 Task: Find connections with filter location Guapimirim with filter topic #Genderwith filter profile language English with filter current company 3Pillar Global with filter school Muzaffarpur Institute of Technology with filter industry Wood Product Manufacturing with filter service category Trade Shows with filter keywords title Credit Authorizer
Action: Mouse moved to (589, 104)
Screenshot: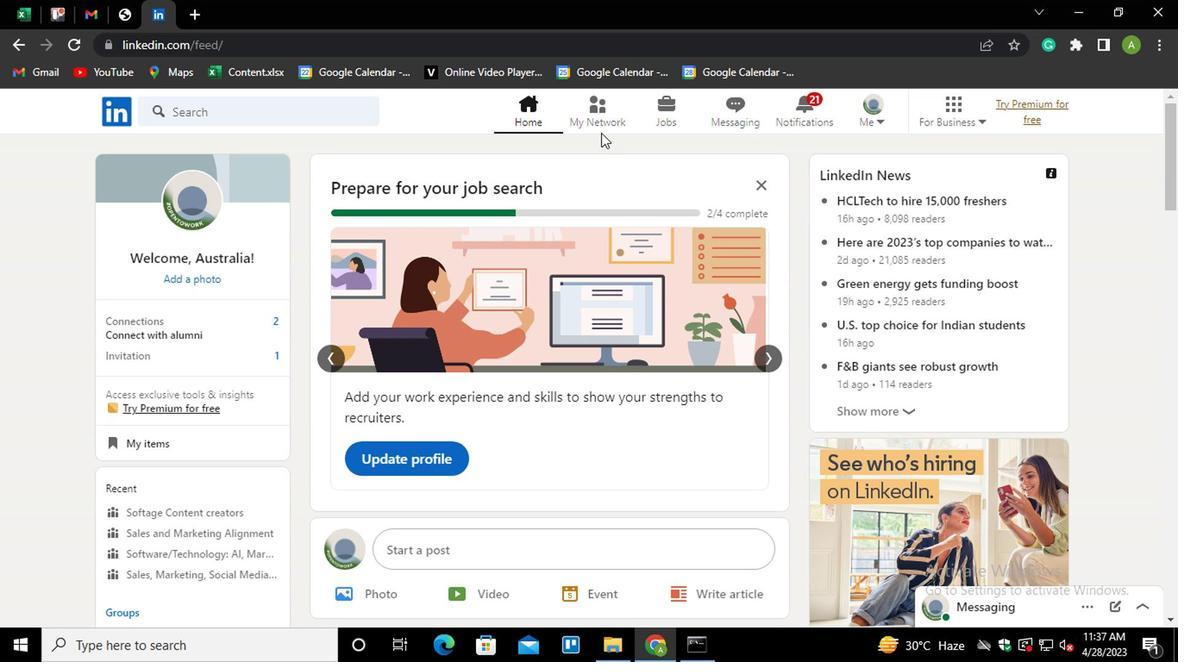 
Action: Mouse pressed left at (589, 104)
Screenshot: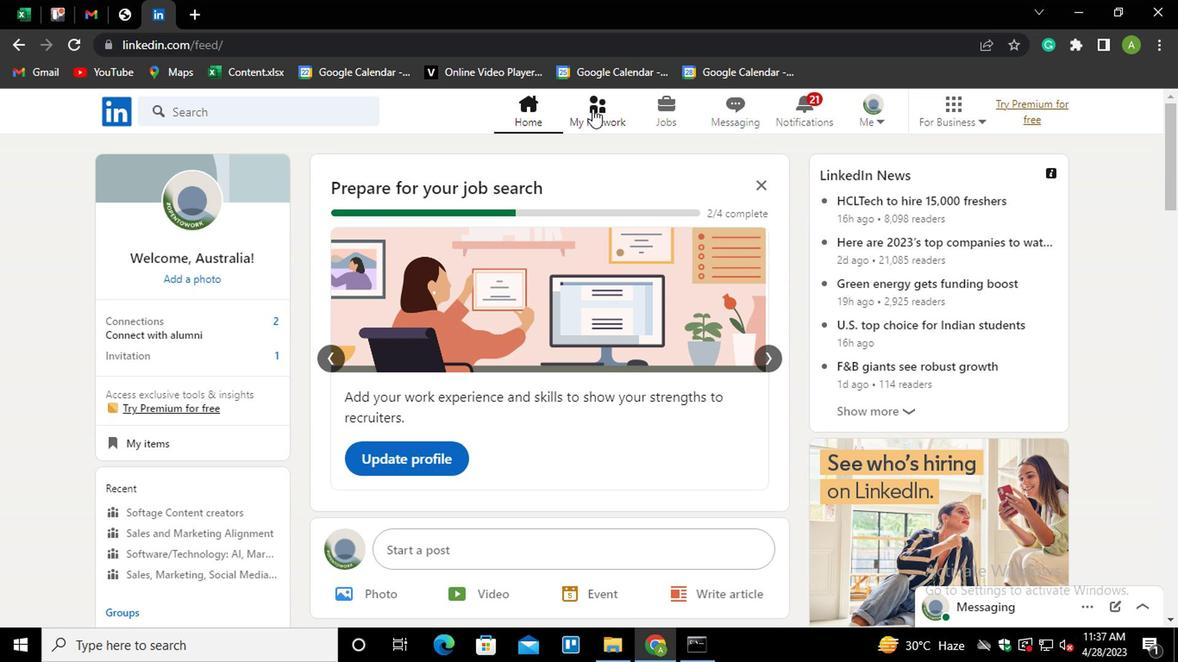 
Action: Mouse moved to (172, 207)
Screenshot: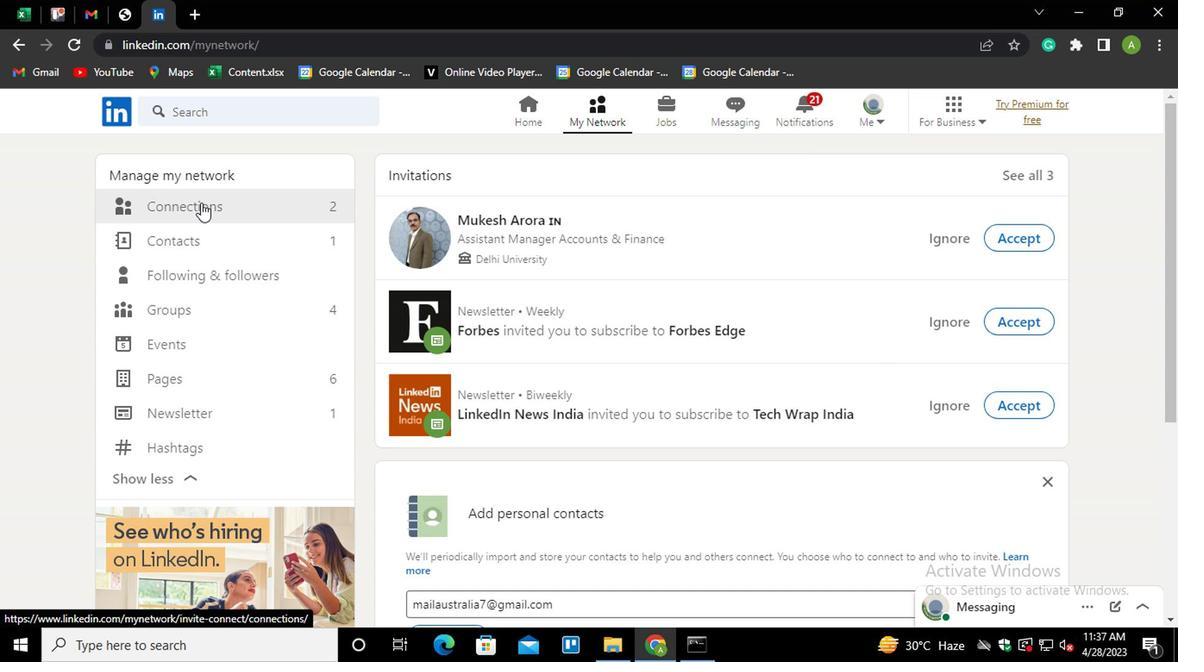
Action: Mouse pressed left at (172, 207)
Screenshot: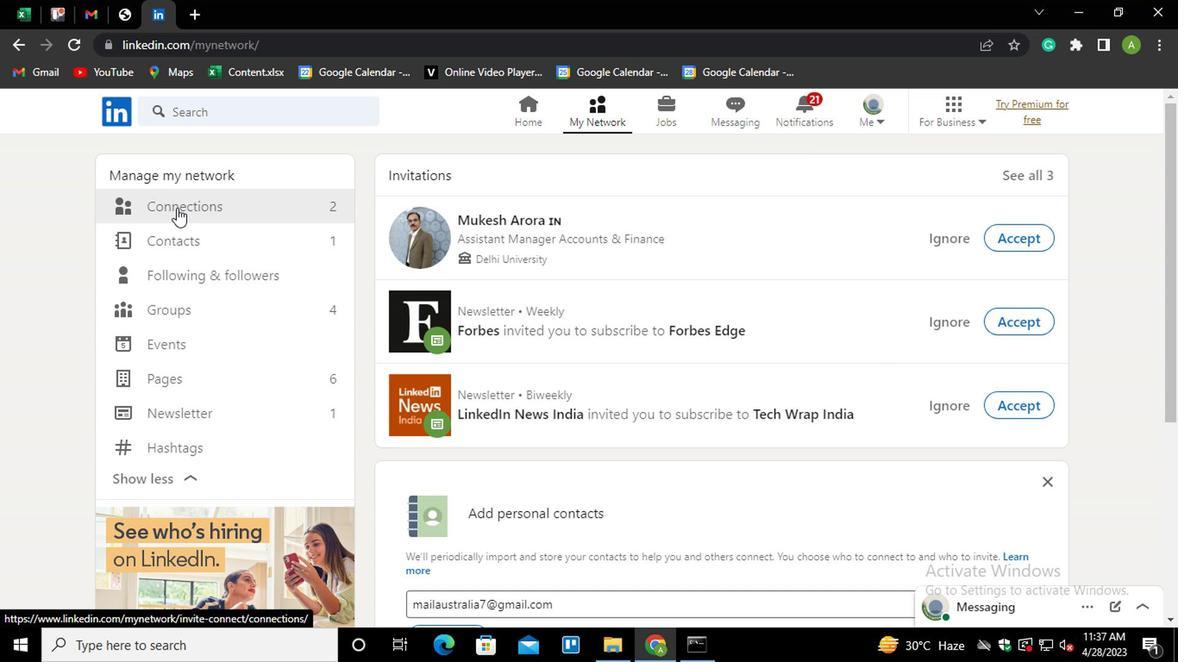 
Action: Mouse moved to (722, 204)
Screenshot: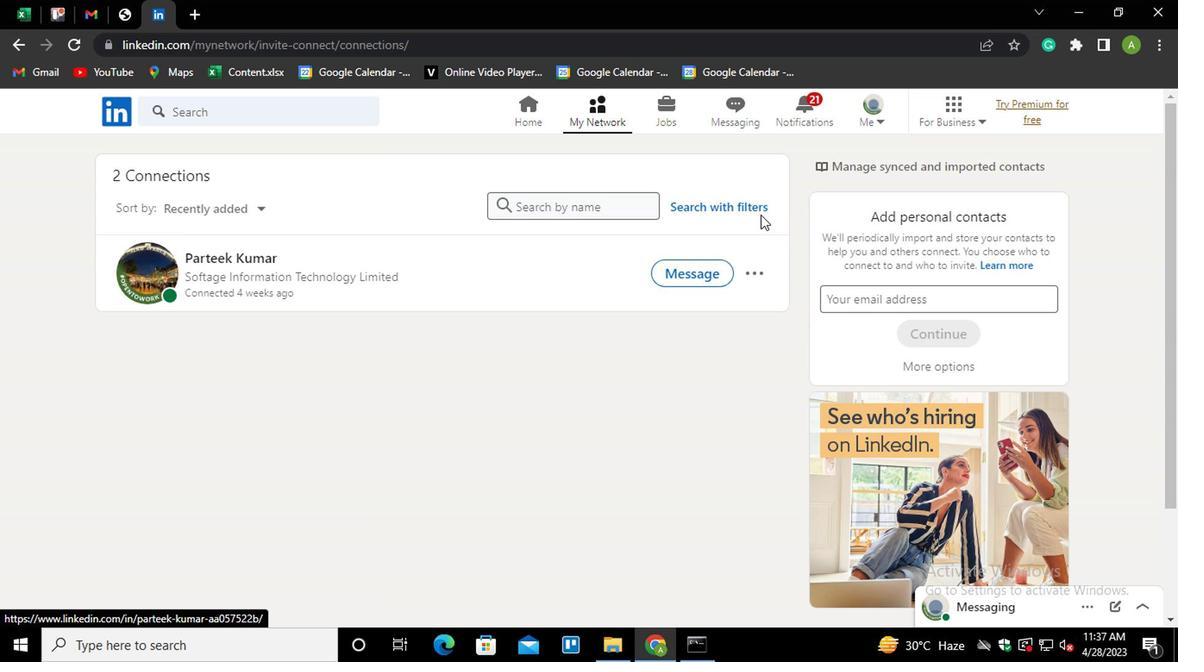 
Action: Mouse pressed left at (722, 204)
Screenshot: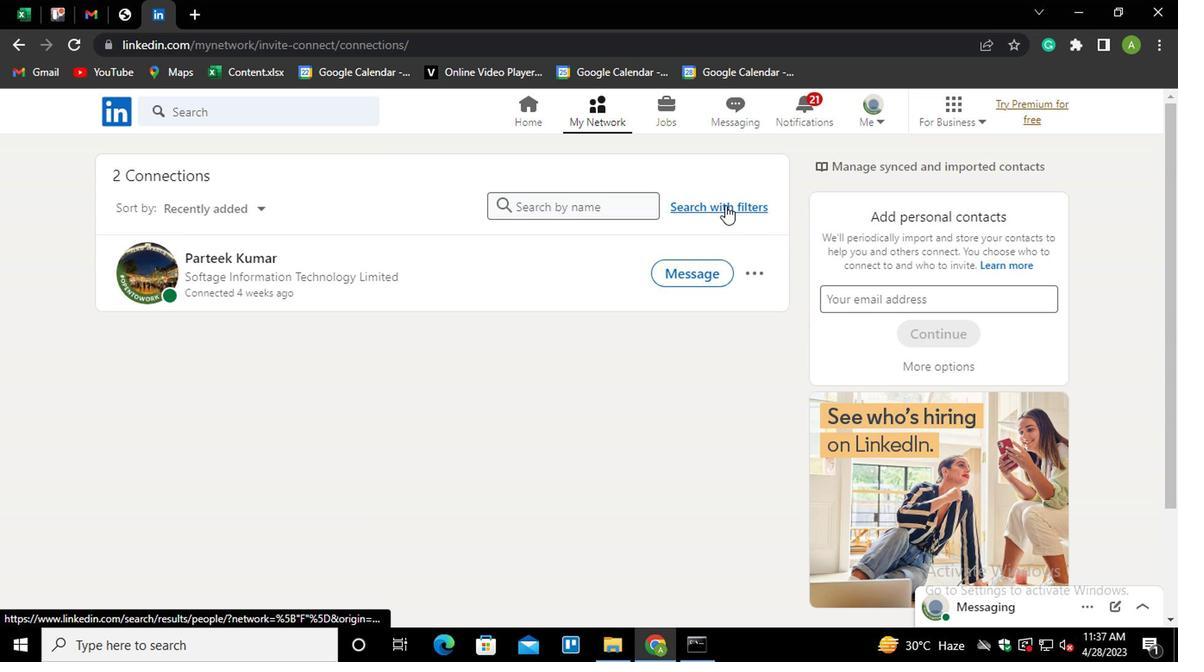 
Action: Mouse moved to (636, 157)
Screenshot: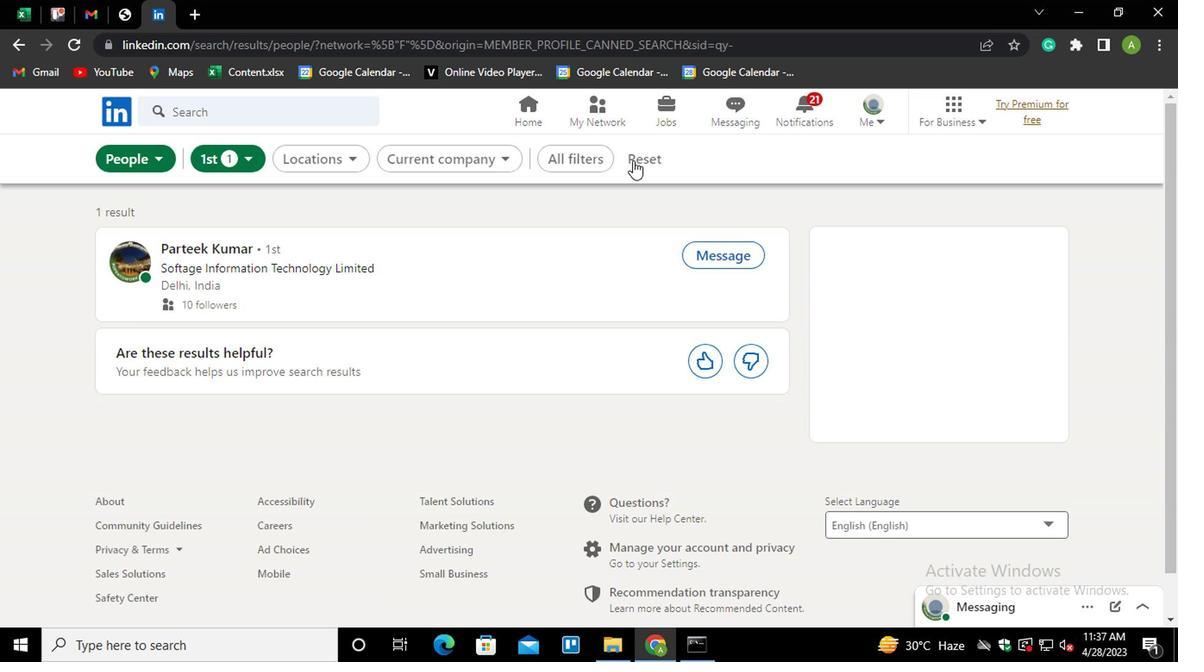 
Action: Mouse pressed left at (636, 157)
Screenshot: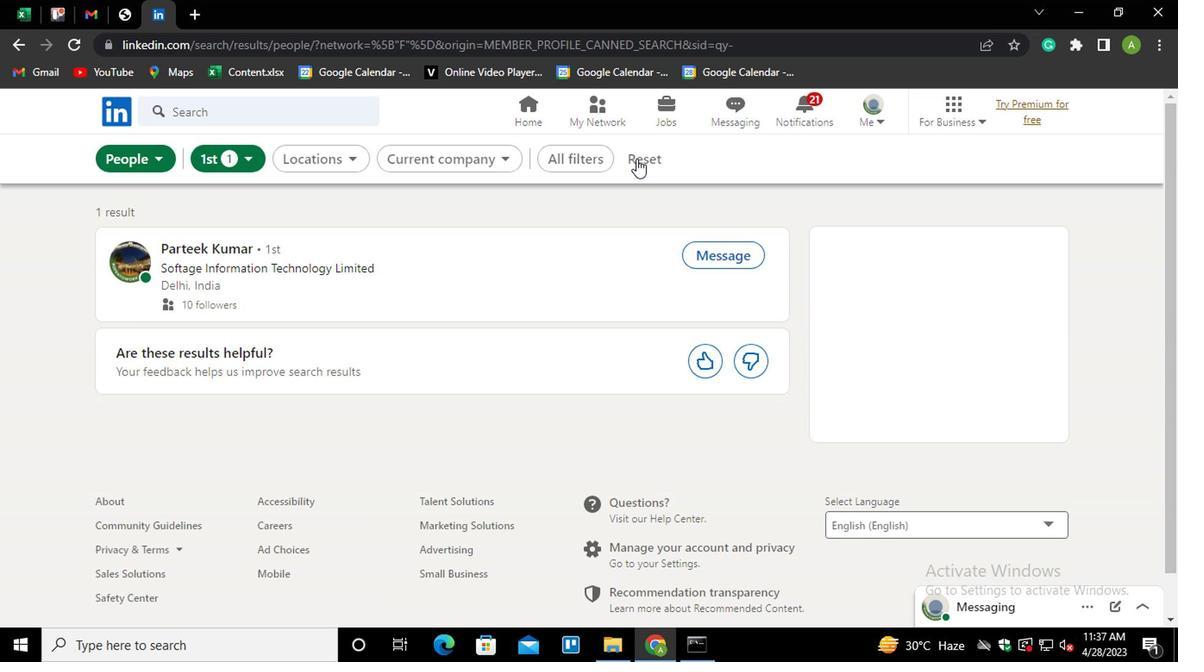 
Action: Mouse moved to (603, 153)
Screenshot: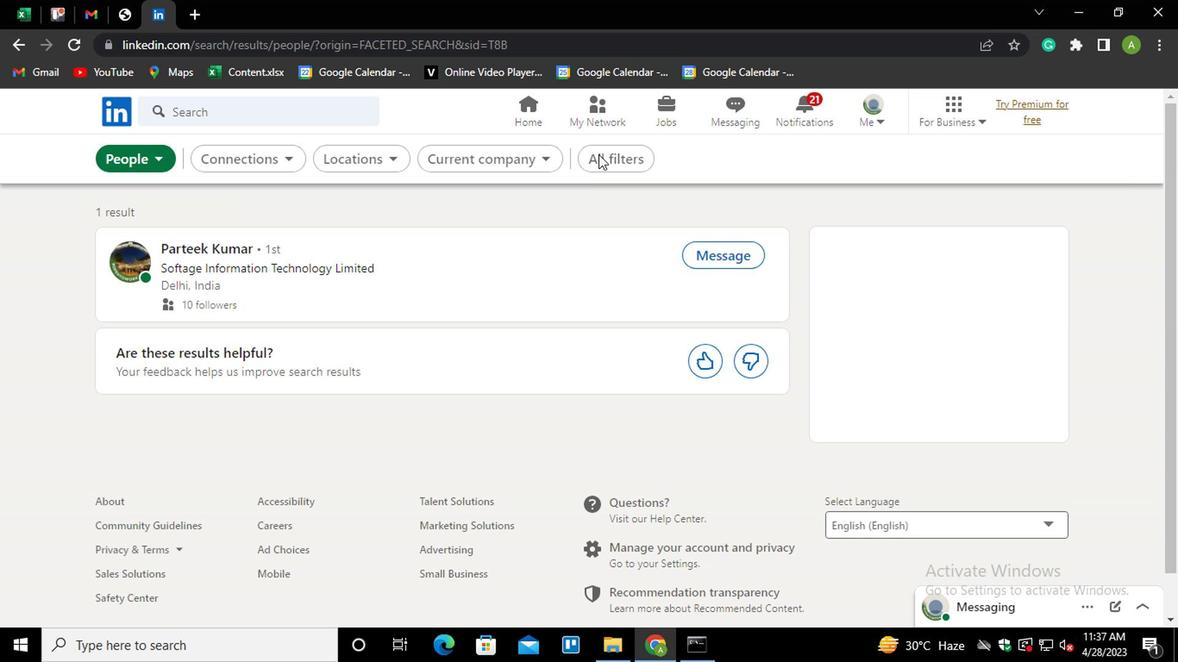 
Action: Mouse pressed left at (603, 153)
Screenshot: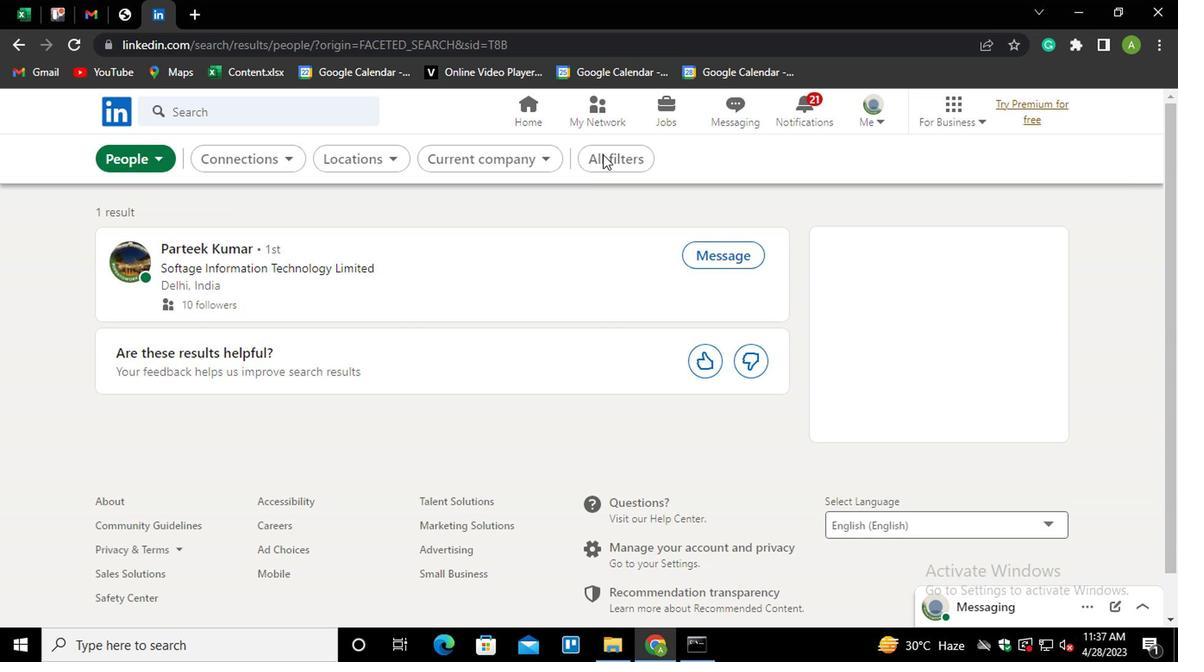 
Action: Mouse moved to (836, 385)
Screenshot: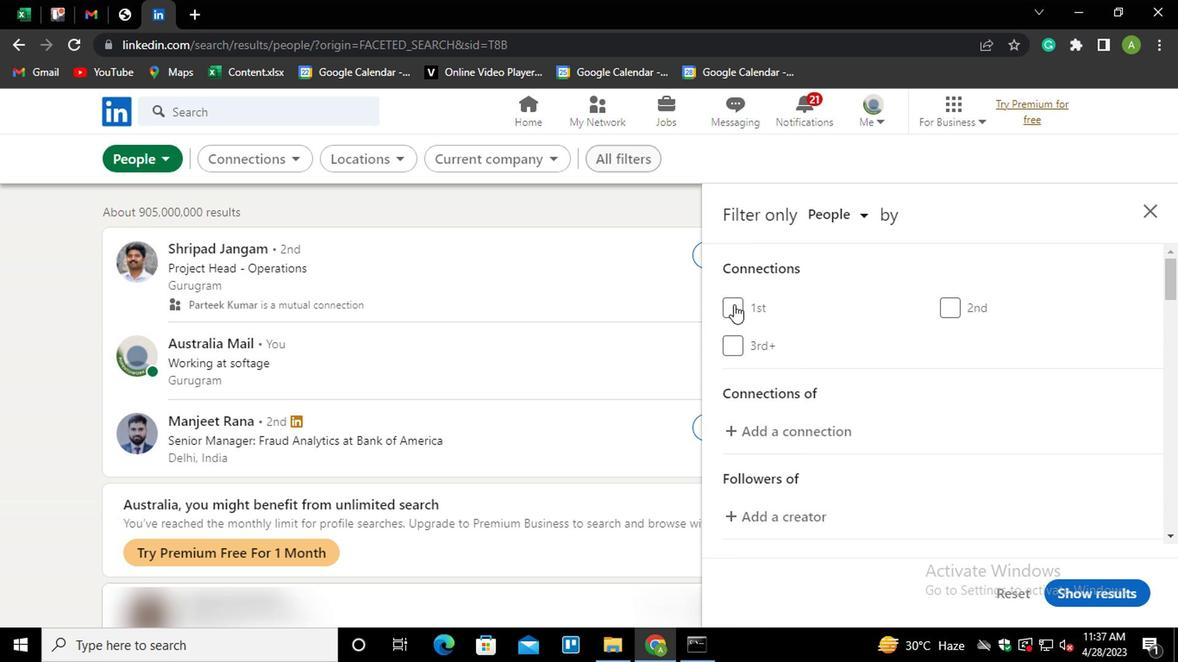 
Action: Mouse scrolled (836, 384) with delta (0, -1)
Screenshot: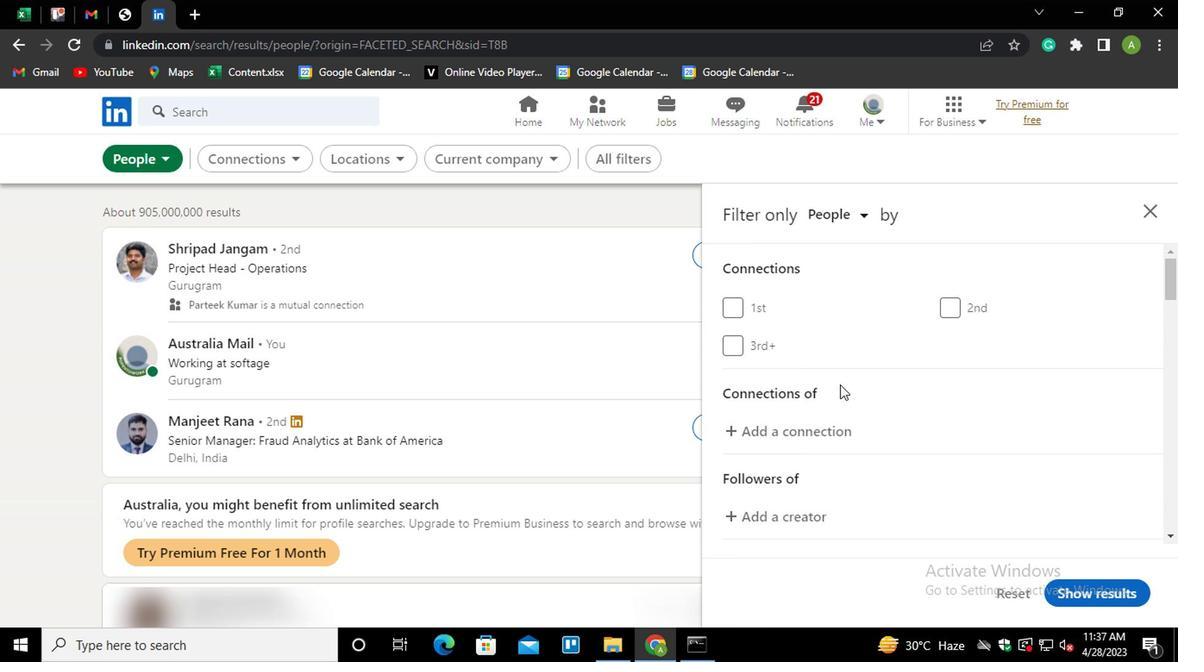 
Action: Mouse scrolled (836, 384) with delta (0, -1)
Screenshot: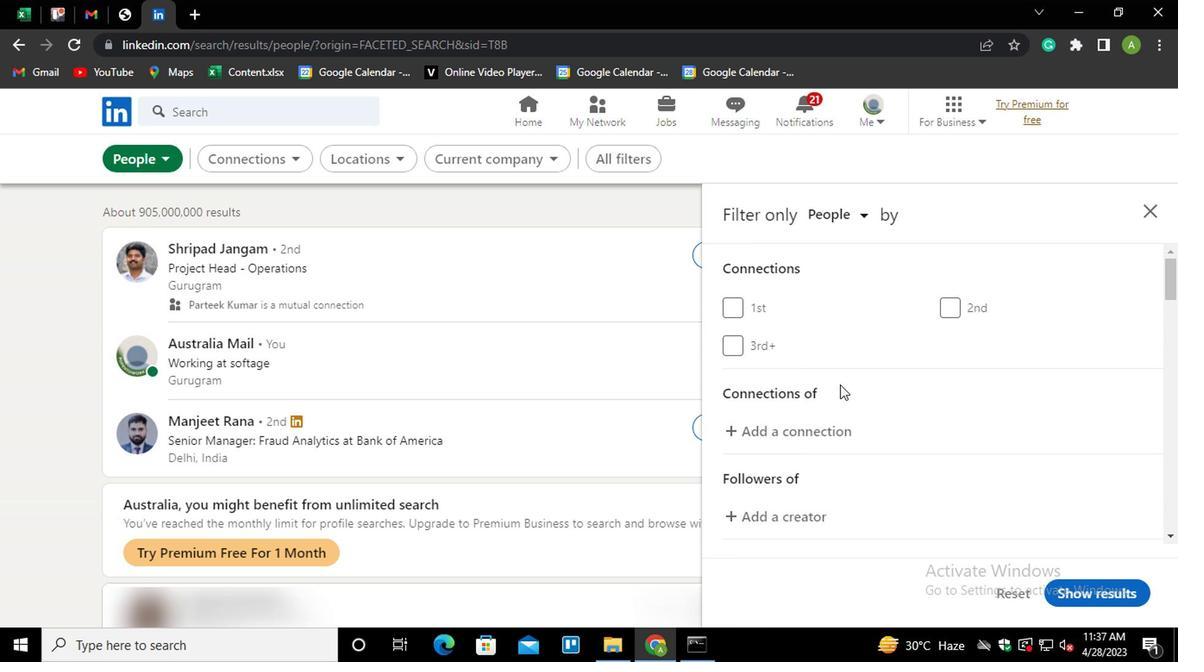 
Action: Mouse moved to (838, 385)
Screenshot: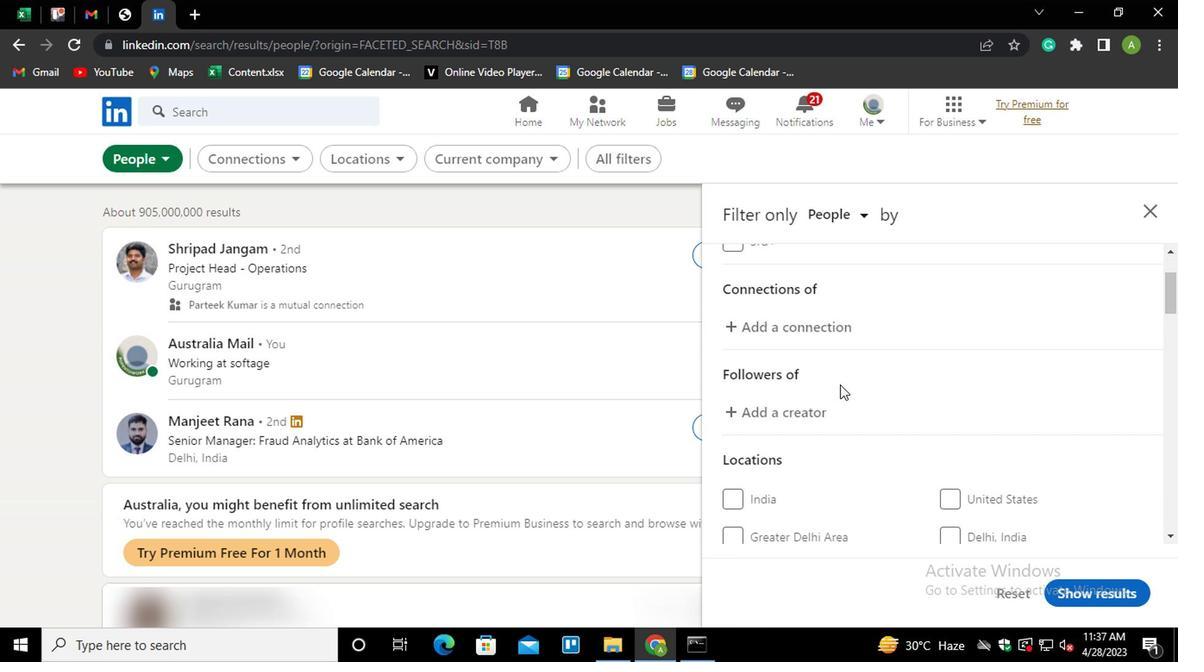 
Action: Mouse scrolled (838, 385) with delta (0, 0)
Screenshot: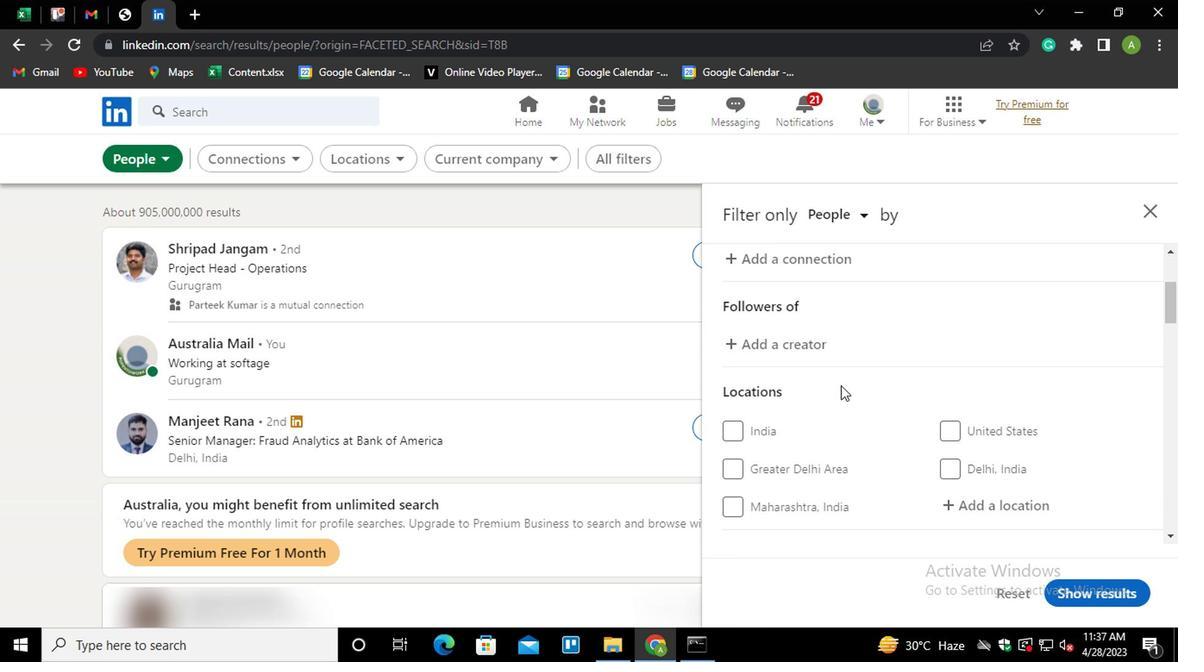 
Action: Mouse moved to (963, 414)
Screenshot: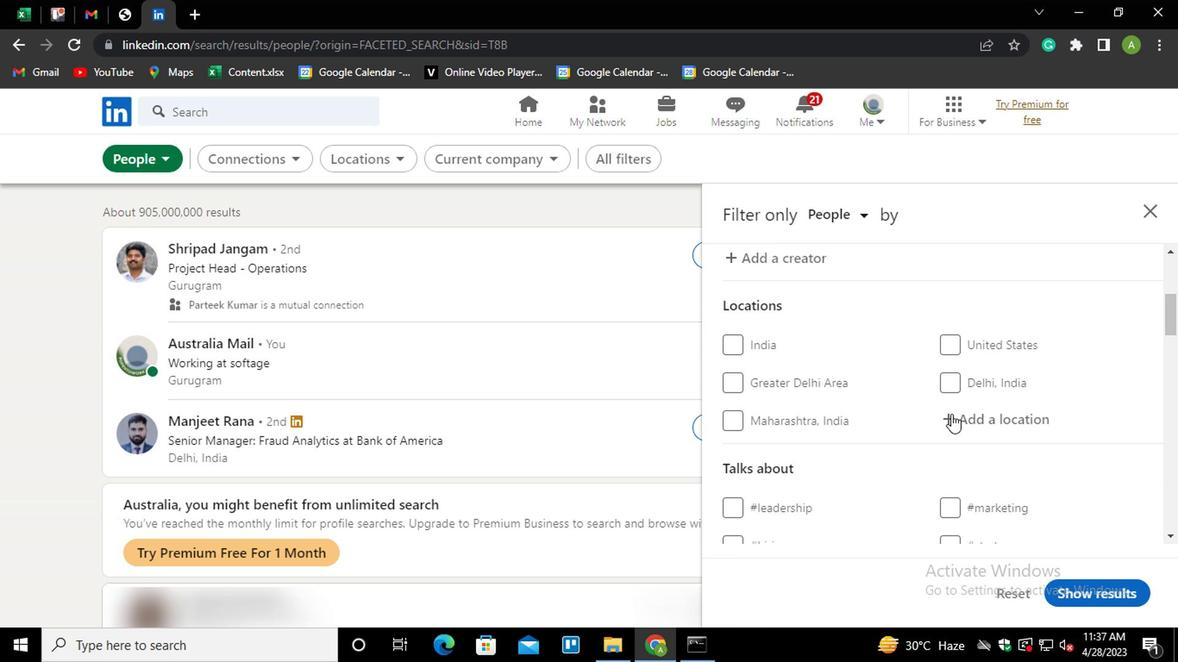 
Action: Mouse pressed left at (963, 414)
Screenshot: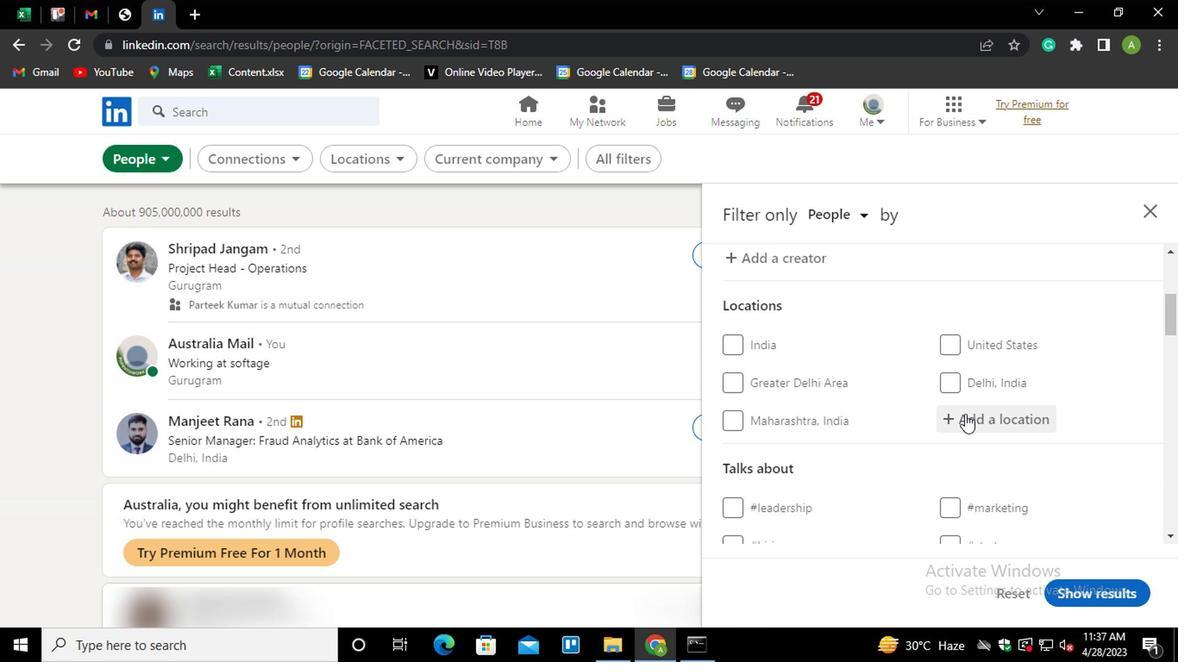 
Action: Mouse moved to (971, 421)
Screenshot: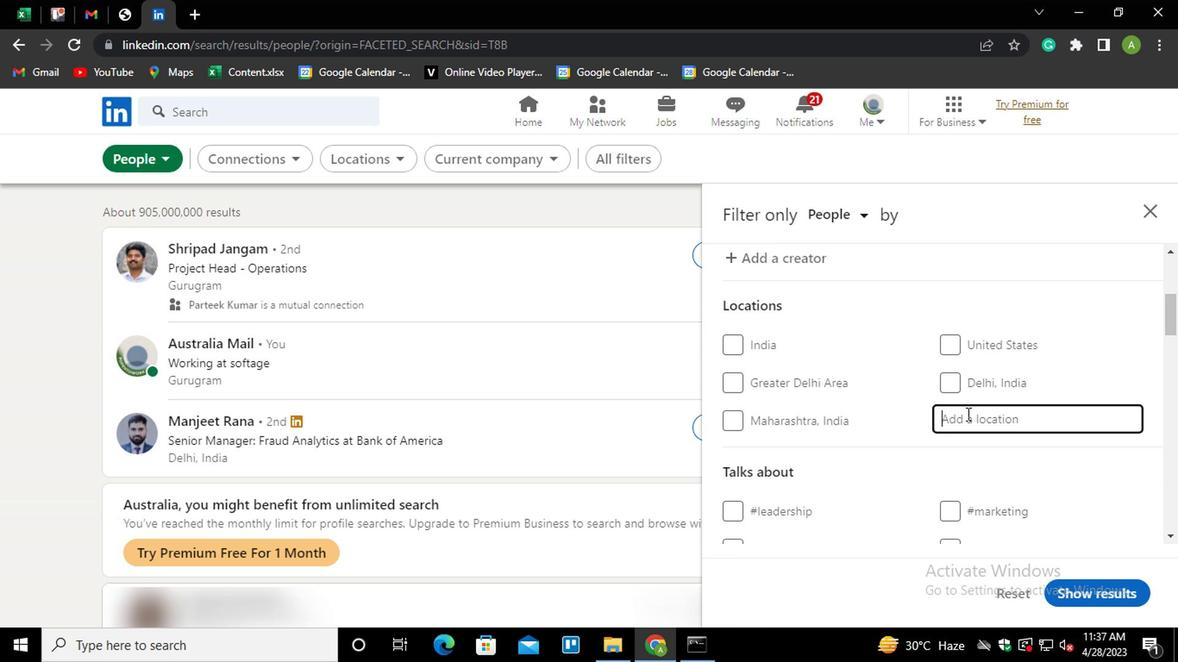 
Action: Mouse pressed left at (971, 421)
Screenshot: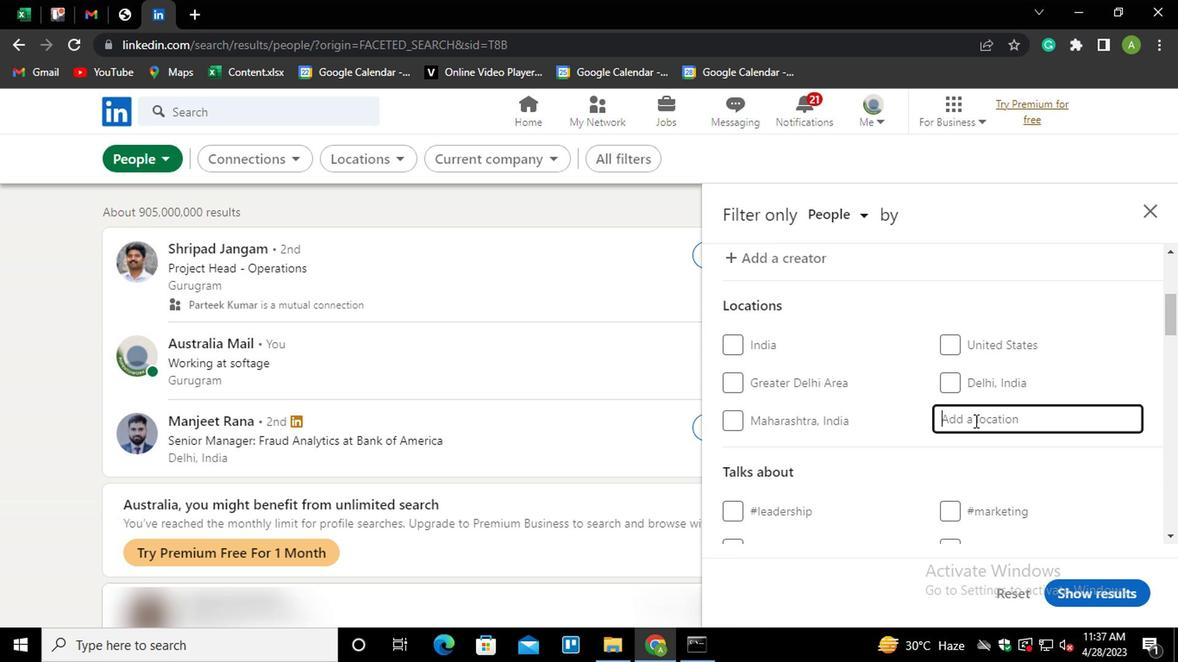 
Action: Mouse moved to (971, 422)
Screenshot: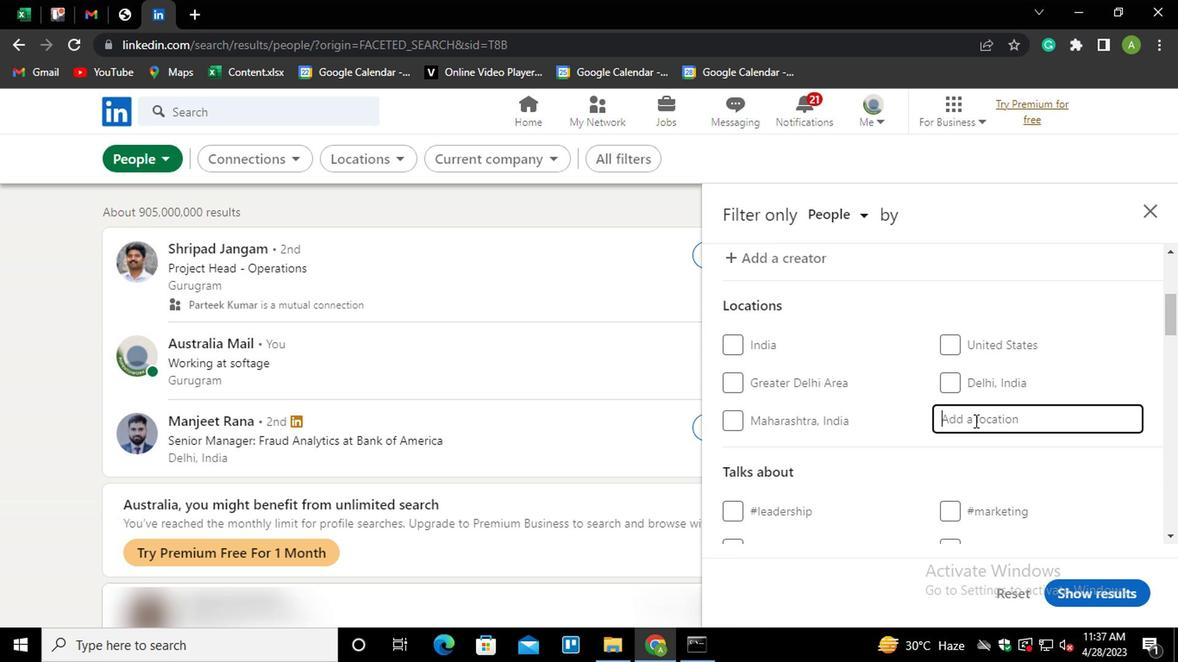 
Action: Key pressed <Key.shift>GUAPIMIRIM<Key.down><Key.enter>
Screenshot: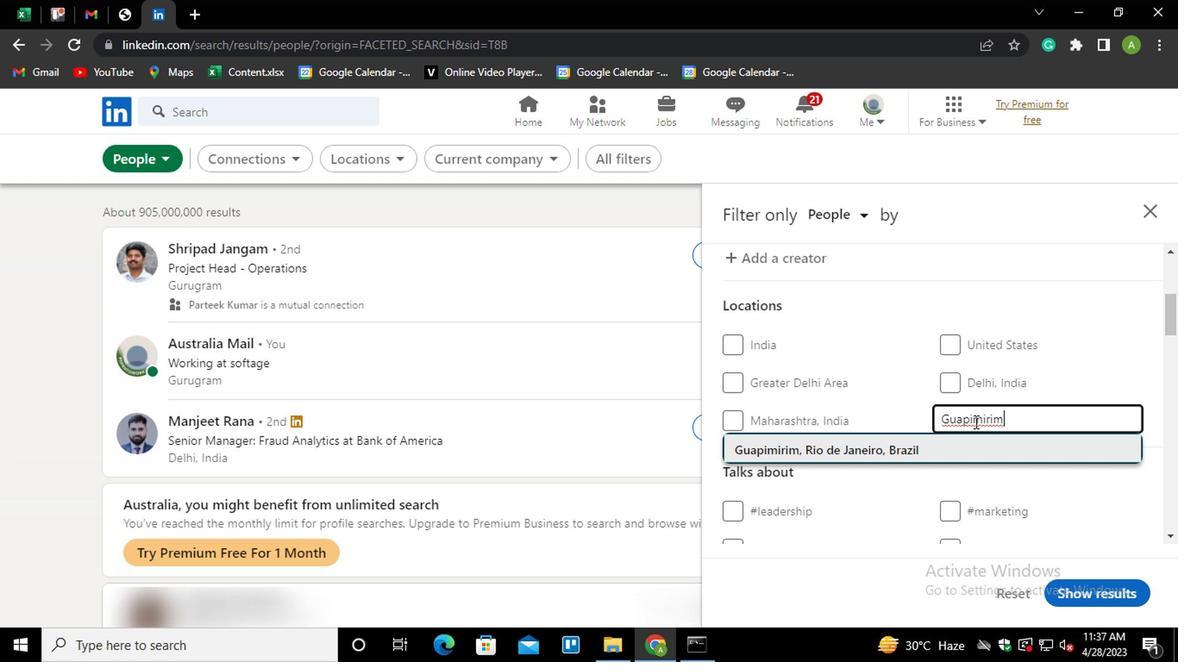 
Action: Mouse scrolled (971, 421) with delta (0, 0)
Screenshot: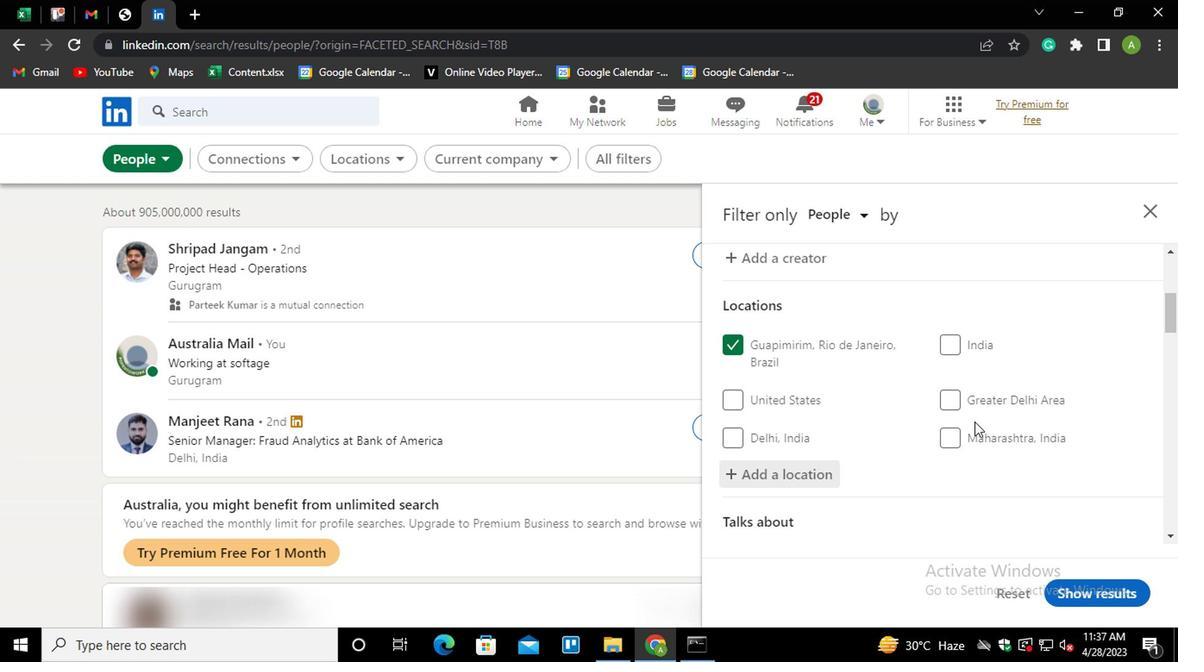 
Action: Mouse scrolled (971, 421) with delta (0, 0)
Screenshot: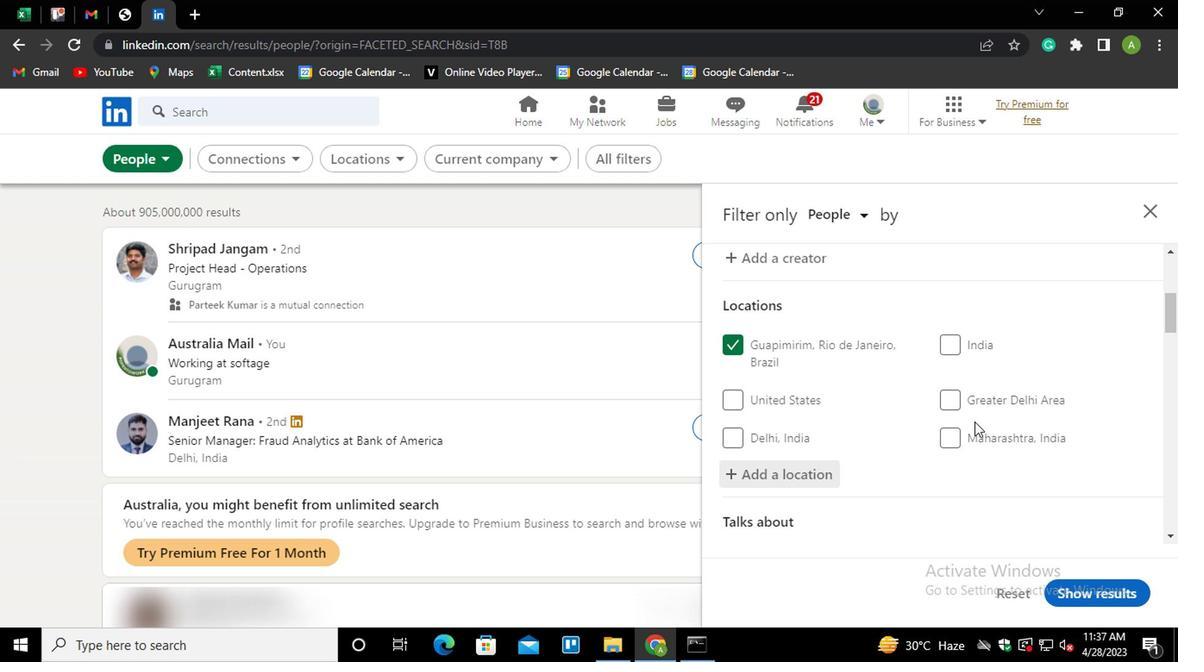 
Action: Mouse scrolled (971, 421) with delta (0, 0)
Screenshot: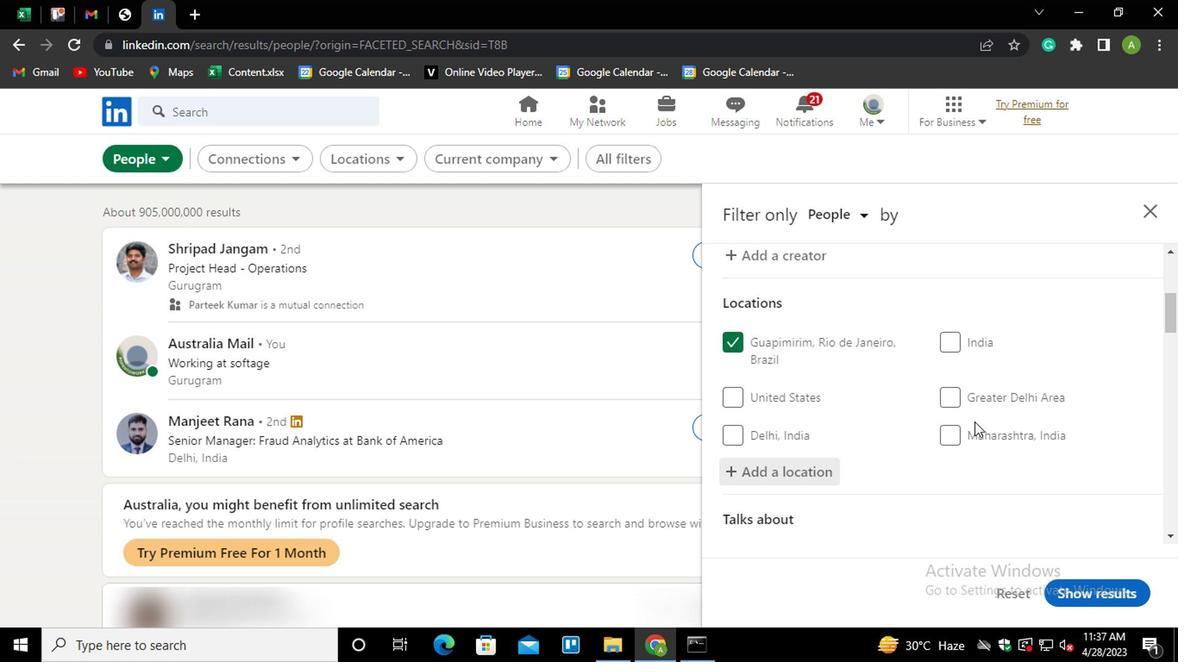 
Action: Mouse moved to (973, 383)
Screenshot: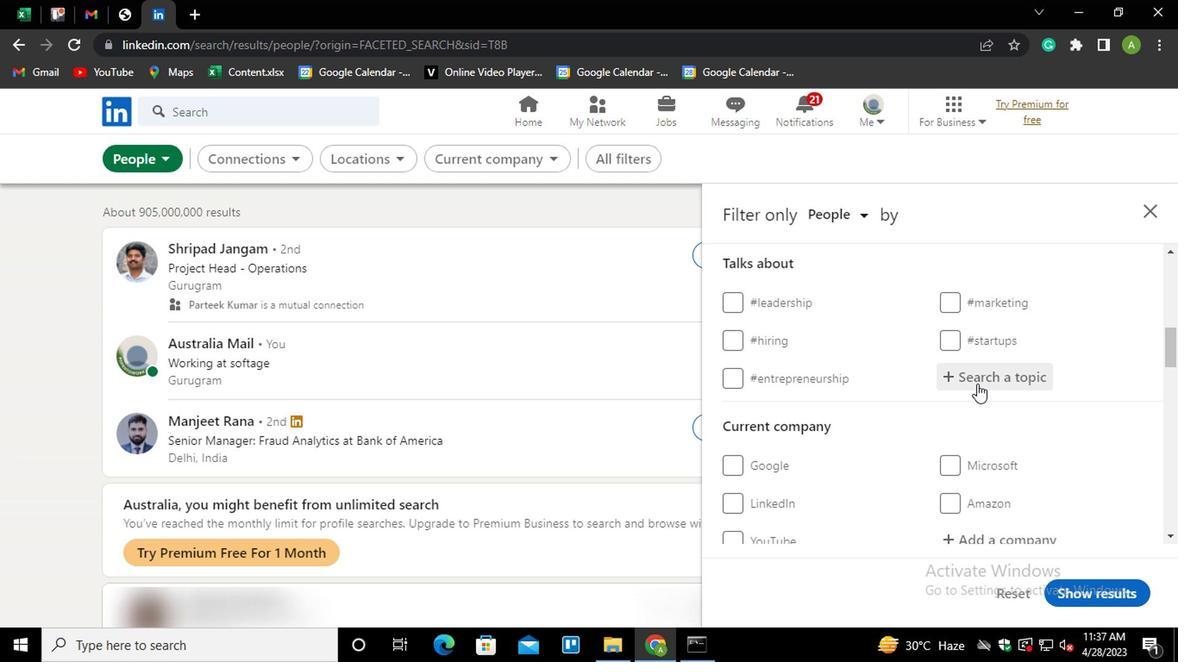 
Action: Mouse pressed left at (973, 383)
Screenshot: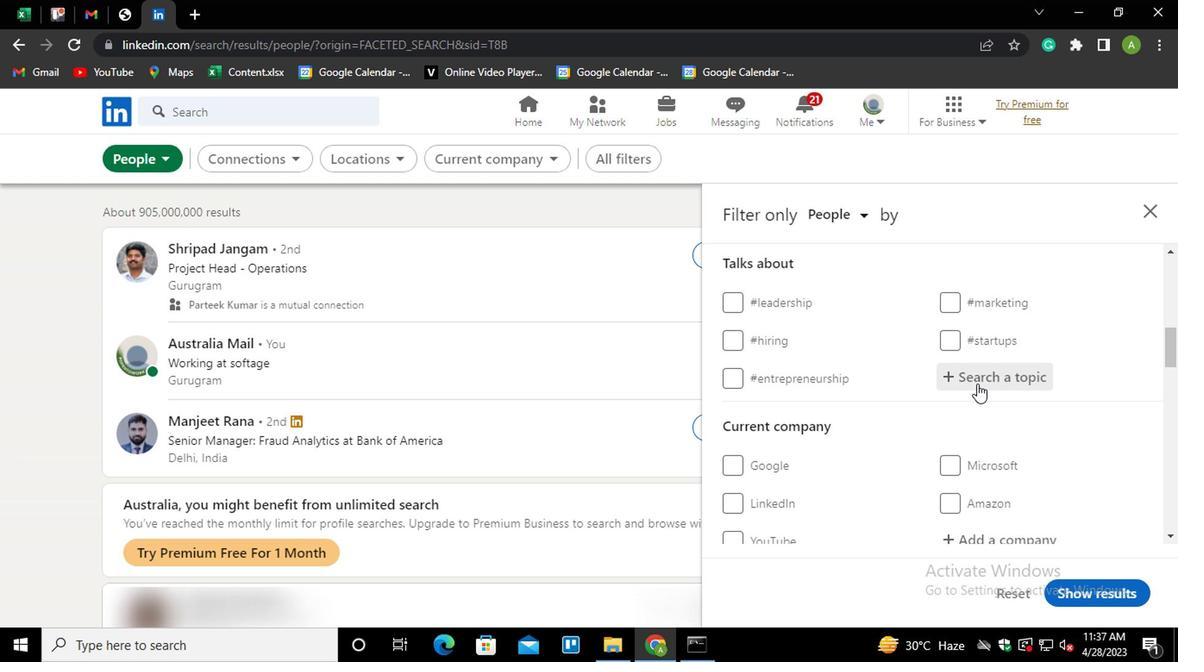 
Action: Key pressed GENDER<Key.down><Key.enter>
Screenshot: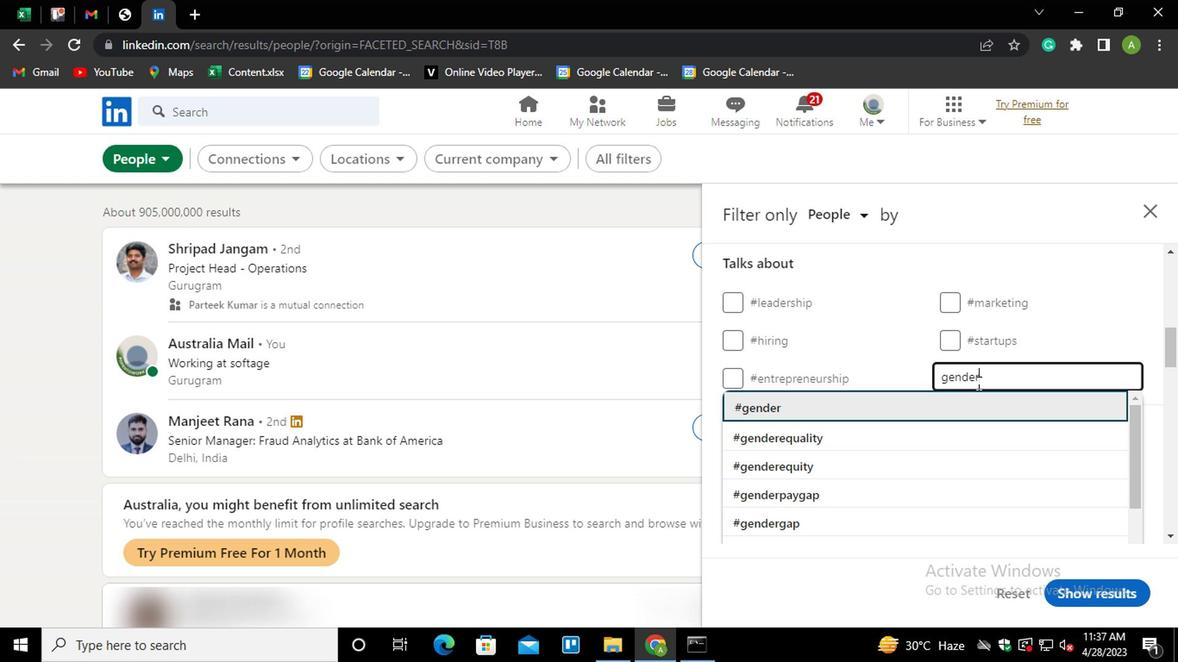 
Action: Mouse scrolled (973, 382) with delta (0, -1)
Screenshot: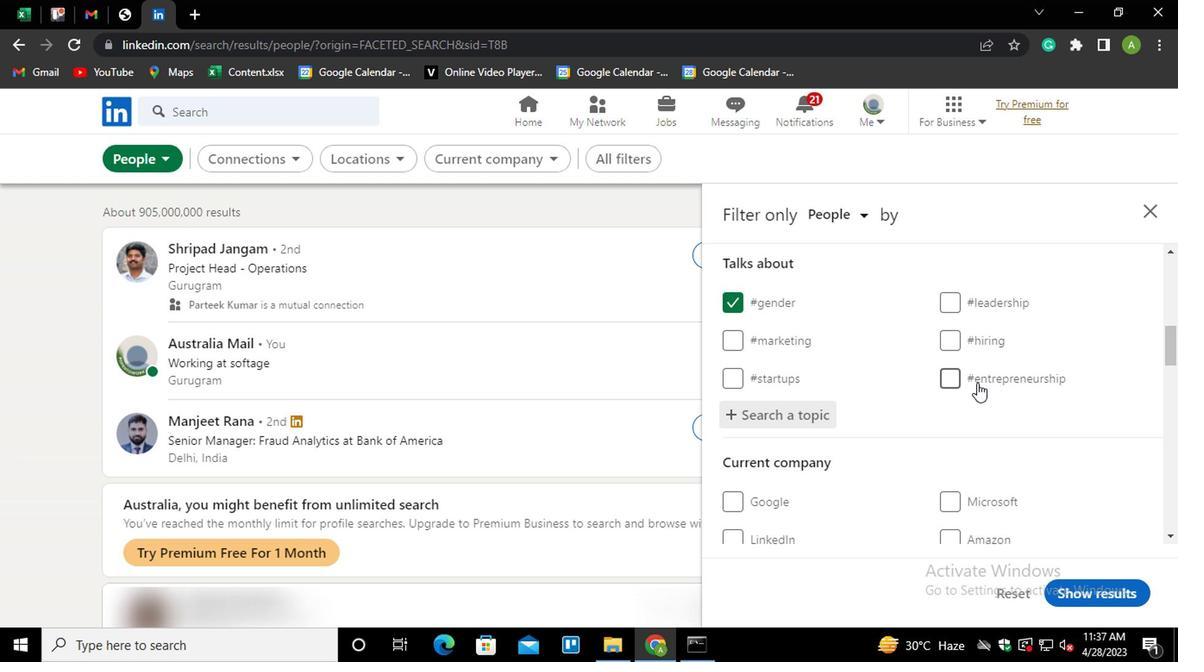 
Action: Mouse scrolled (973, 382) with delta (0, -1)
Screenshot: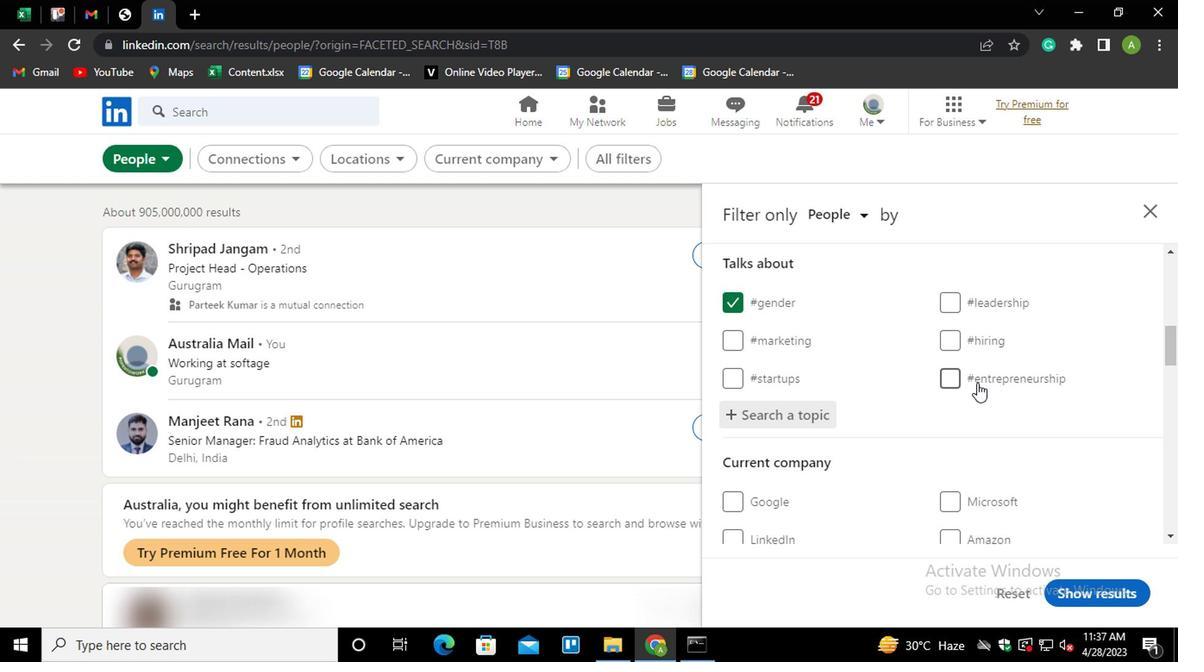 
Action: Mouse scrolled (973, 382) with delta (0, -1)
Screenshot: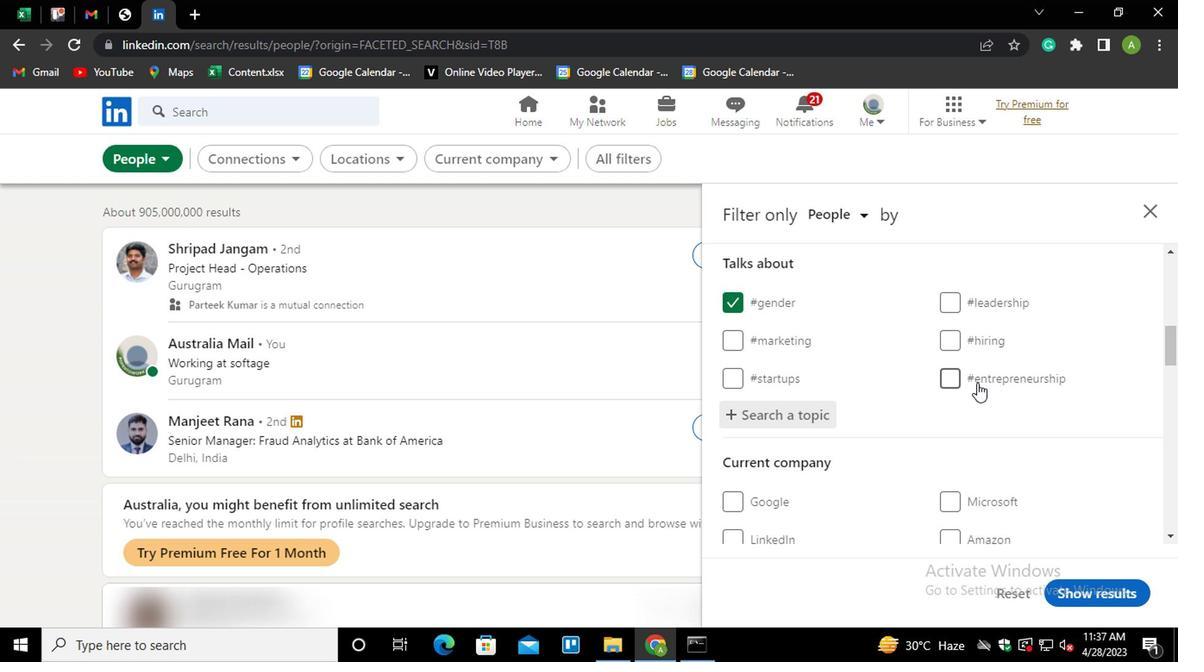 
Action: Mouse scrolled (973, 382) with delta (0, -1)
Screenshot: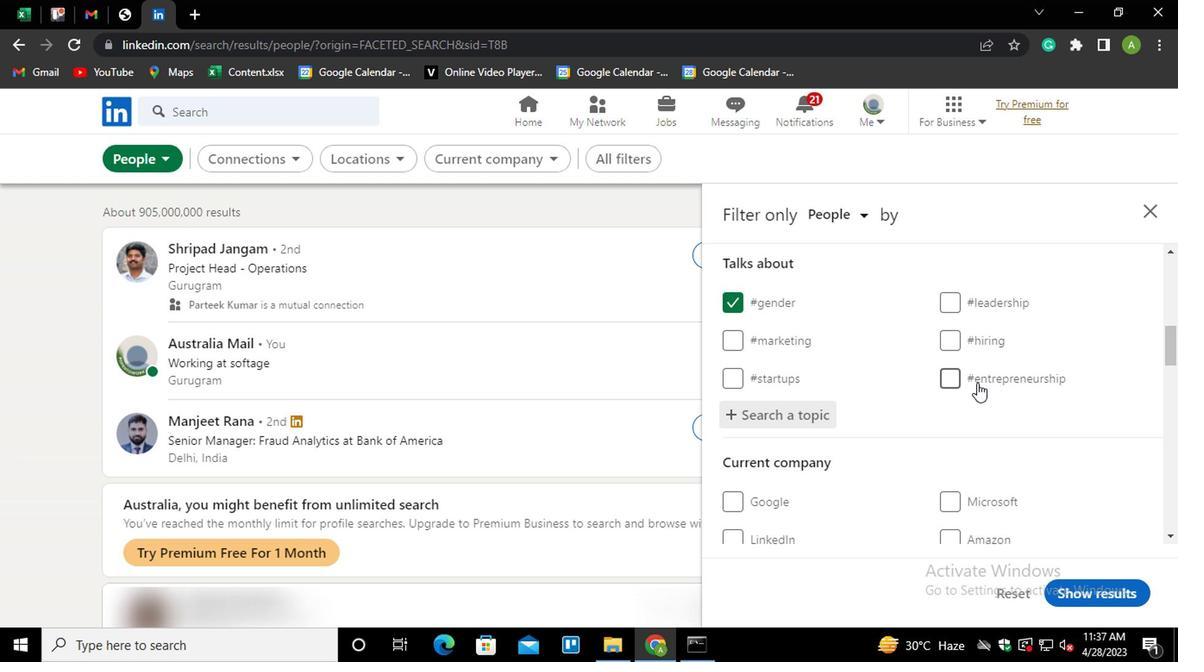 
Action: Mouse scrolled (973, 382) with delta (0, -1)
Screenshot: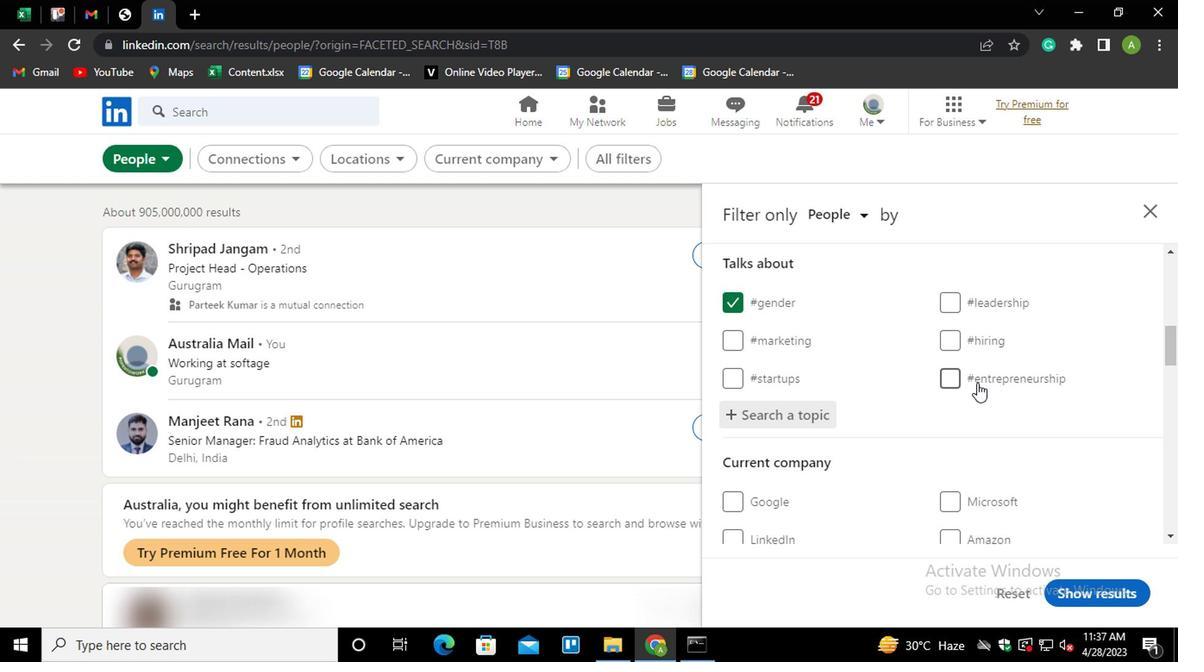
Action: Mouse scrolled (973, 382) with delta (0, -1)
Screenshot: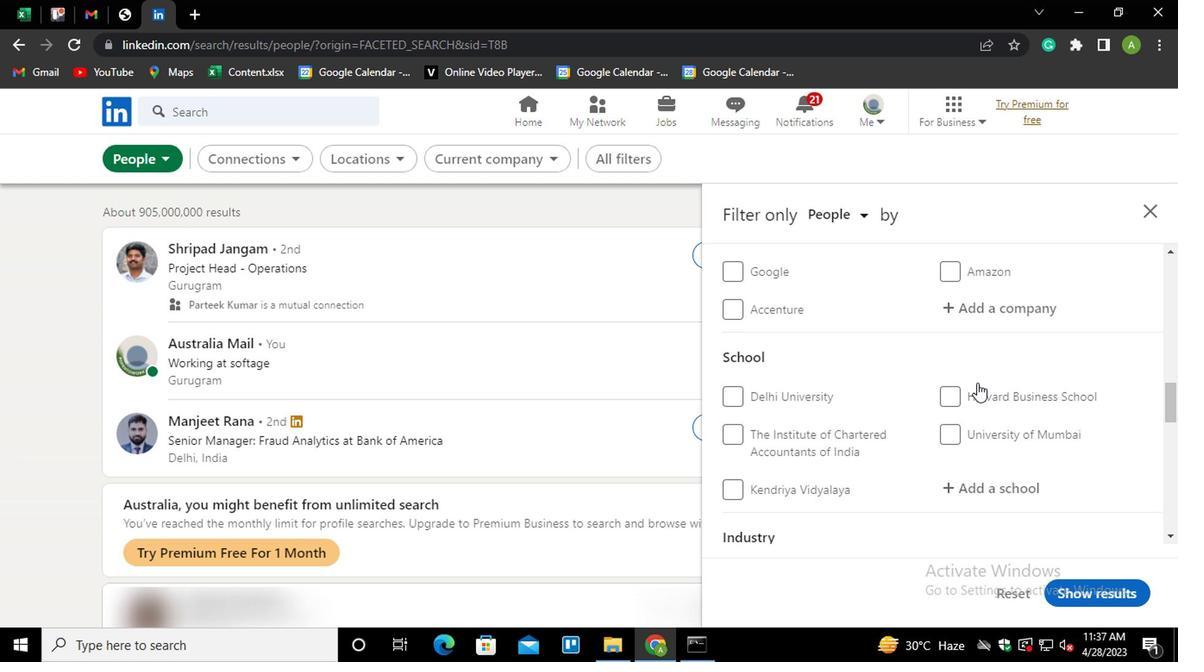 
Action: Mouse scrolled (973, 382) with delta (0, -1)
Screenshot: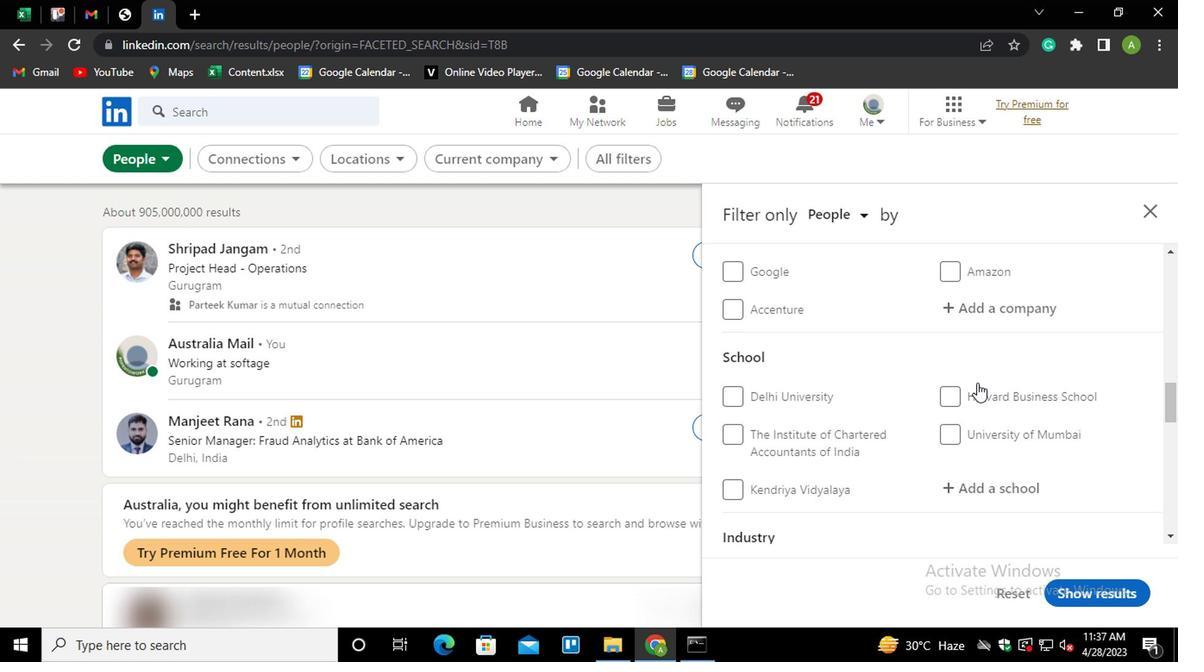 
Action: Mouse scrolled (973, 382) with delta (0, -1)
Screenshot: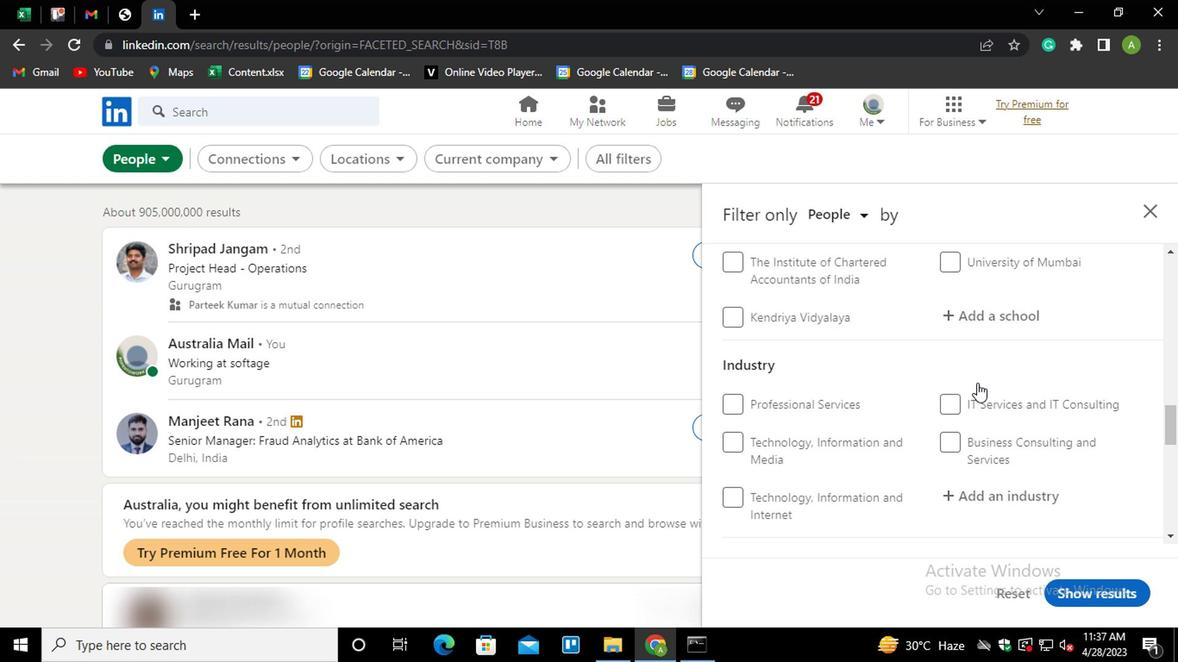 
Action: Mouse scrolled (973, 382) with delta (0, -1)
Screenshot: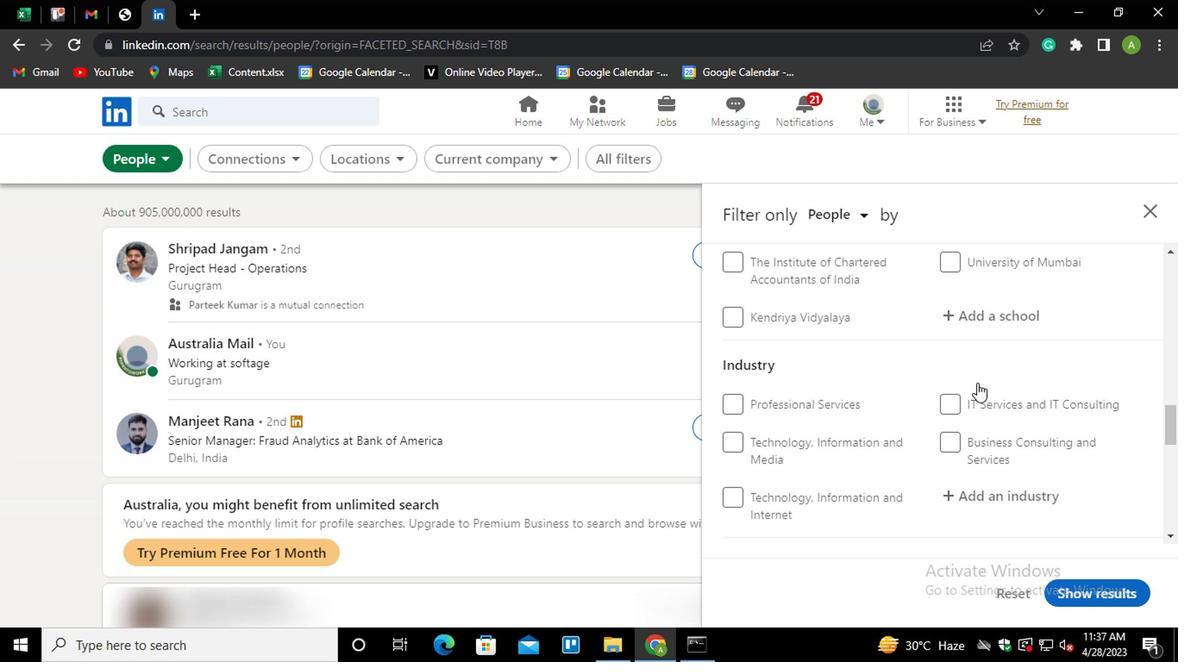 
Action: Mouse moved to (972, 384)
Screenshot: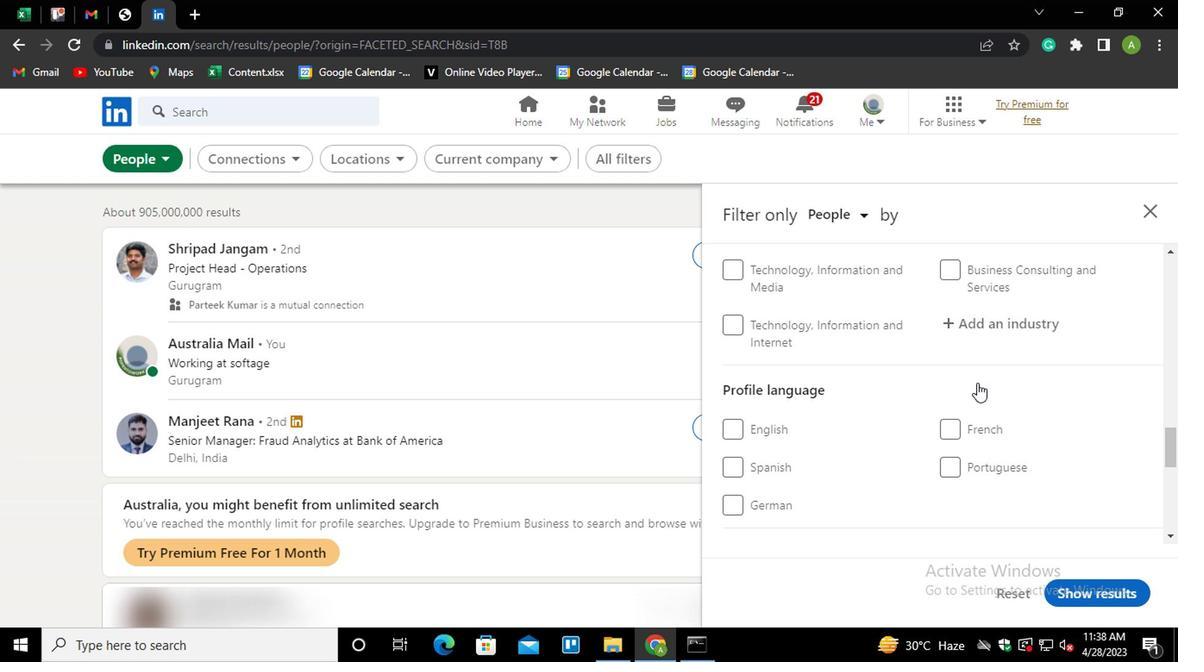 
Action: Mouse scrolled (972, 383) with delta (0, 0)
Screenshot: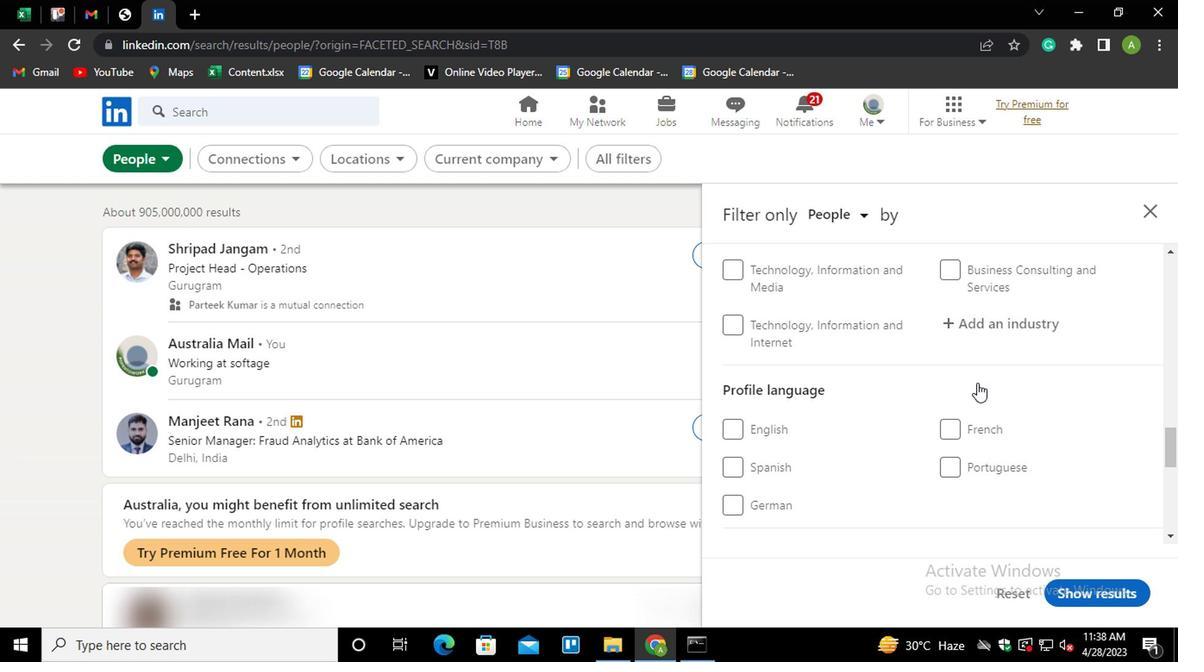 
Action: Mouse moved to (762, 345)
Screenshot: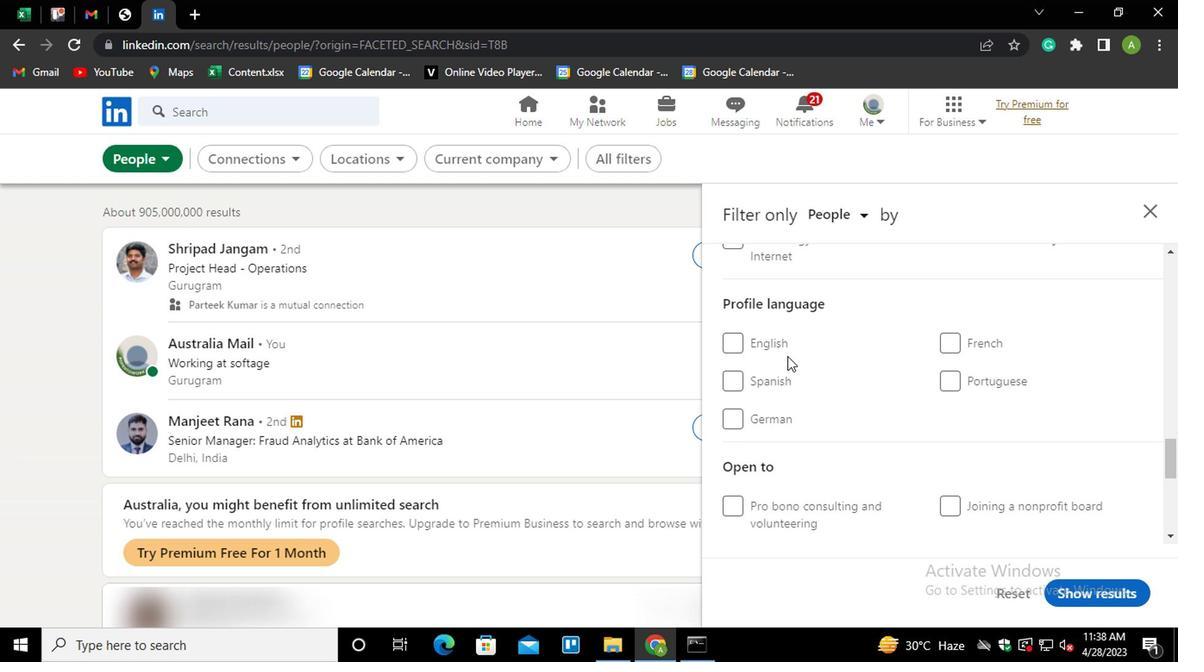 
Action: Mouse pressed left at (762, 345)
Screenshot: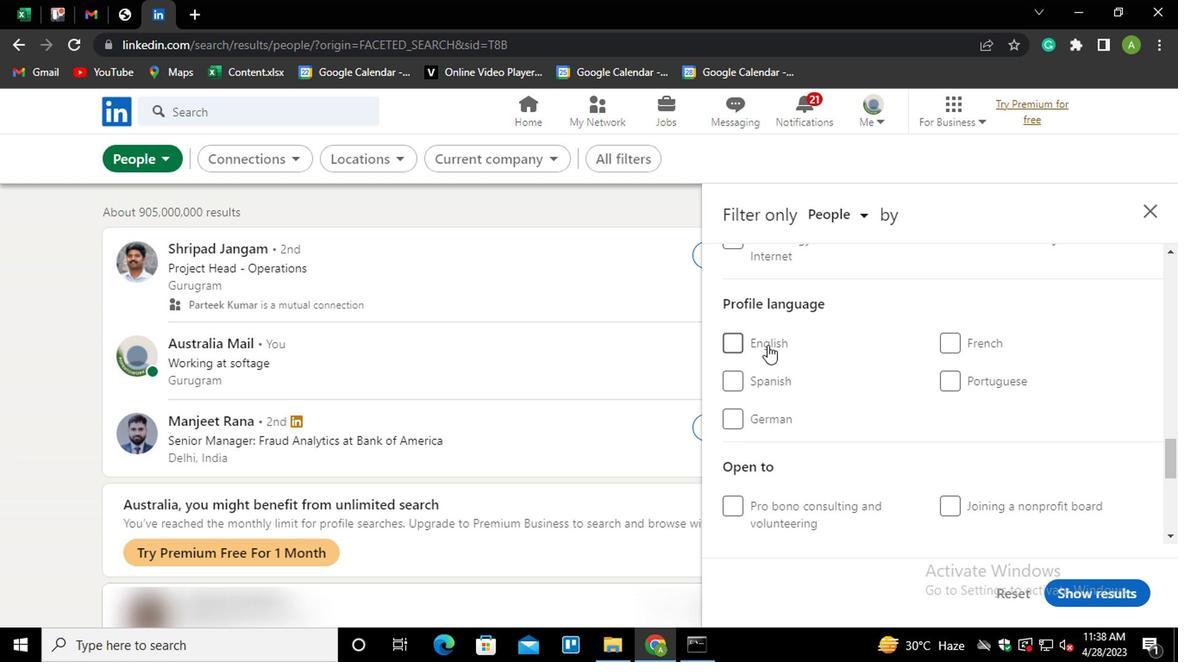 
Action: Mouse moved to (998, 422)
Screenshot: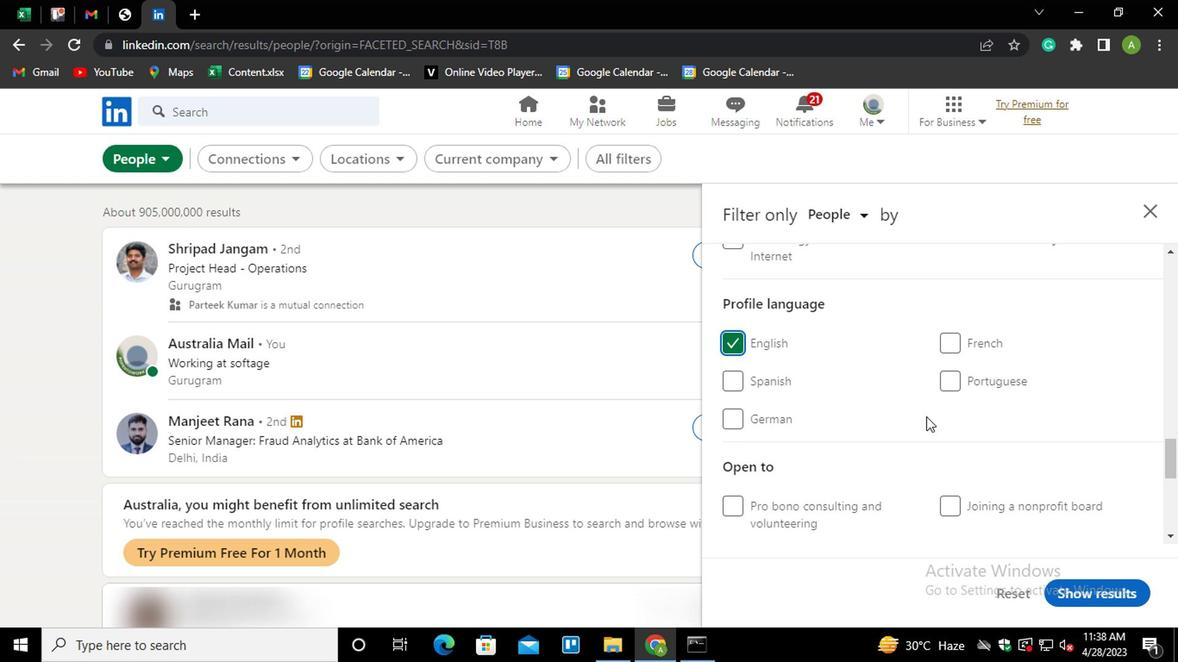 
Action: Mouse scrolled (998, 423) with delta (0, 1)
Screenshot: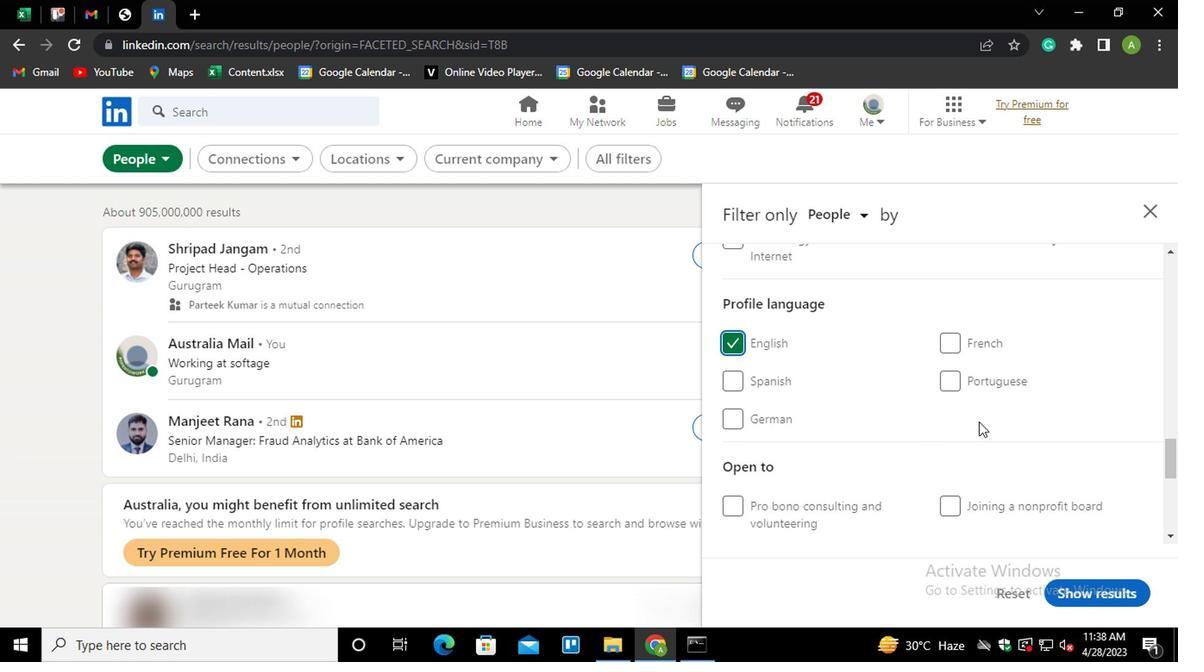 
Action: Mouse scrolled (998, 423) with delta (0, 1)
Screenshot: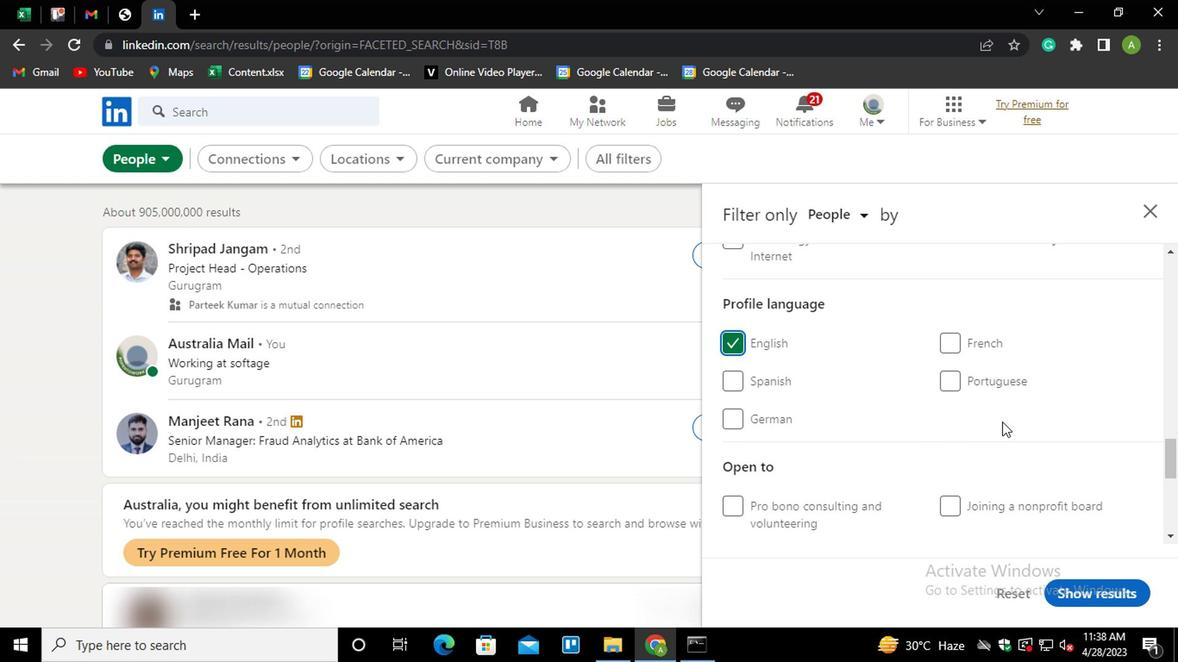 
Action: Mouse scrolled (998, 423) with delta (0, 1)
Screenshot: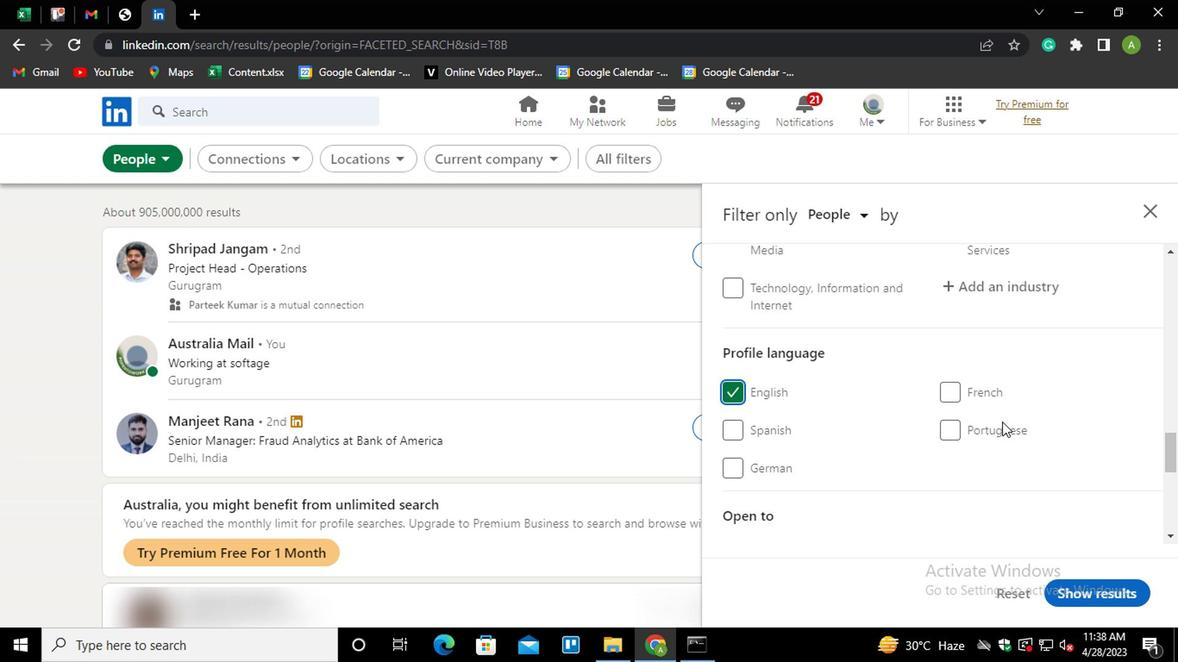 
Action: Mouse scrolled (998, 423) with delta (0, 1)
Screenshot: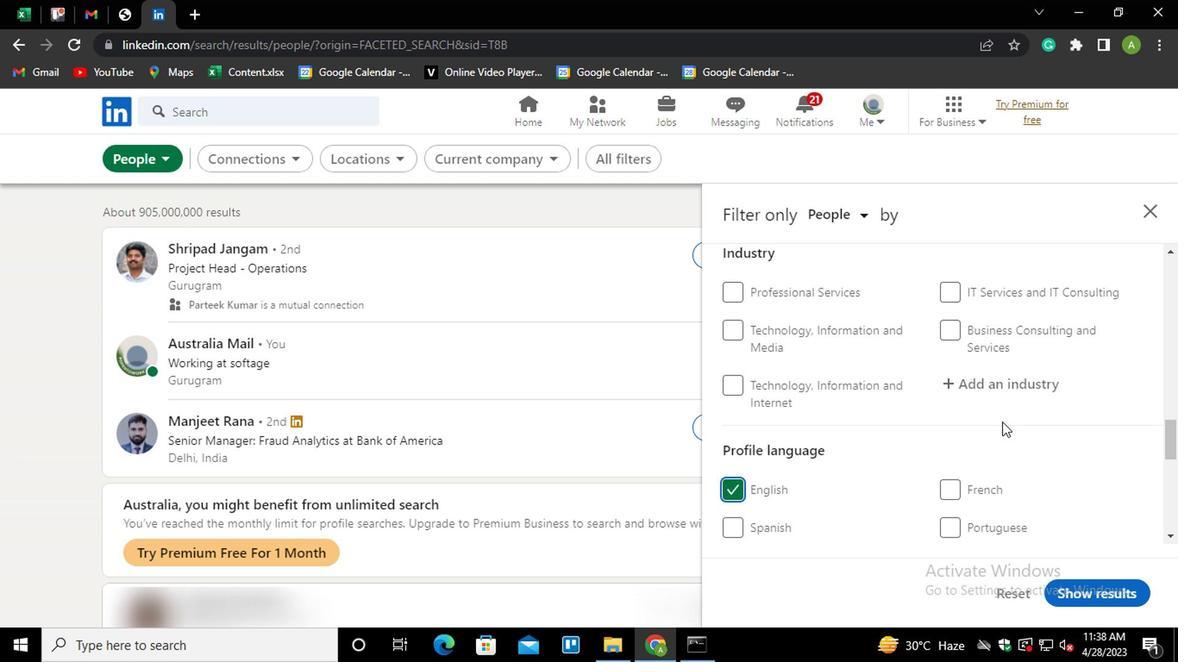 
Action: Mouse scrolled (998, 423) with delta (0, 1)
Screenshot: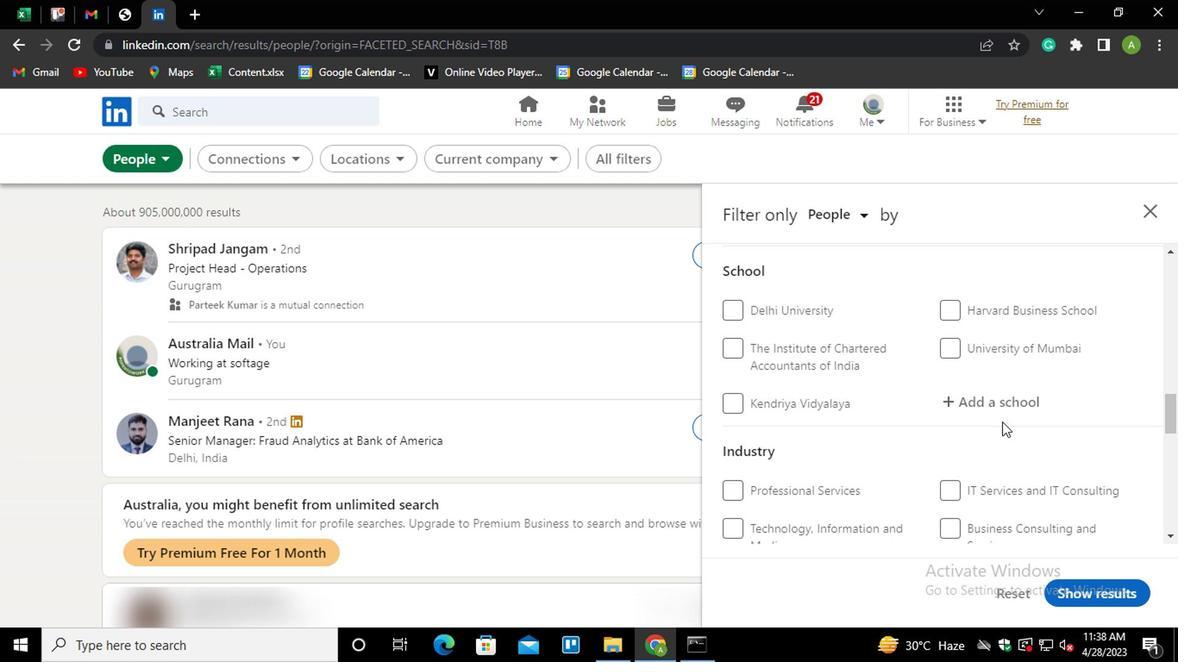 
Action: Mouse scrolled (998, 423) with delta (0, 1)
Screenshot: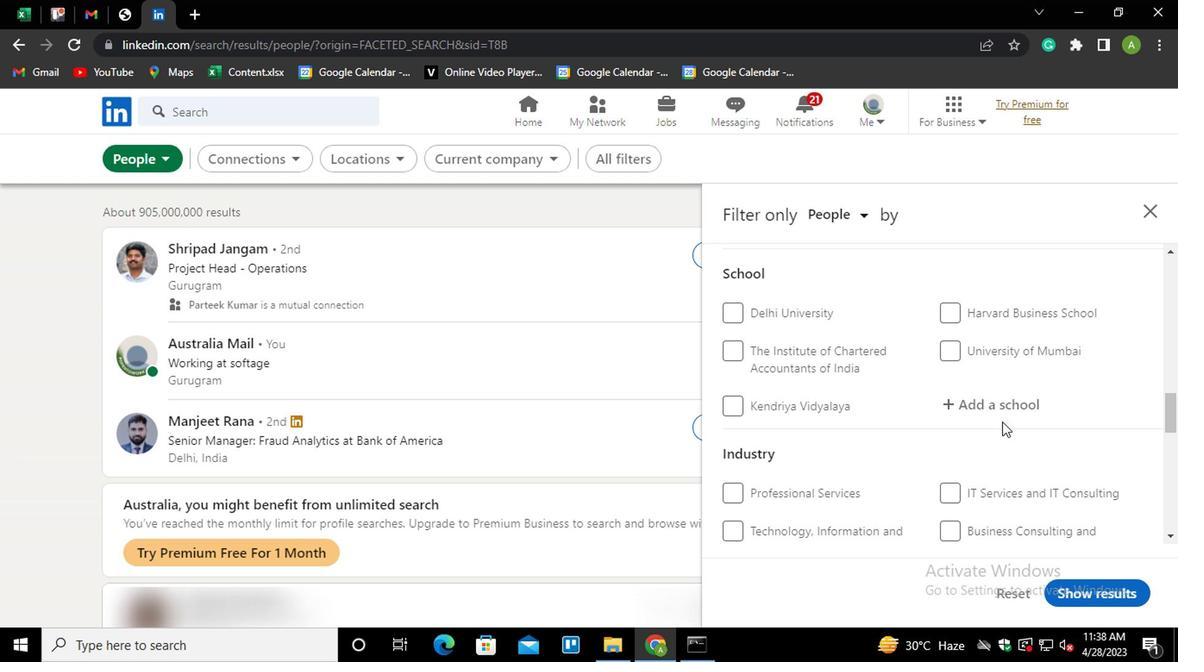
Action: Mouse scrolled (998, 423) with delta (0, 1)
Screenshot: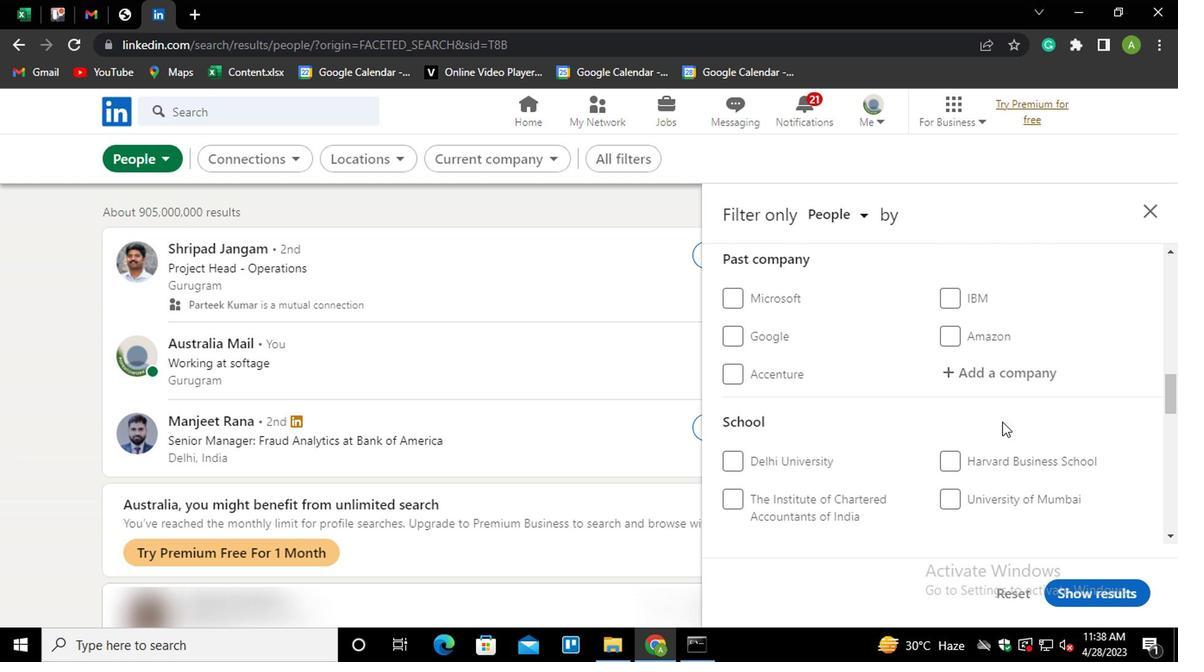 
Action: Mouse scrolled (998, 423) with delta (0, 1)
Screenshot: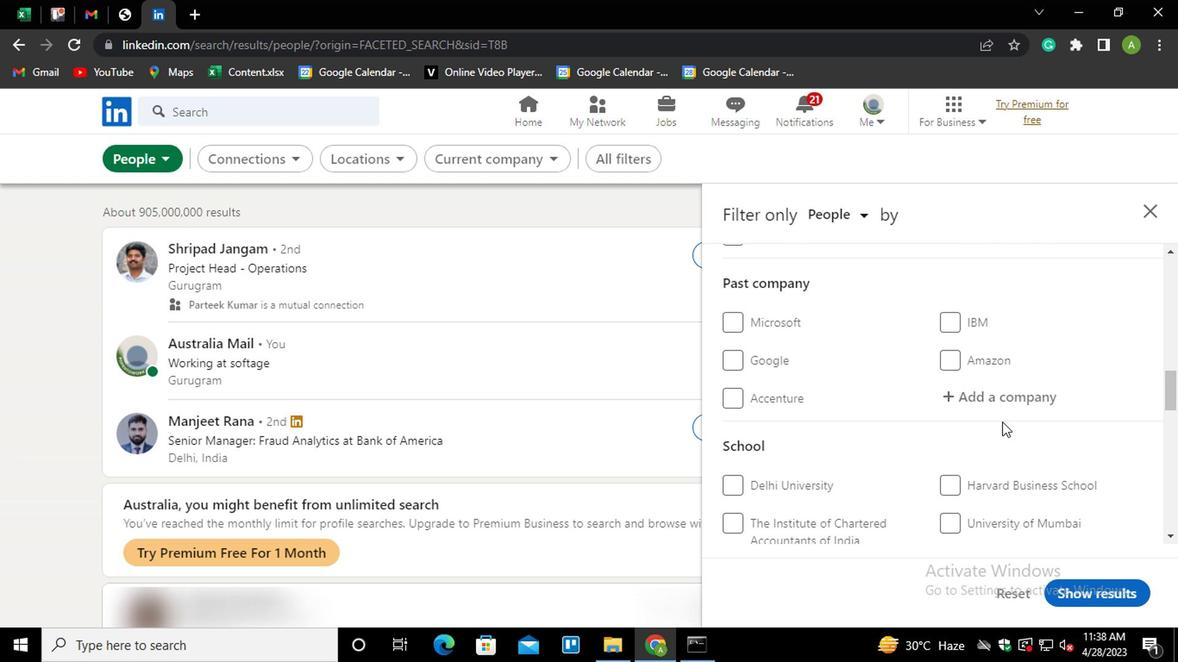 
Action: Mouse moved to (990, 396)
Screenshot: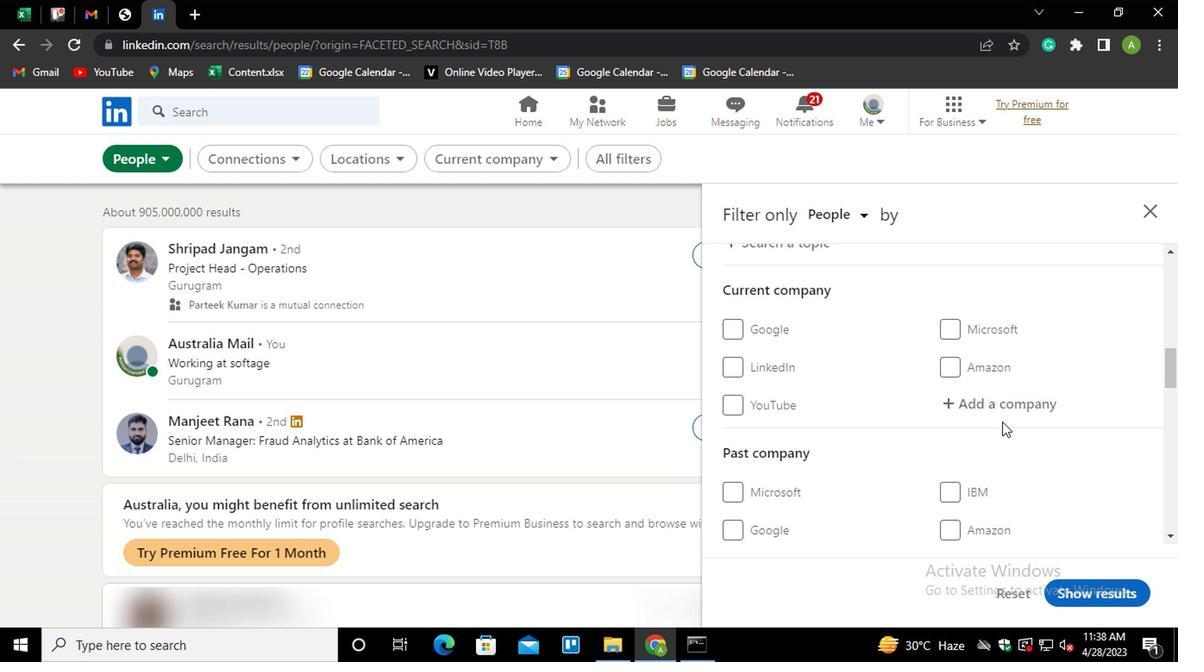 
Action: Mouse pressed left at (990, 396)
Screenshot: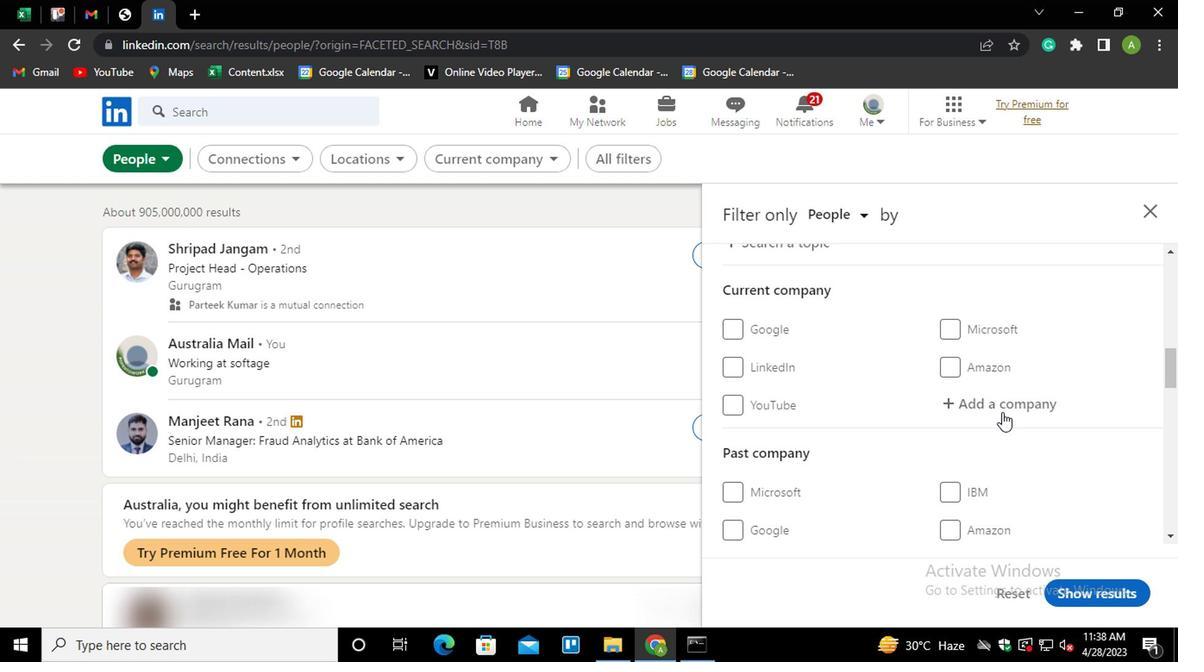 
Action: Mouse moved to (987, 396)
Screenshot: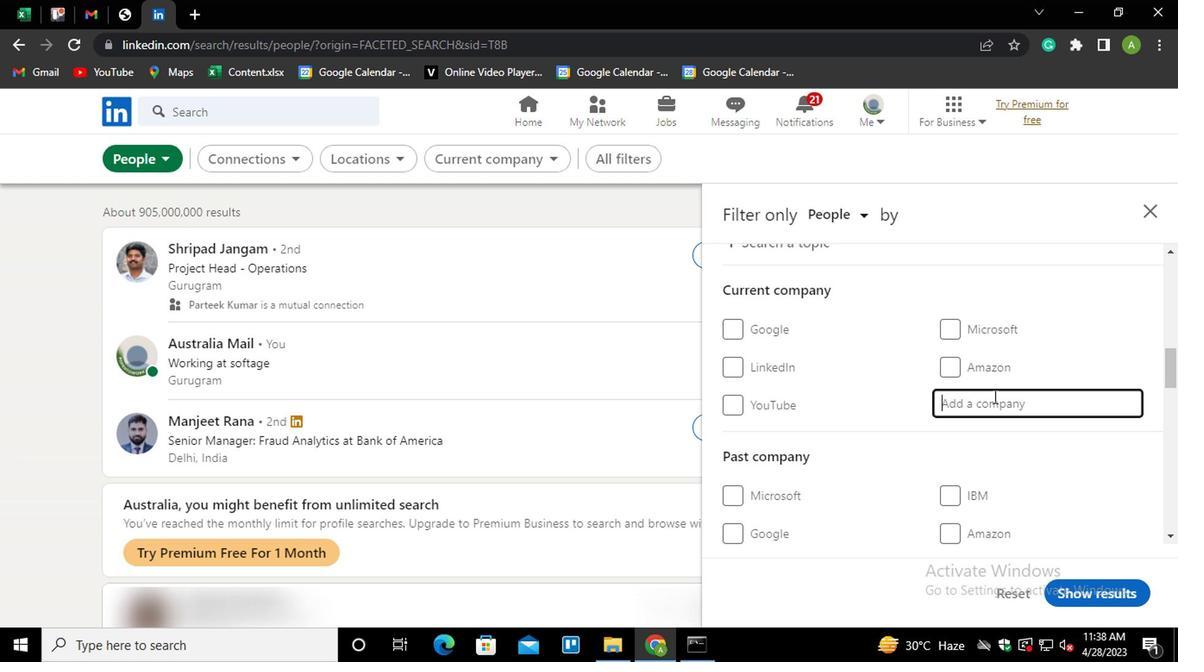 
Action: Key pressed <Key.shift>3PILLAR<Key.down><Key.enter>
Screenshot: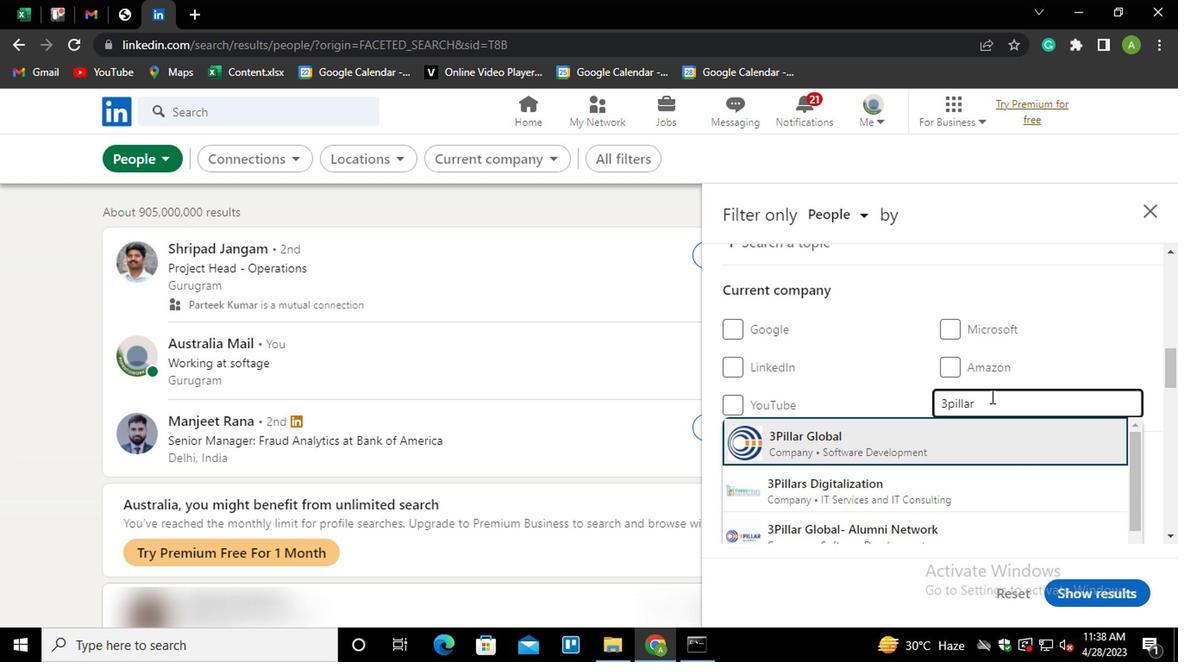
Action: Mouse scrolled (987, 396) with delta (0, 0)
Screenshot: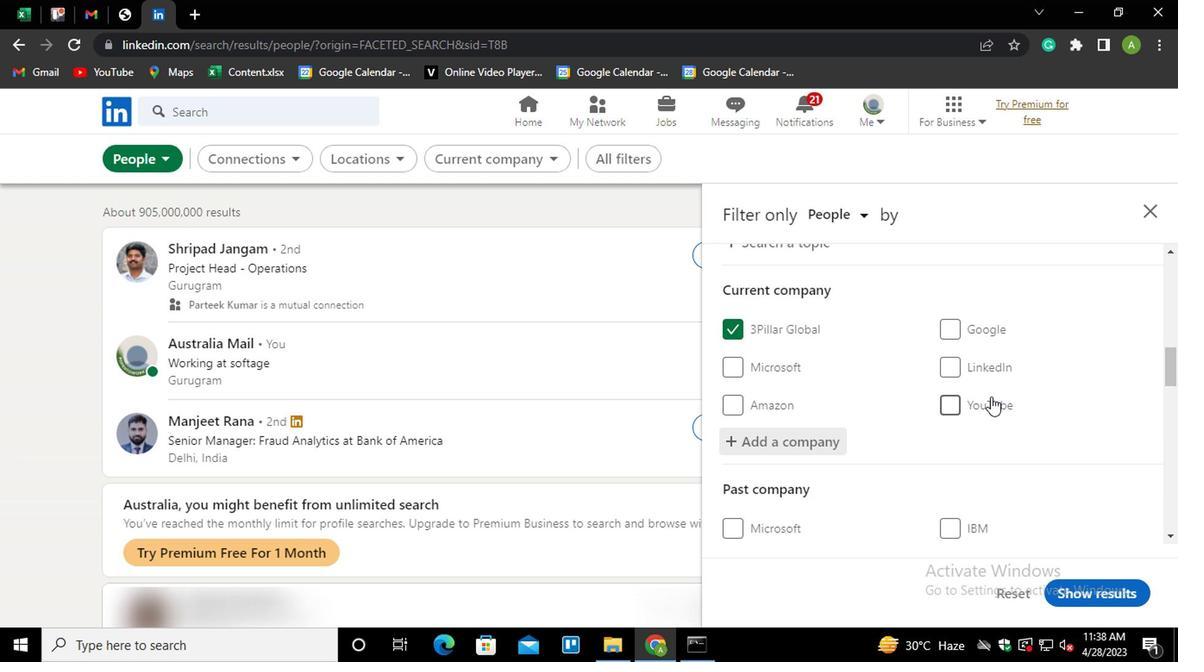 
Action: Mouse scrolled (987, 396) with delta (0, 0)
Screenshot: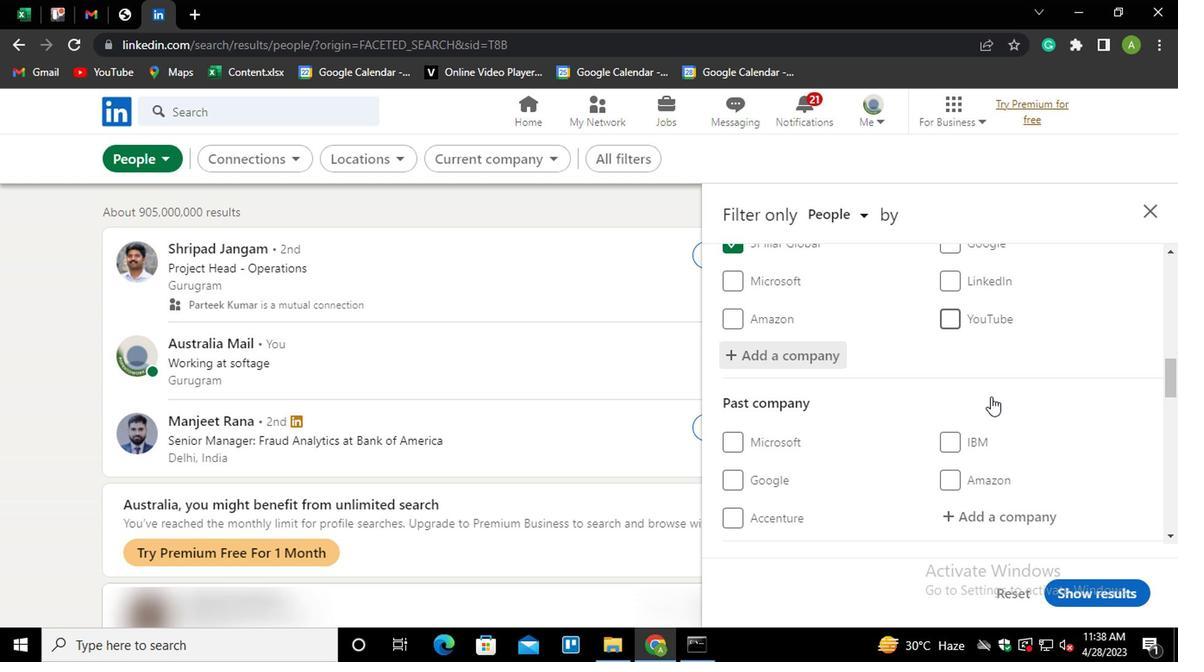
Action: Mouse scrolled (987, 396) with delta (0, 0)
Screenshot: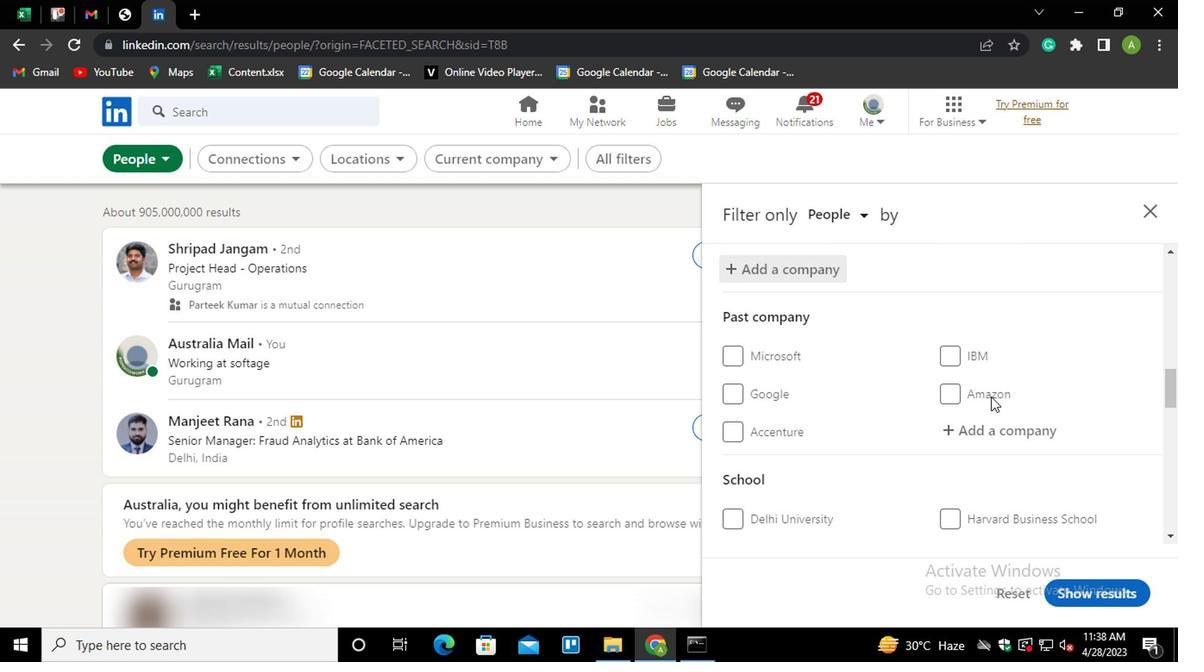 
Action: Mouse scrolled (987, 396) with delta (0, 0)
Screenshot: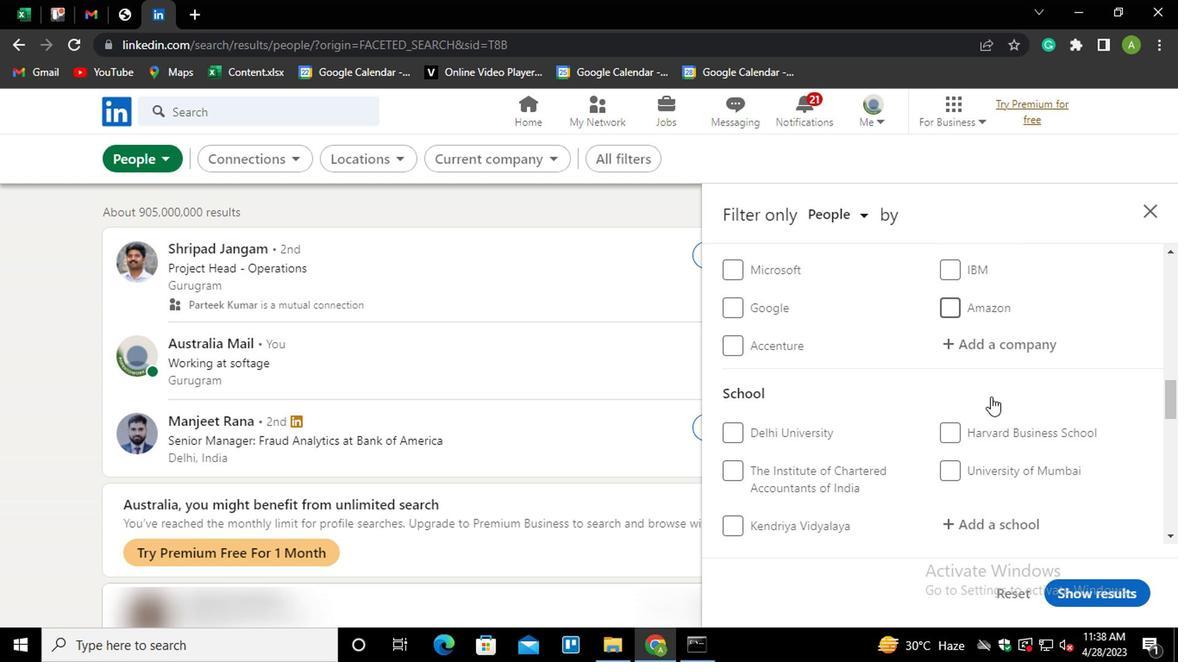 
Action: Mouse scrolled (987, 396) with delta (0, 0)
Screenshot: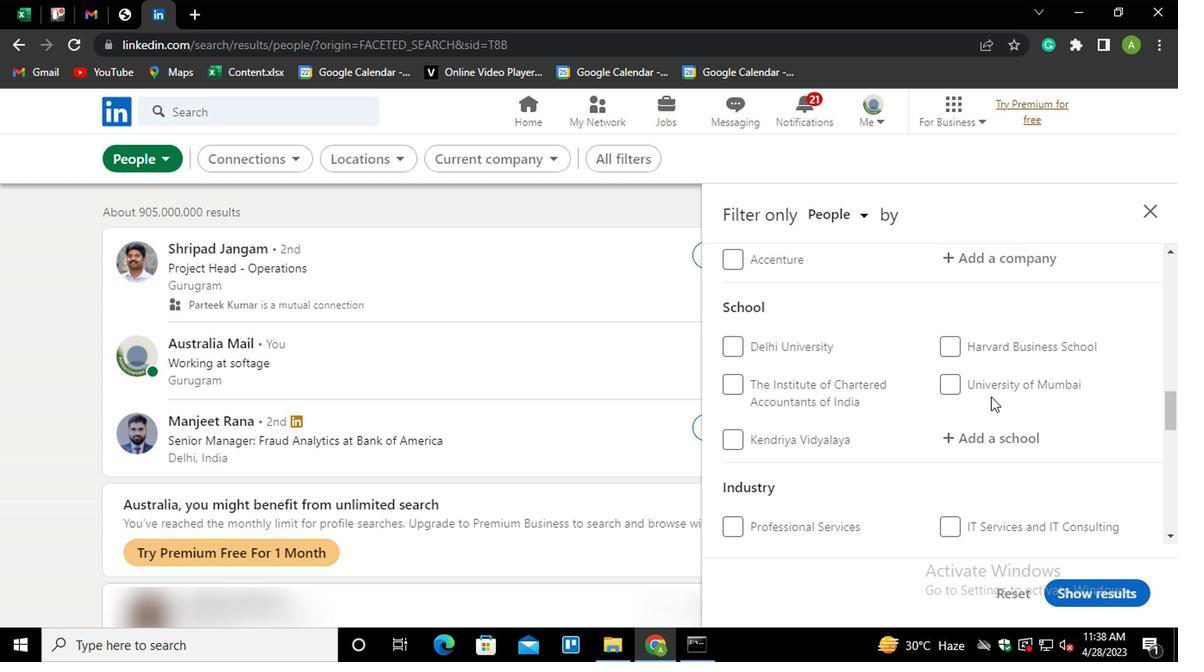 
Action: Mouse moved to (977, 362)
Screenshot: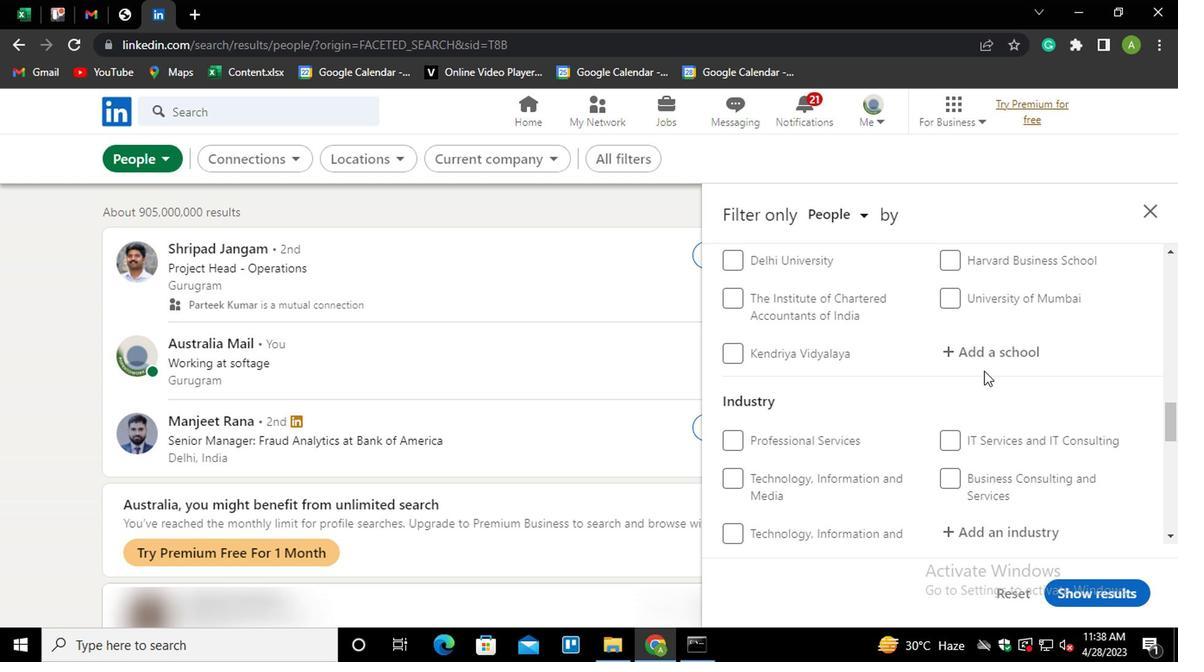 
Action: Mouse pressed left at (977, 362)
Screenshot: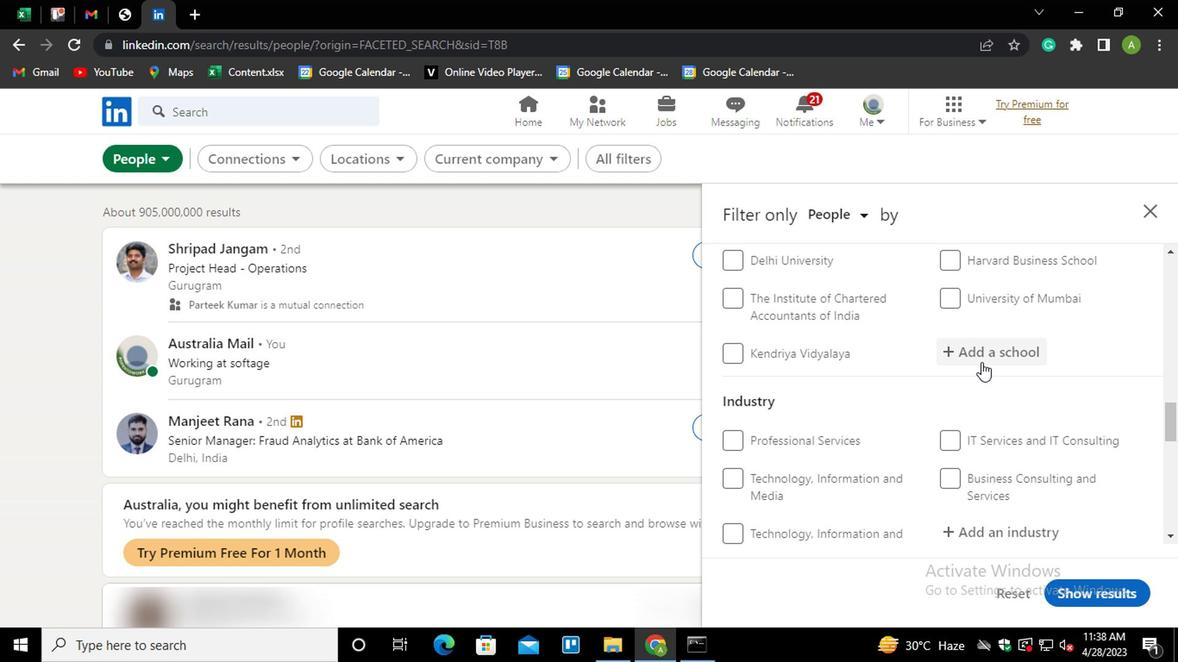 
Action: Key pressed <Key.shift>MUZZARFUR<Key.left><Key.left><Key.left>\<Key.backspace><Key.backspace><Key.right><Key.right><Key.right><Key.backspace><Key.backspace>FARPUR<Key.shift_r><Key.home><Key.shift>MUZA<Key.down><Key.enter>
Screenshot: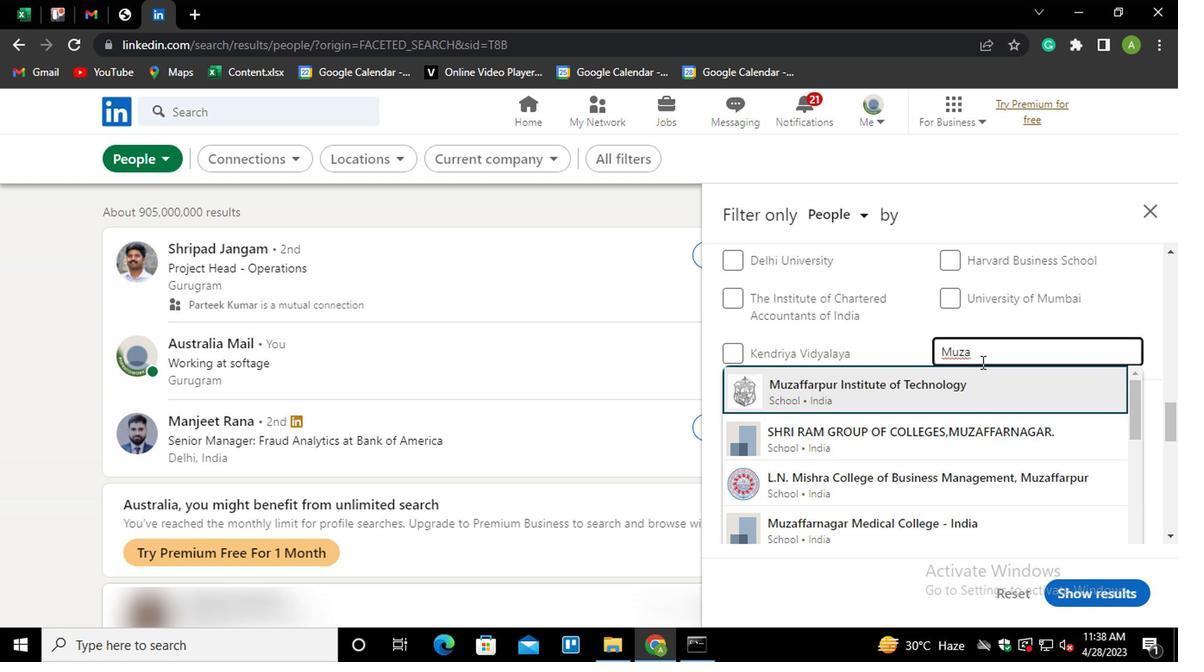 
Action: Mouse scrolled (977, 361) with delta (0, 0)
Screenshot: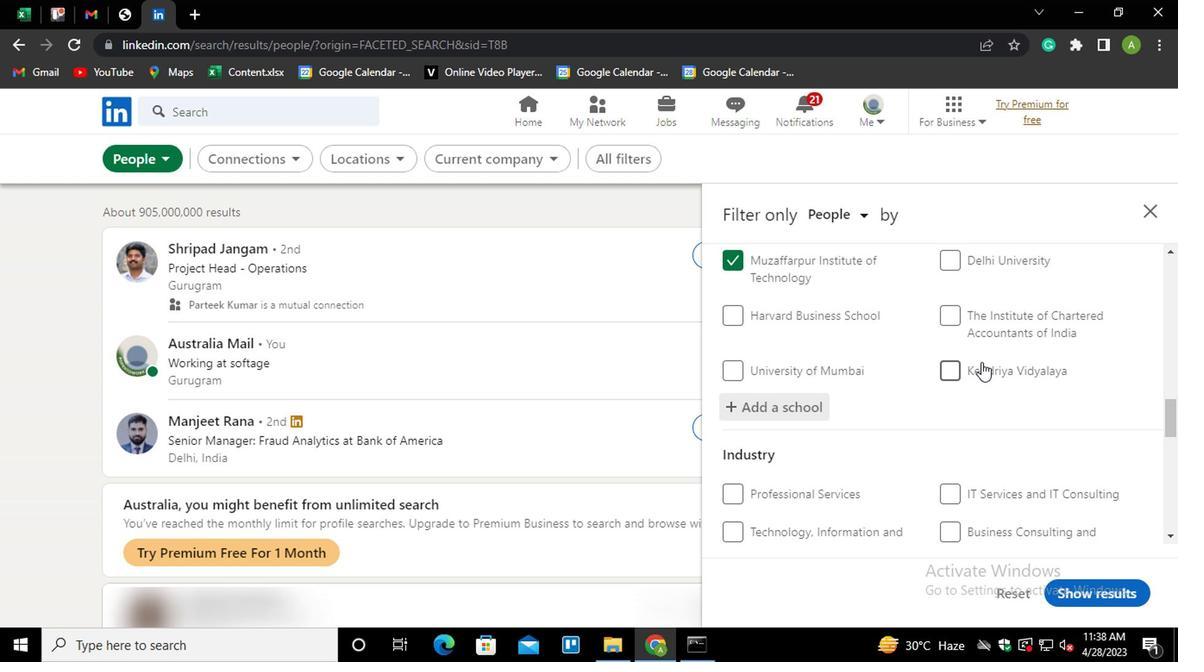 
Action: Mouse scrolled (977, 361) with delta (0, 0)
Screenshot: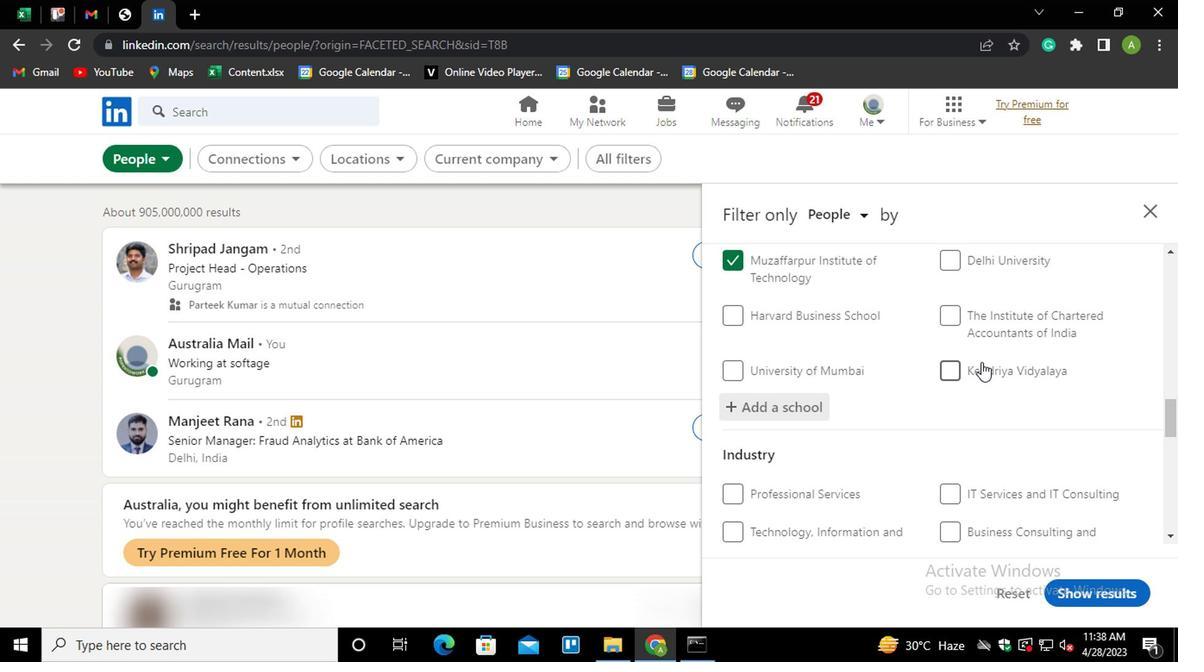 
Action: Mouse scrolled (977, 361) with delta (0, 0)
Screenshot: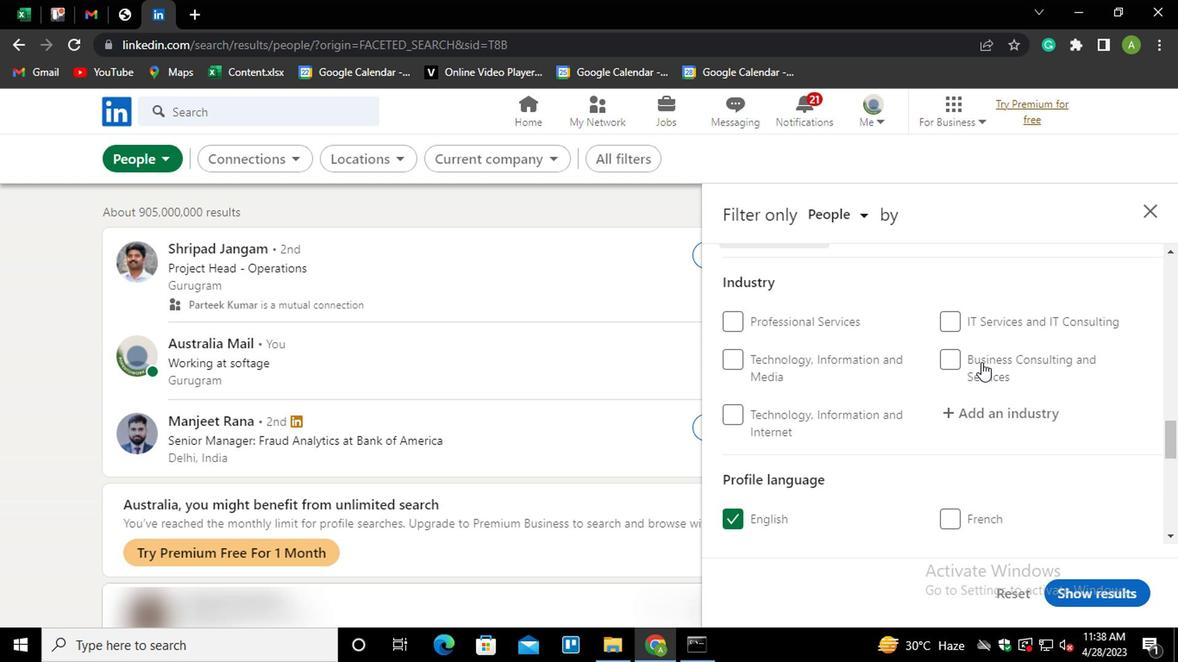 
Action: Mouse moved to (974, 330)
Screenshot: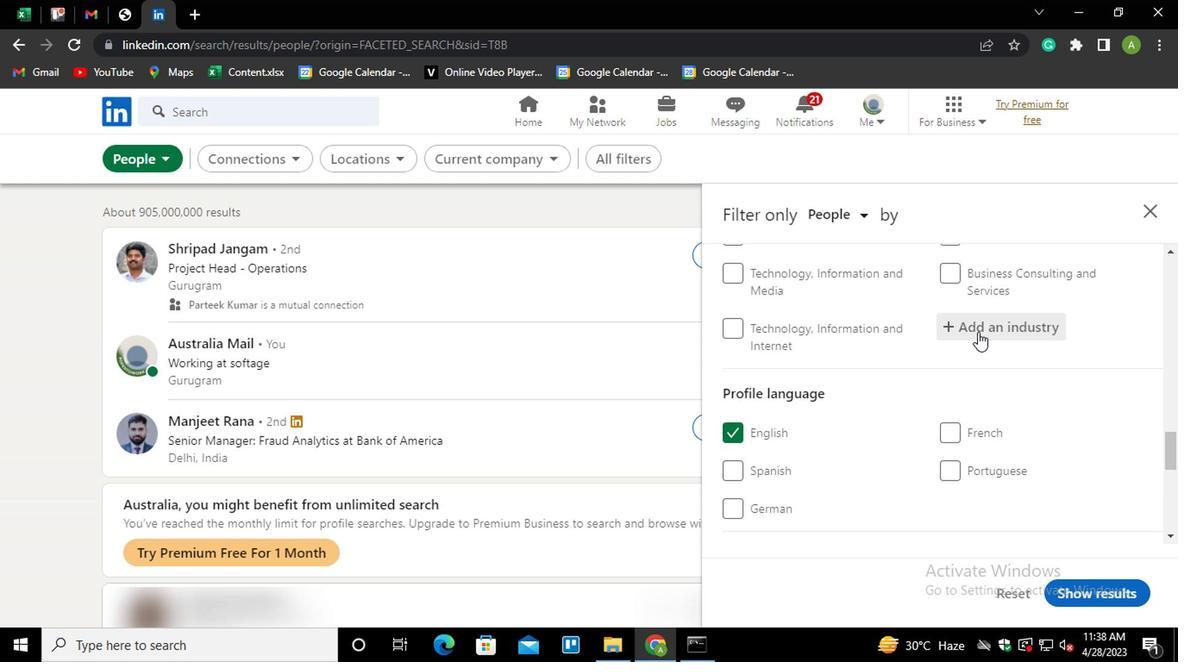 
Action: Mouse pressed left at (974, 330)
Screenshot: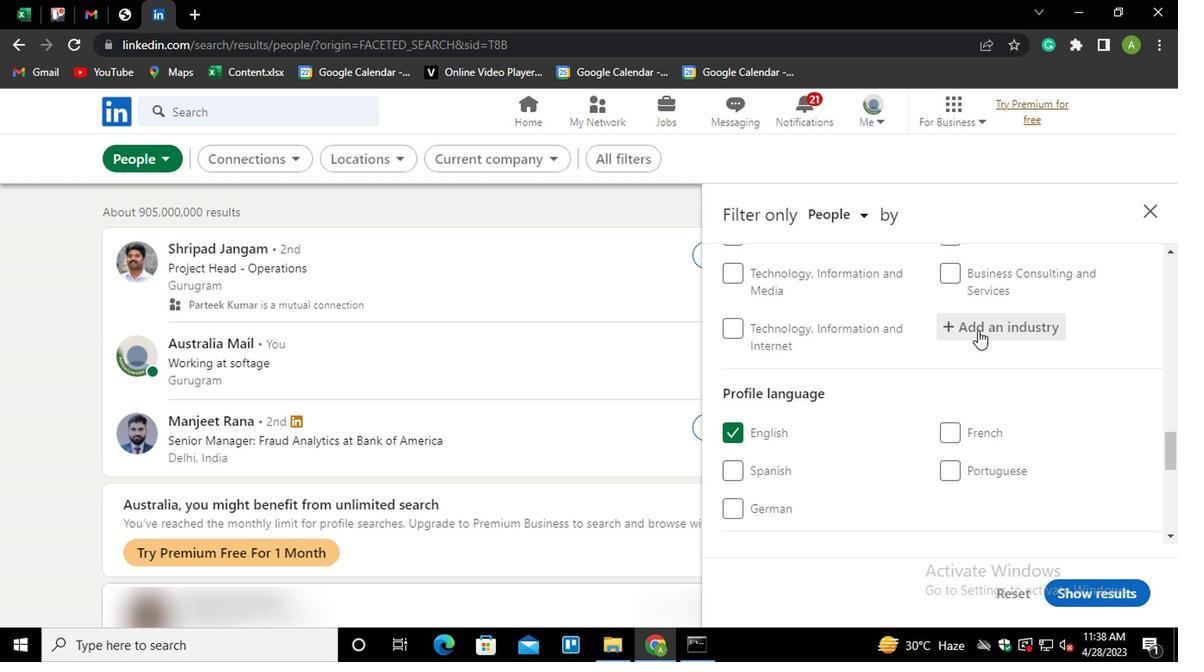
Action: Key pressed E<Key.backspace>ZZZZZ<Key.backspace><Key.backspace><Key.backspace><Key.backspace><Key.backspace><Key.backspace><Key.shift>WOOD<Key.down><Key.enter>
Screenshot: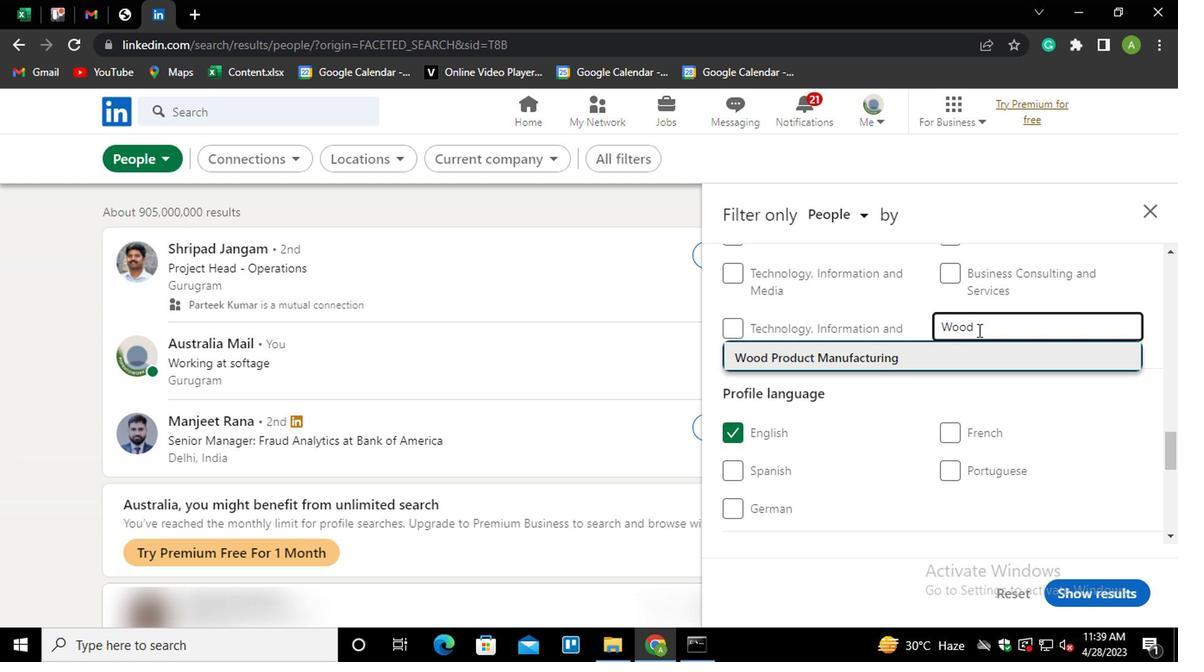 
Action: Mouse scrolled (974, 329) with delta (0, -1)
Screenshot: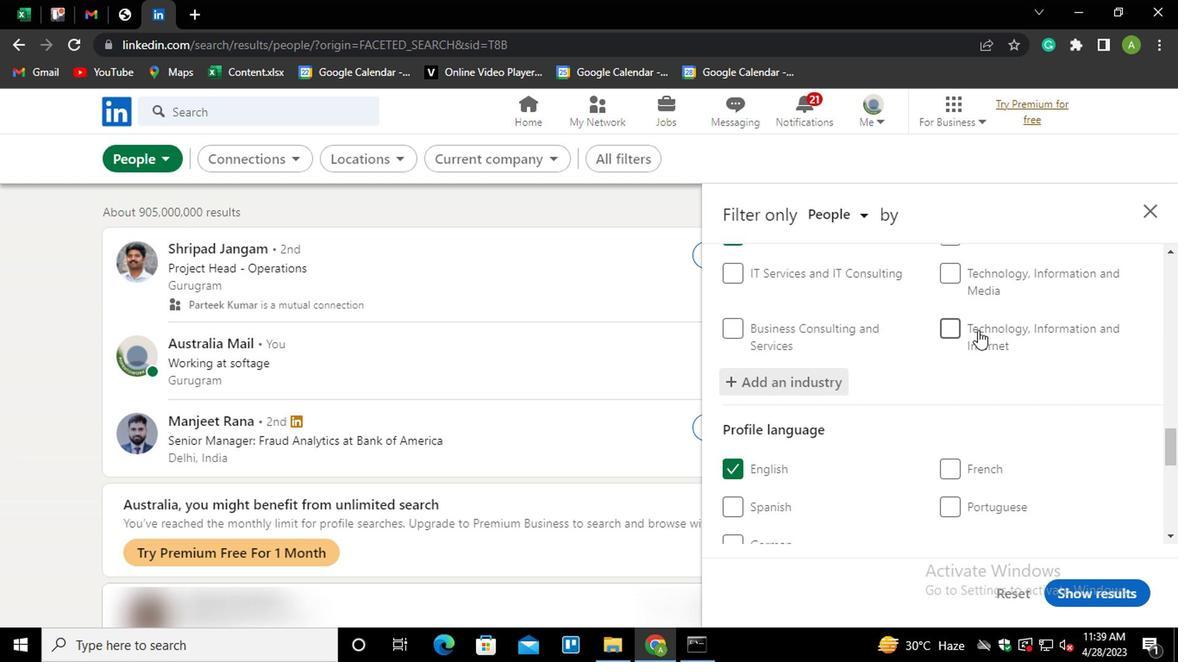 
Action: Mouse scrolled (974, 329) with delta (0, -1)
Screenshot: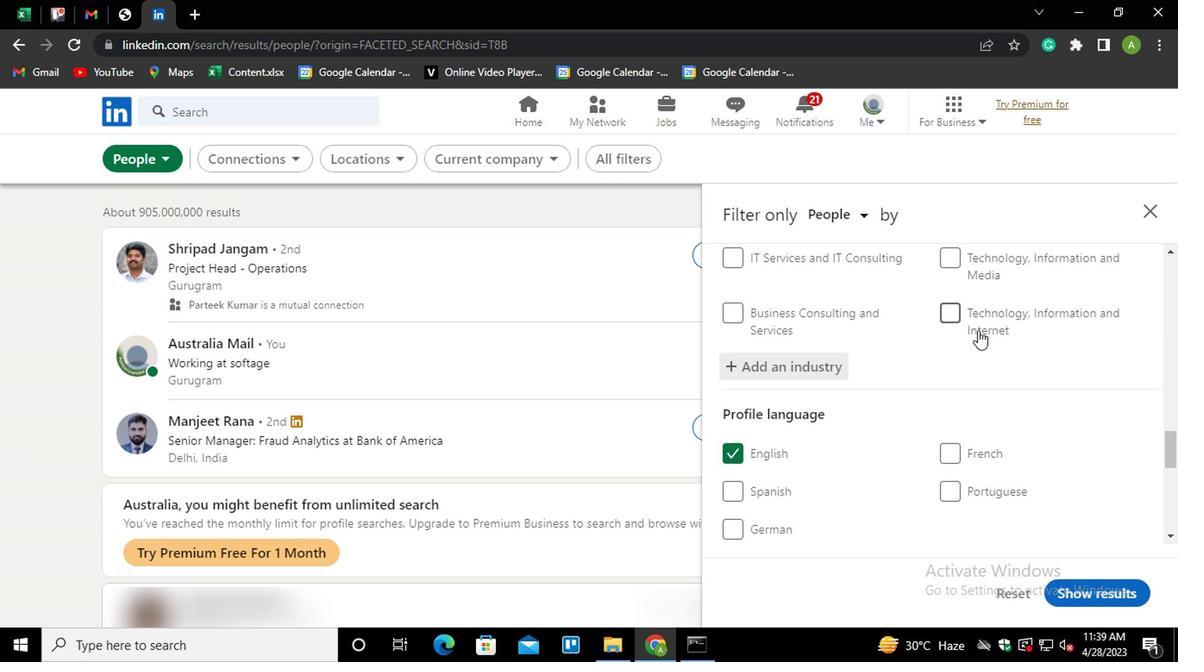 
Action: Mouse scrolled (974, 329) with delta (0, -1)
Screenshot: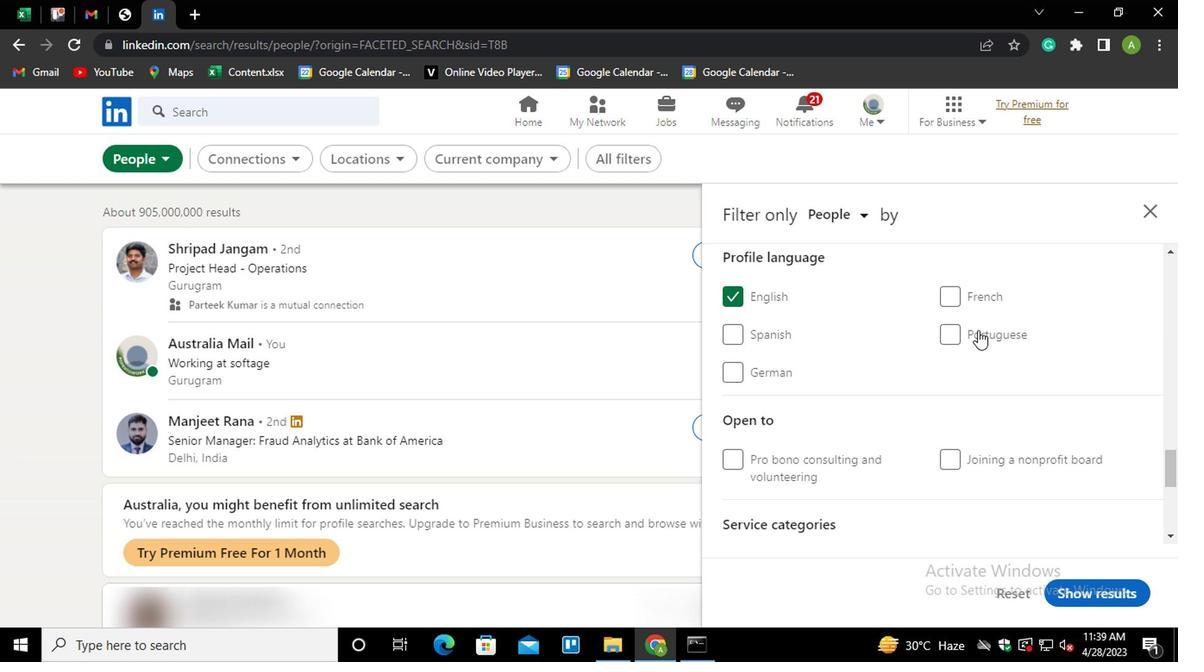 
Action: Mouse scrolled (974, 329) with delta (0, -1)
Screenshot: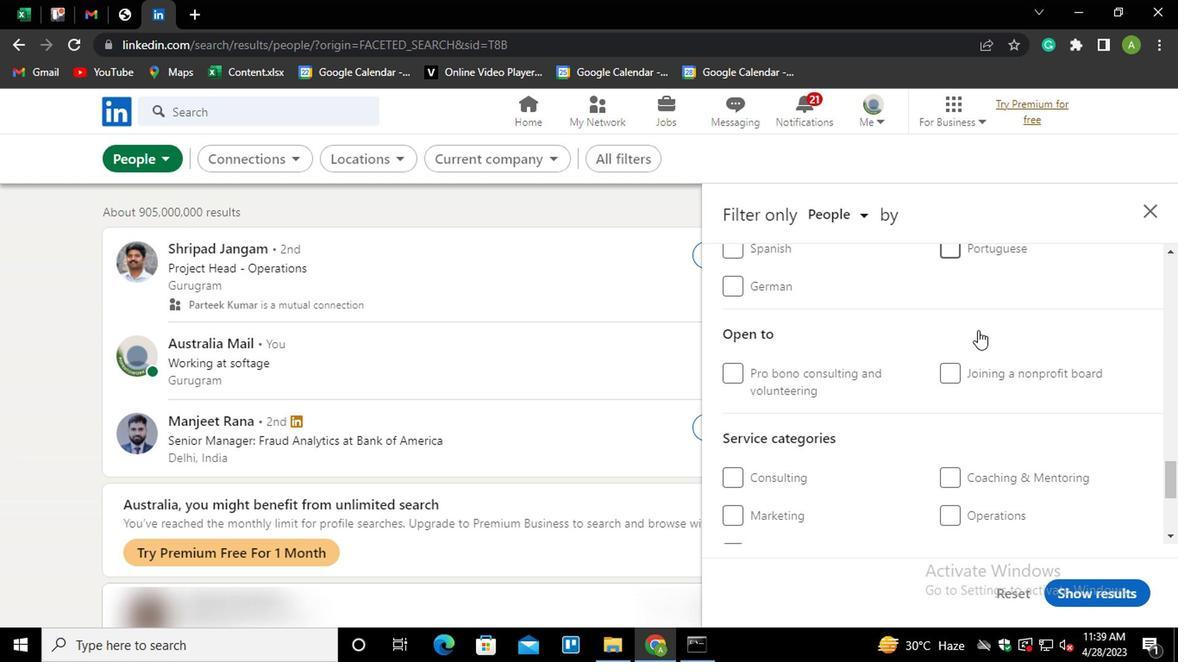 
Action: Mouse moved to (964, 473)
Screenshot: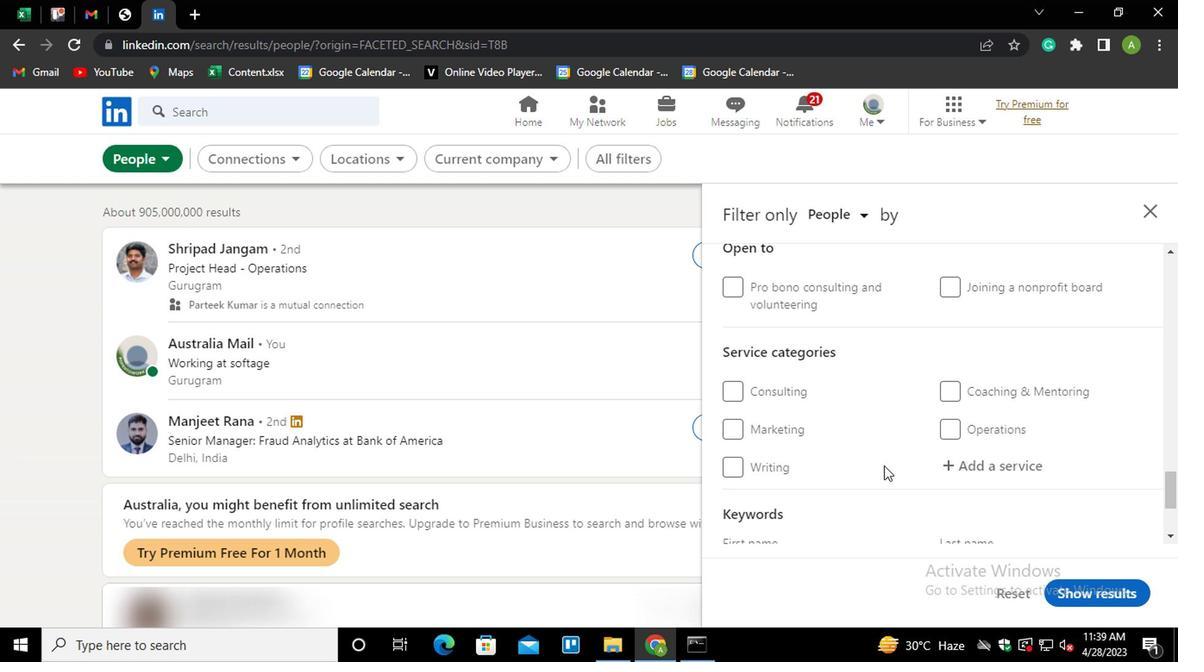 
Action: Mouse pressed left at (964, 473)
Screenshot: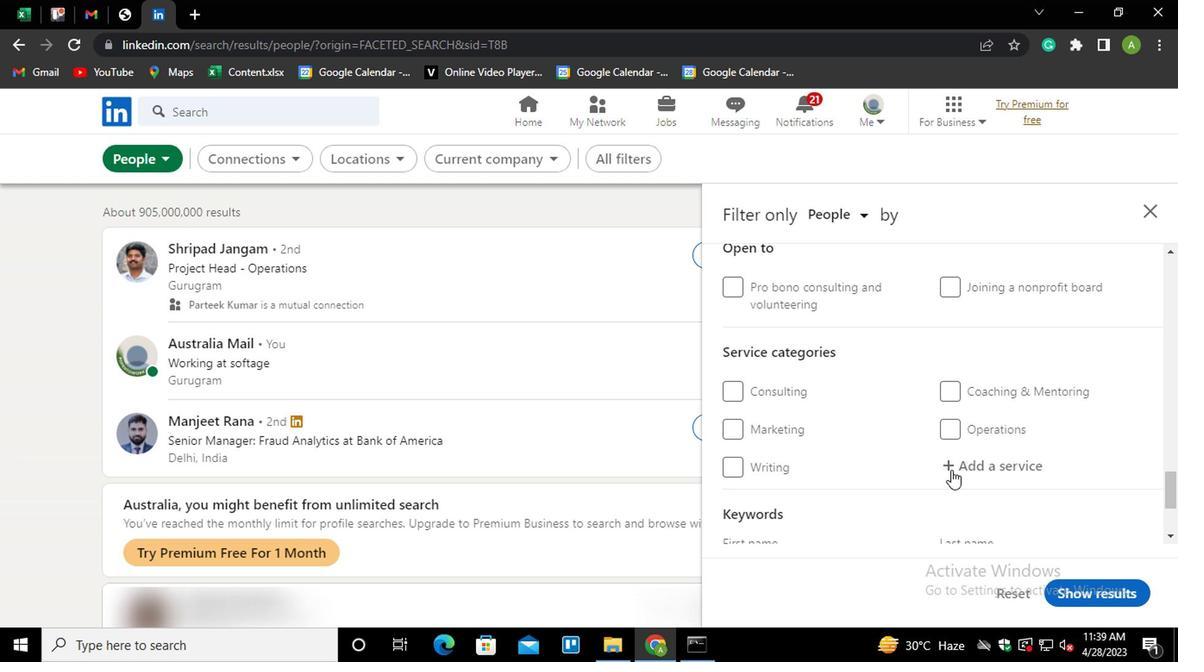 
Action: Mouse moved to (973, 466)
Screenshot: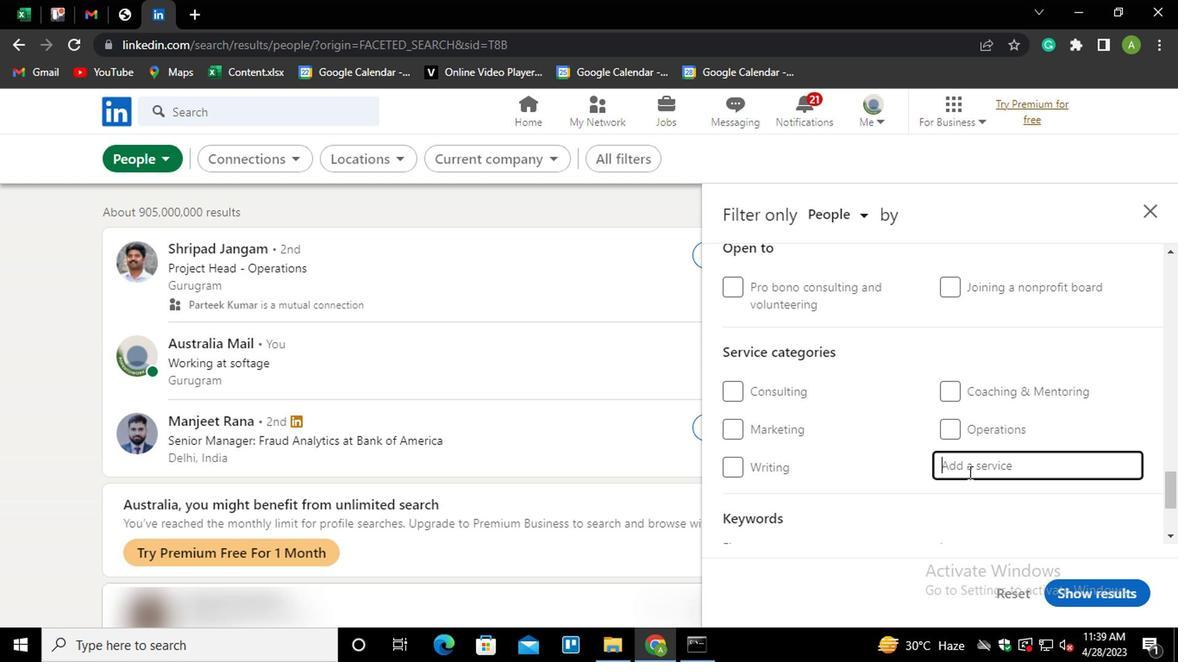 
Action: Mouse pressed left at (973, 466)
Screenshot: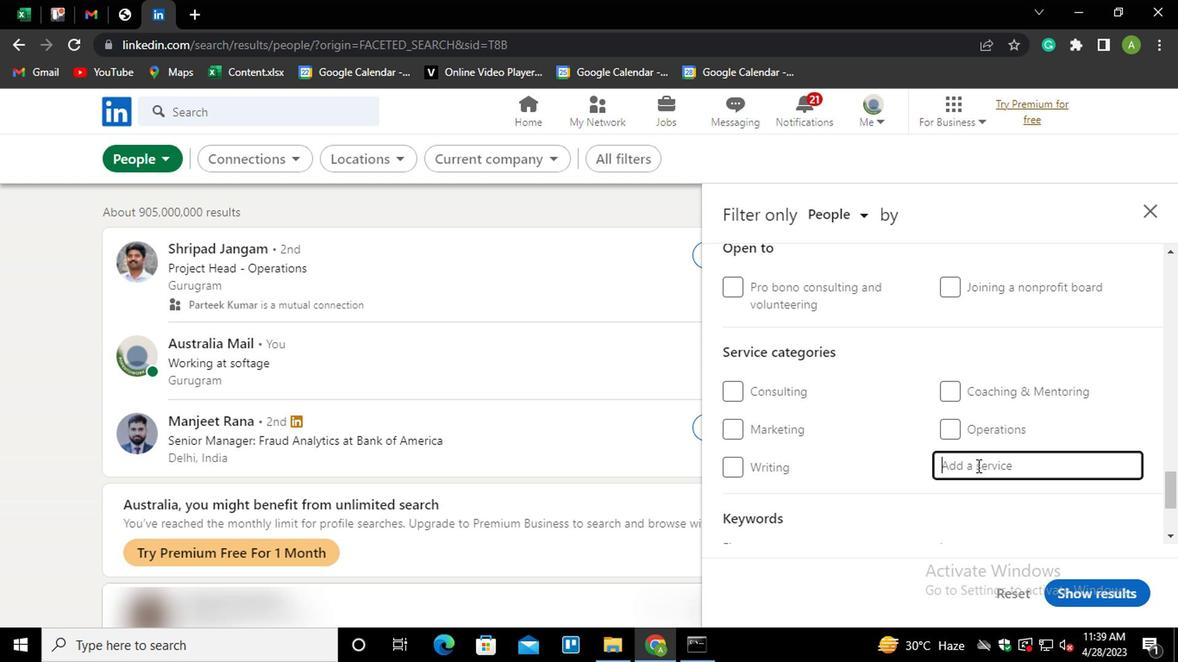 
Action: Mouse moved to (960, 475)
Screenshot: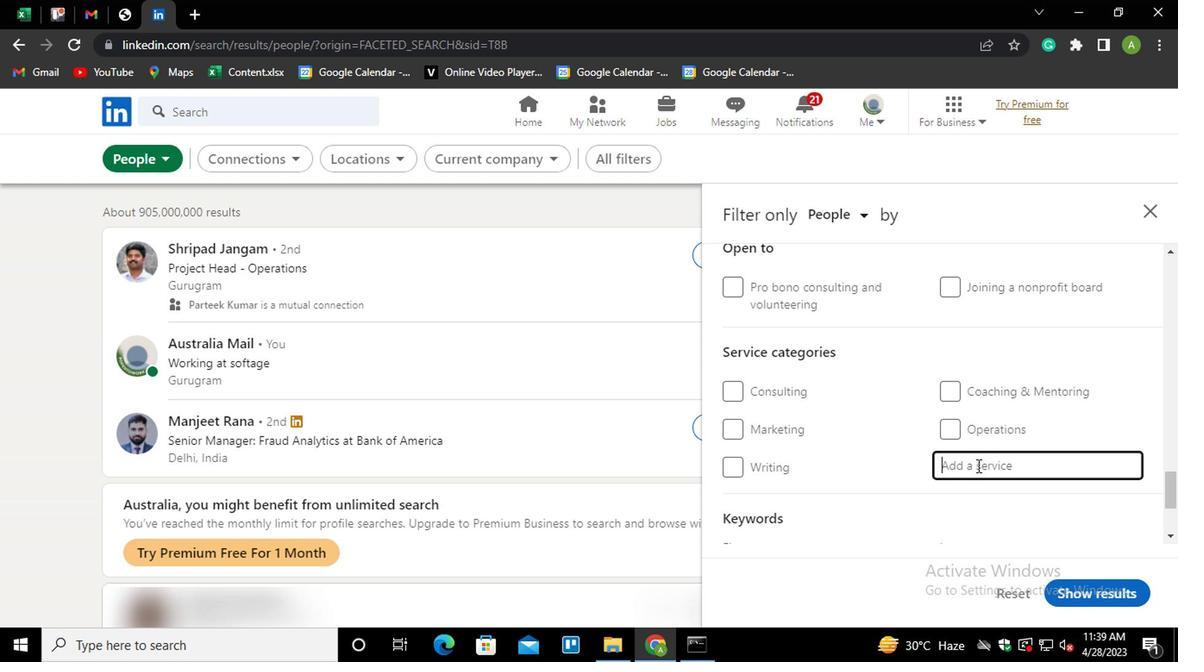 
Action: Key pressed <Key.shift>TRADE<Key.down><Key.enter>
Screenshot: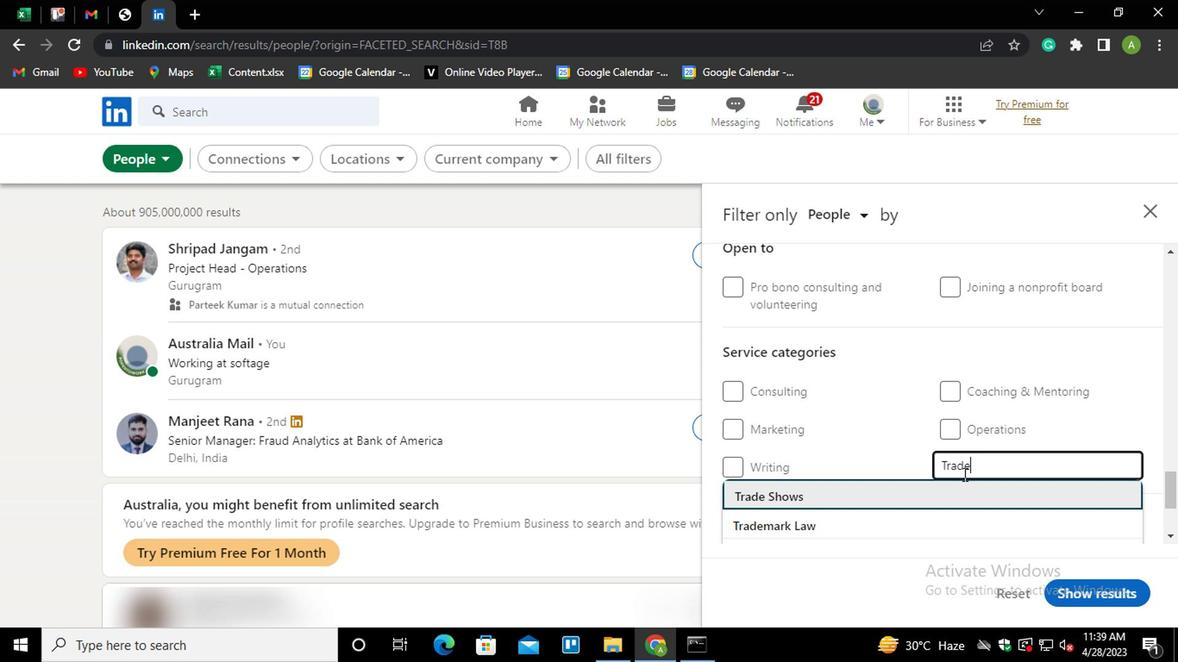 
Action: Mouse scrolled (960, 474) with delta (0, -1)
Screenshot: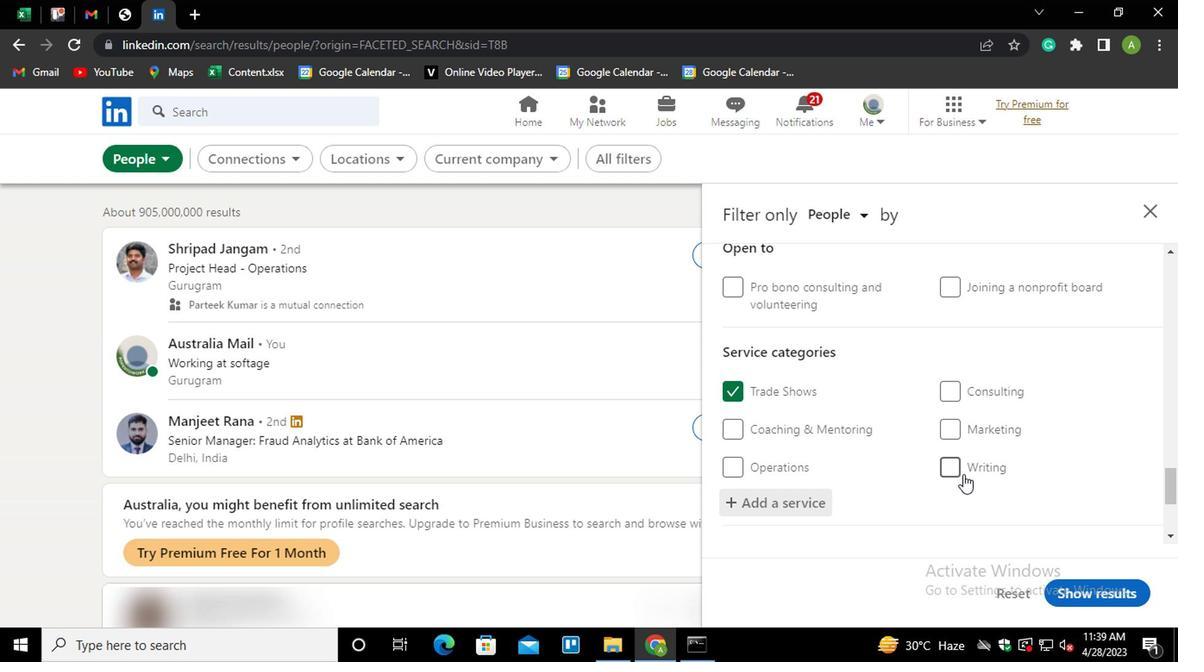 
Action: Mouse scrolled (960, 474) with delta (0, -1)
Screenshot: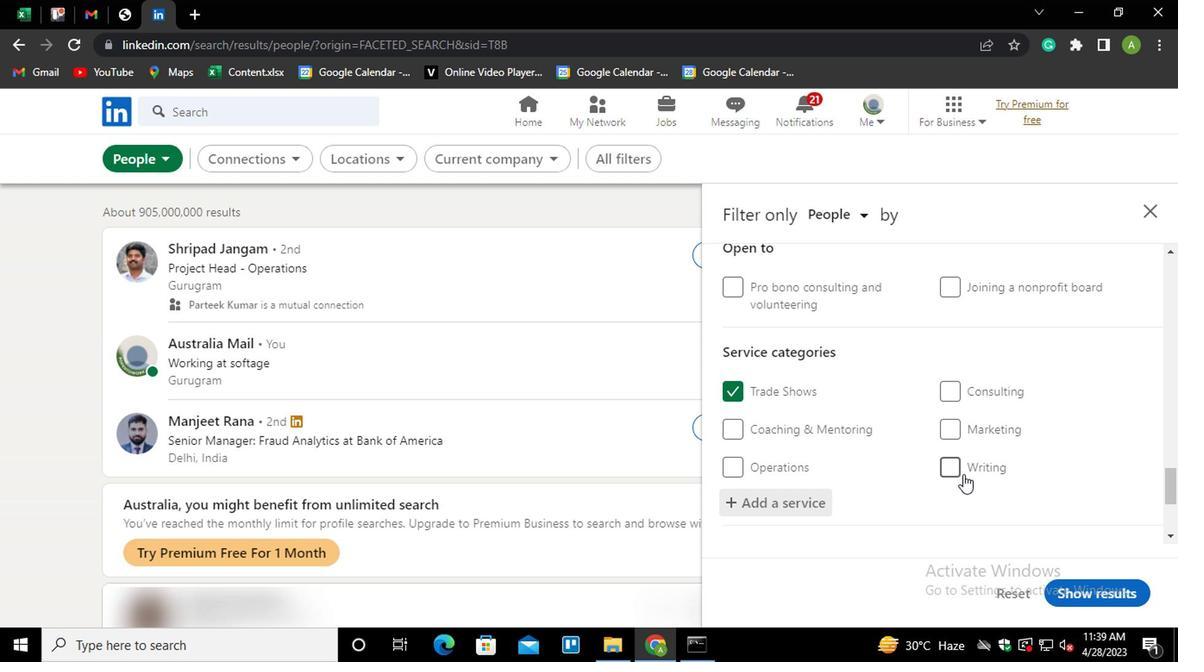 
Action: Mouse scrolled (960, 474) with delta (0, -1)
Screenshot: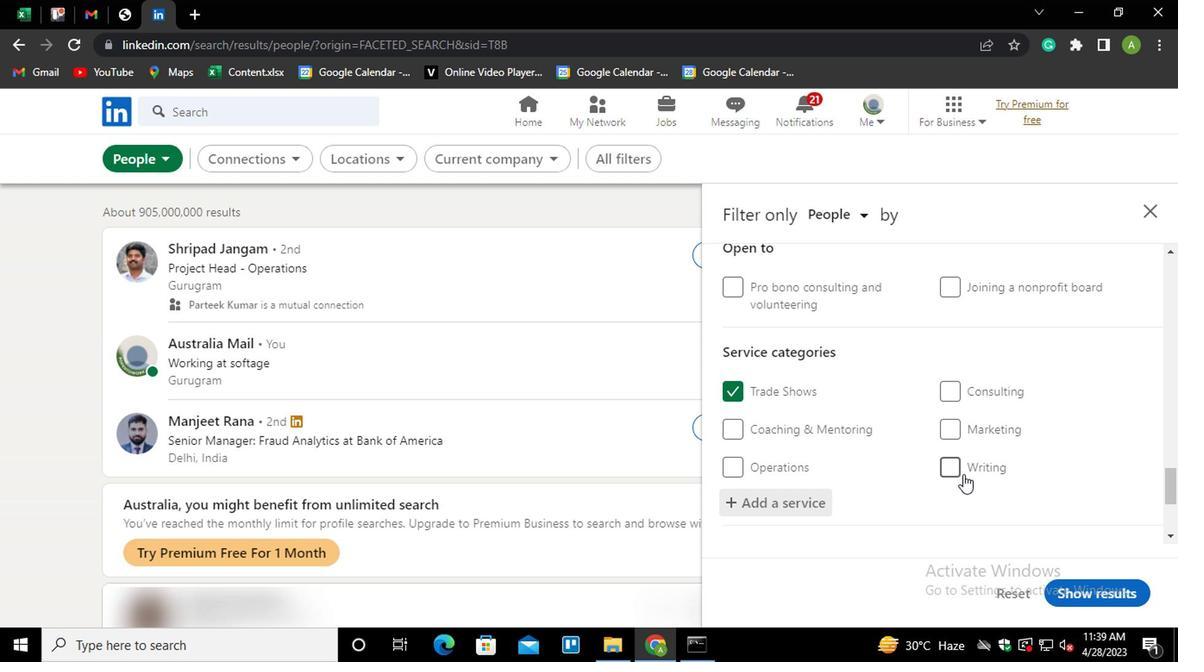 
Action: Mouse scrolled (960, 474) with delta (0, -1)
Screenshot: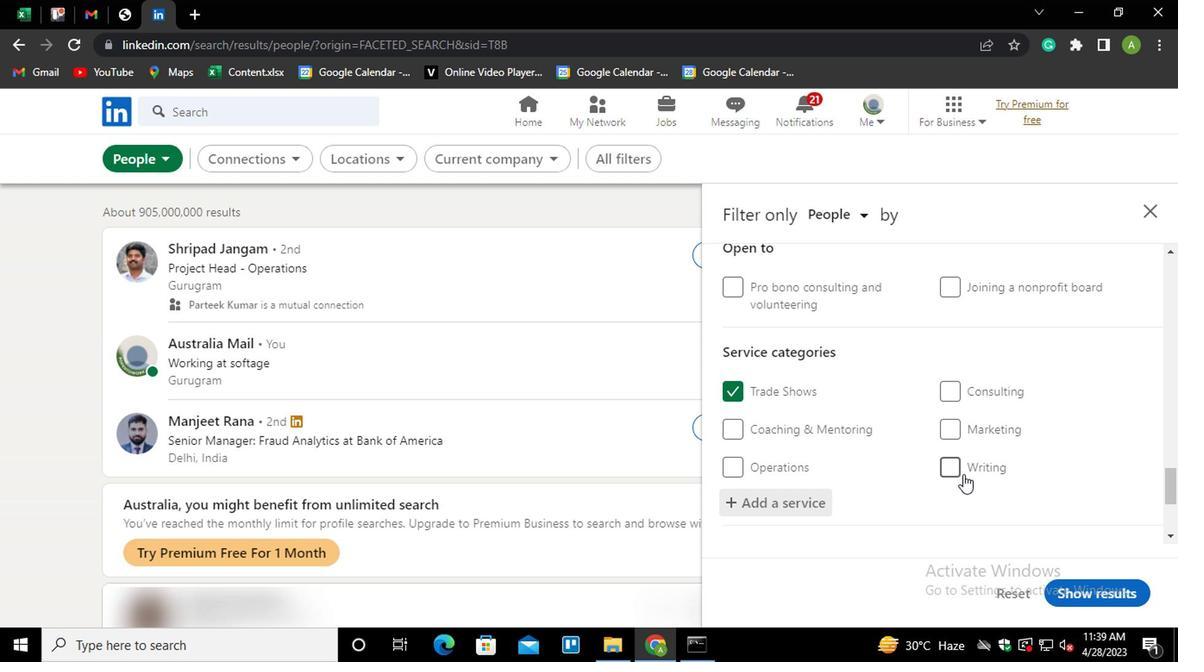 
Action: Mouse scrolled (960, 474) with delta (0, -1)
Screenshot: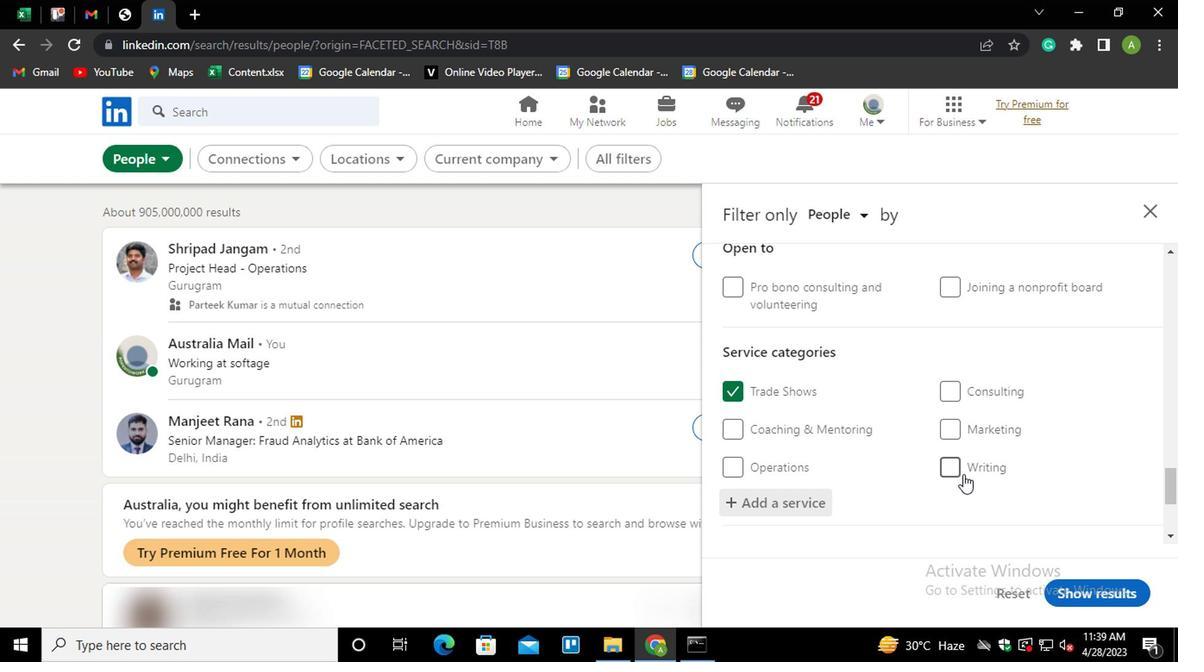 
Action: Mouse scrolled (960, 474) with delta (0, -1)
Screenshot: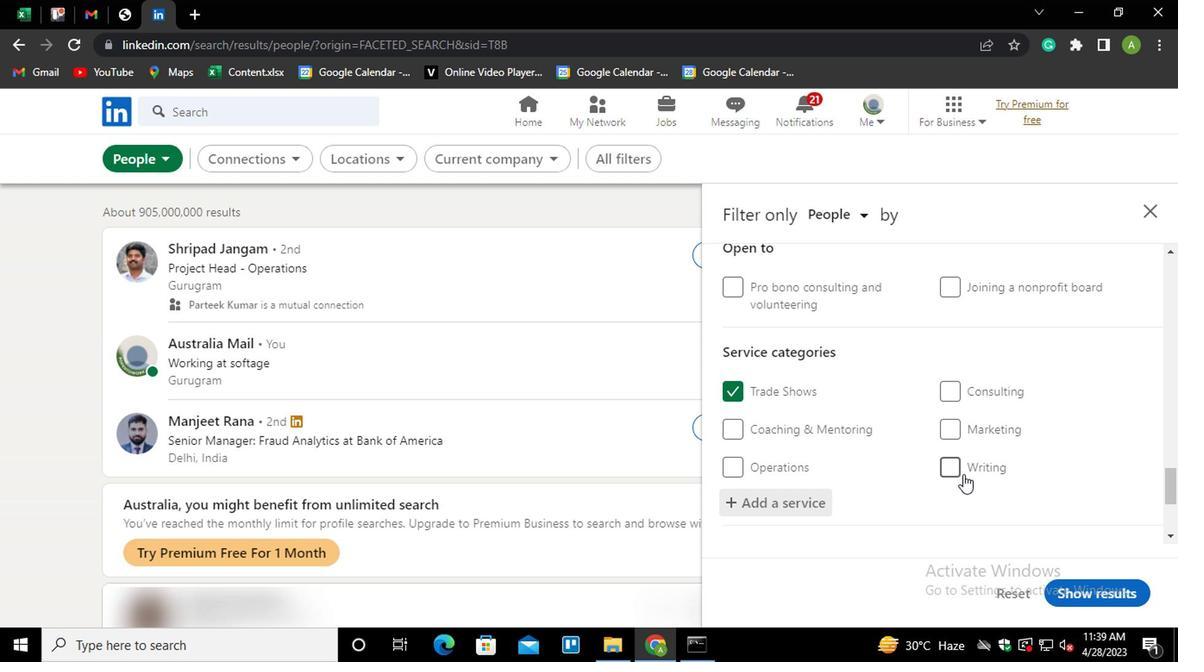 
Action: Mouse moved to (784, 475)
Screenshot: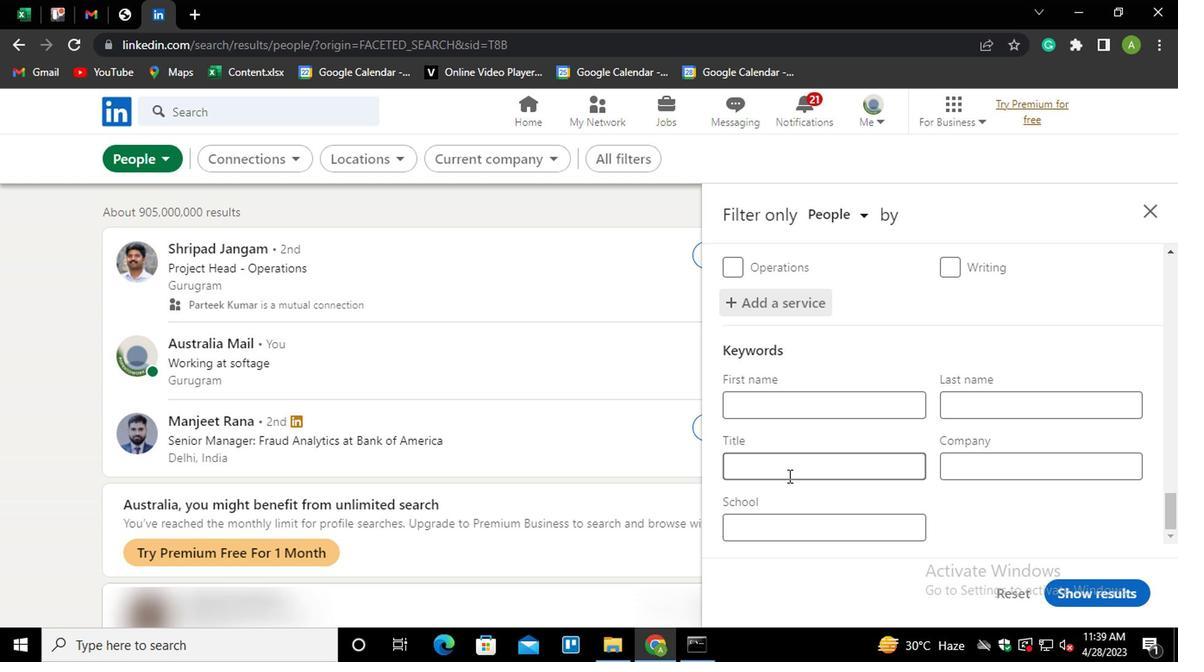 
Action: Mouse pressed left at (784, 475)
Screenshot: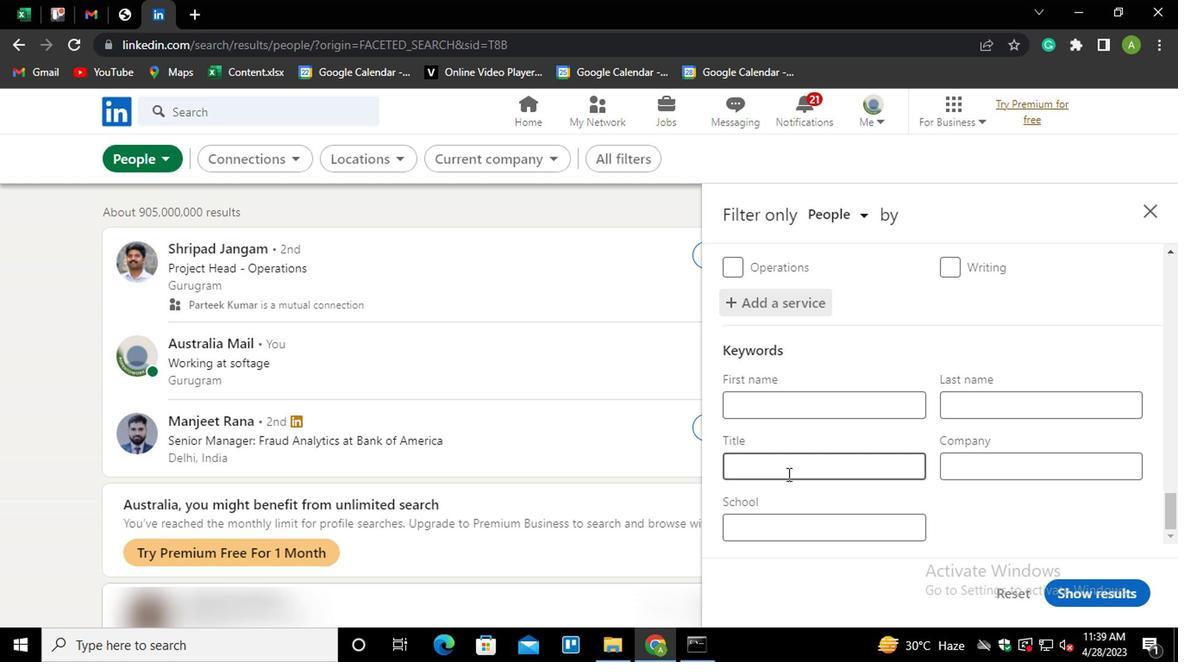 
Action: Key pressed <Key.shift>CREDIT<Key.space><Key.shift>AUTHORIZER
Screenshot: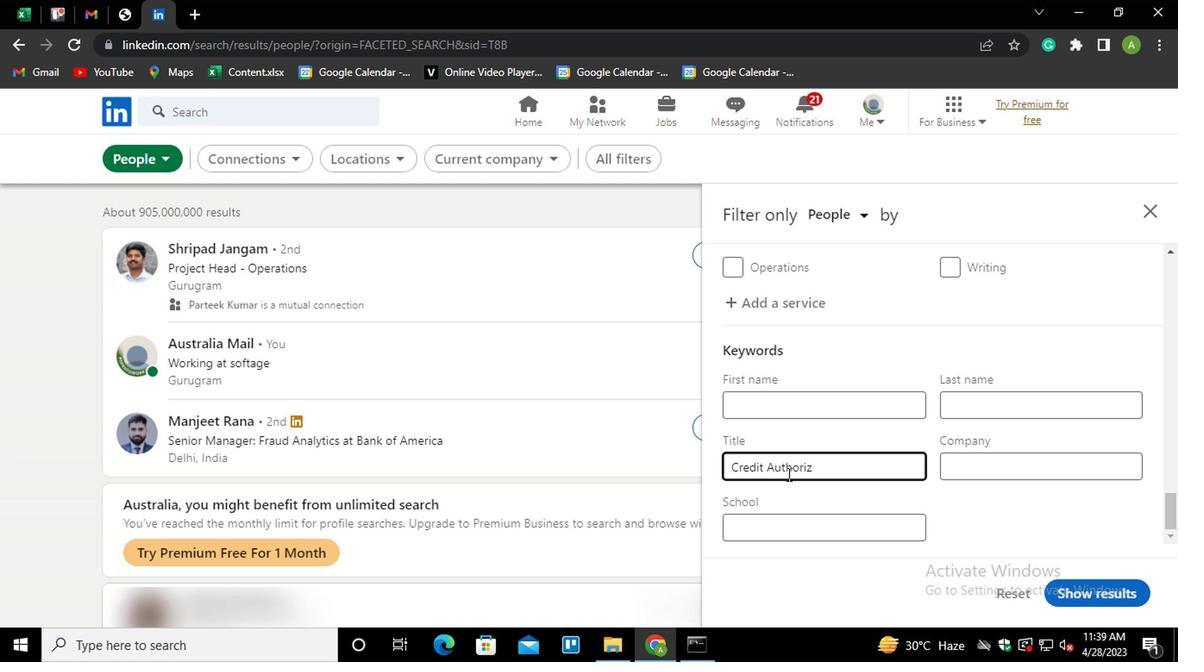 
Action: Mouse moved to (991, 515)
Screenshot: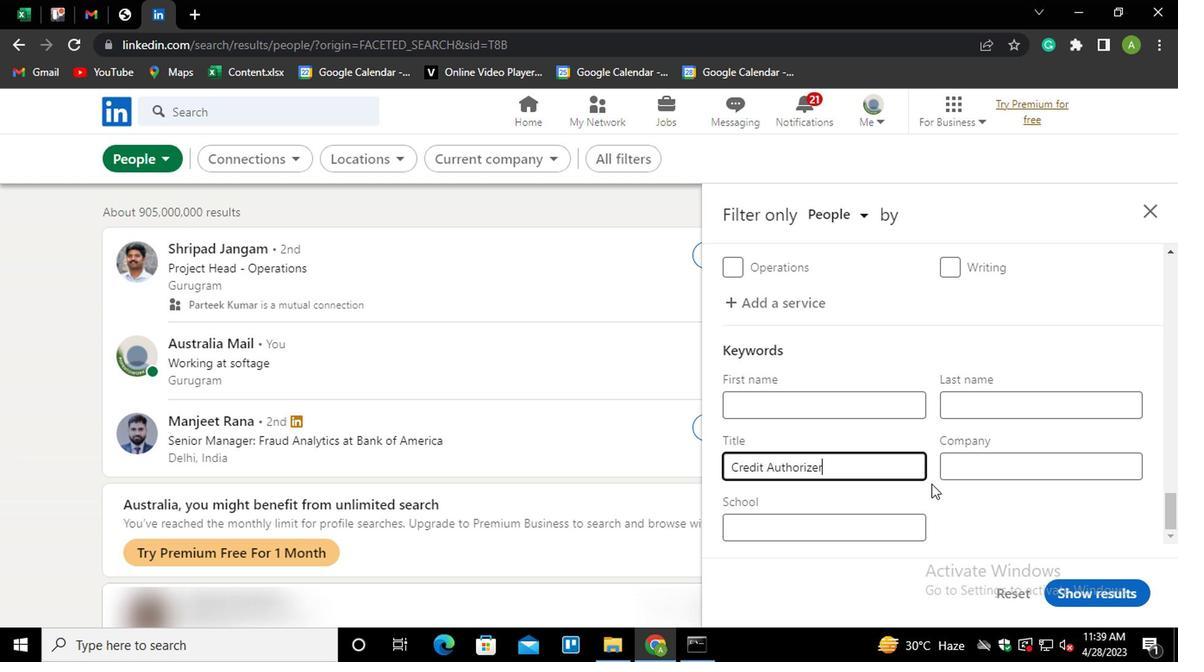 
Action: Mouse pressed left at (991, 515)
Screenshot: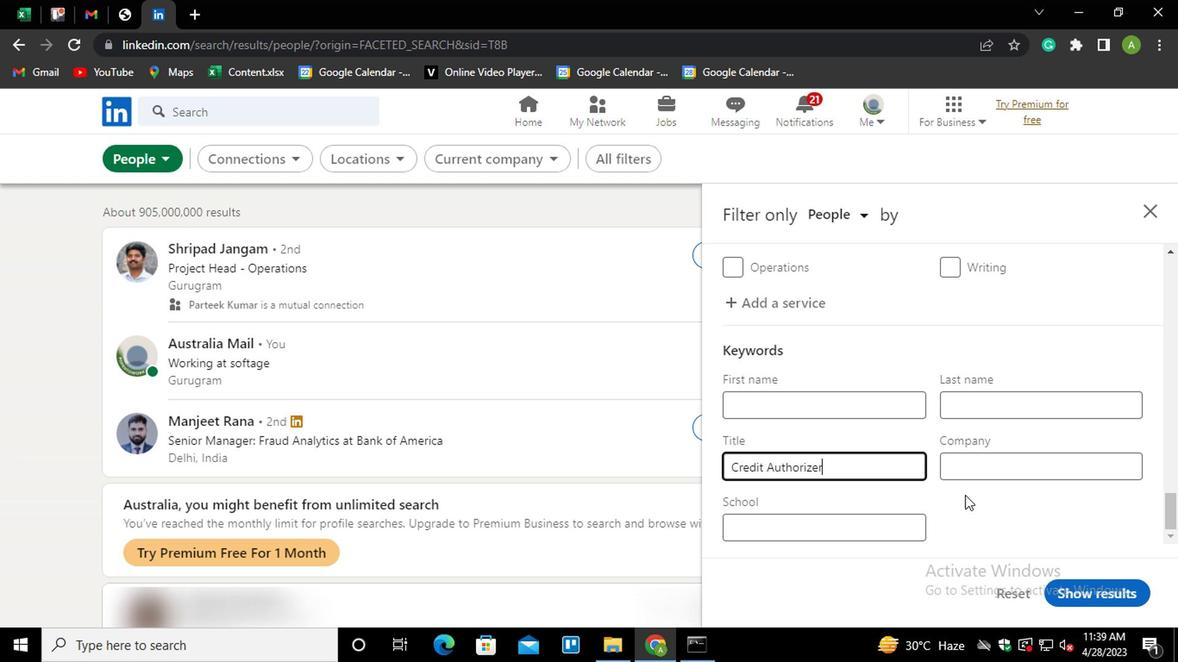 
Action: Mouse moved to (1083, 591)
Screenshot: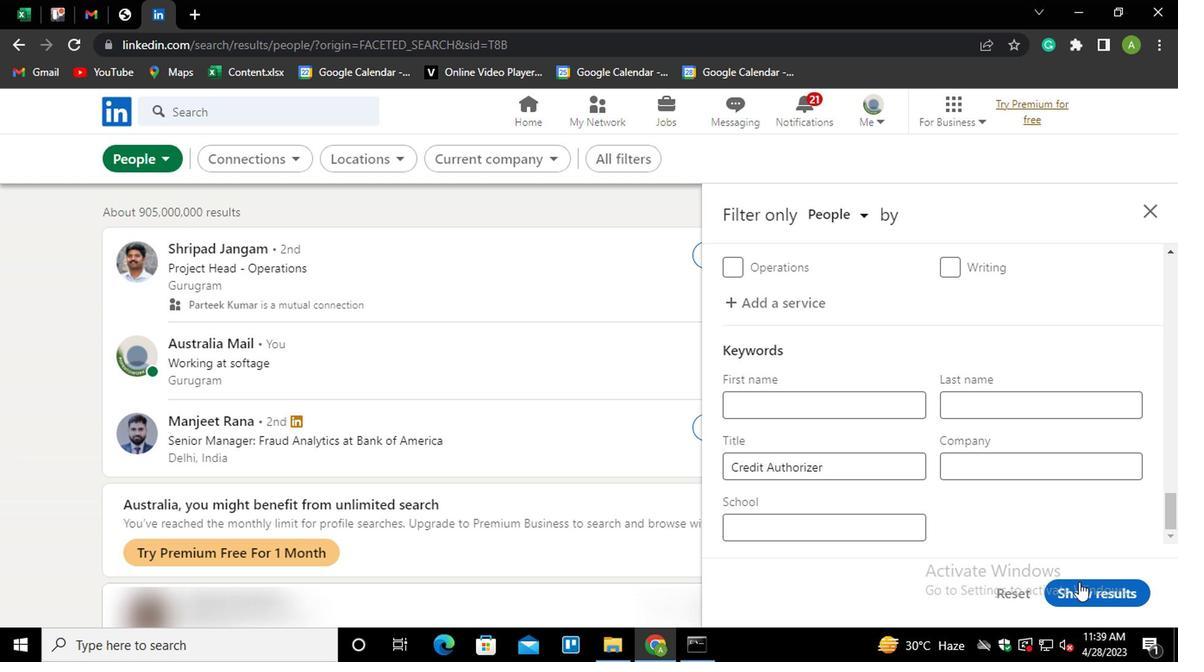 
Action: Mouse pressed left at (1083, 591)
Screenshot: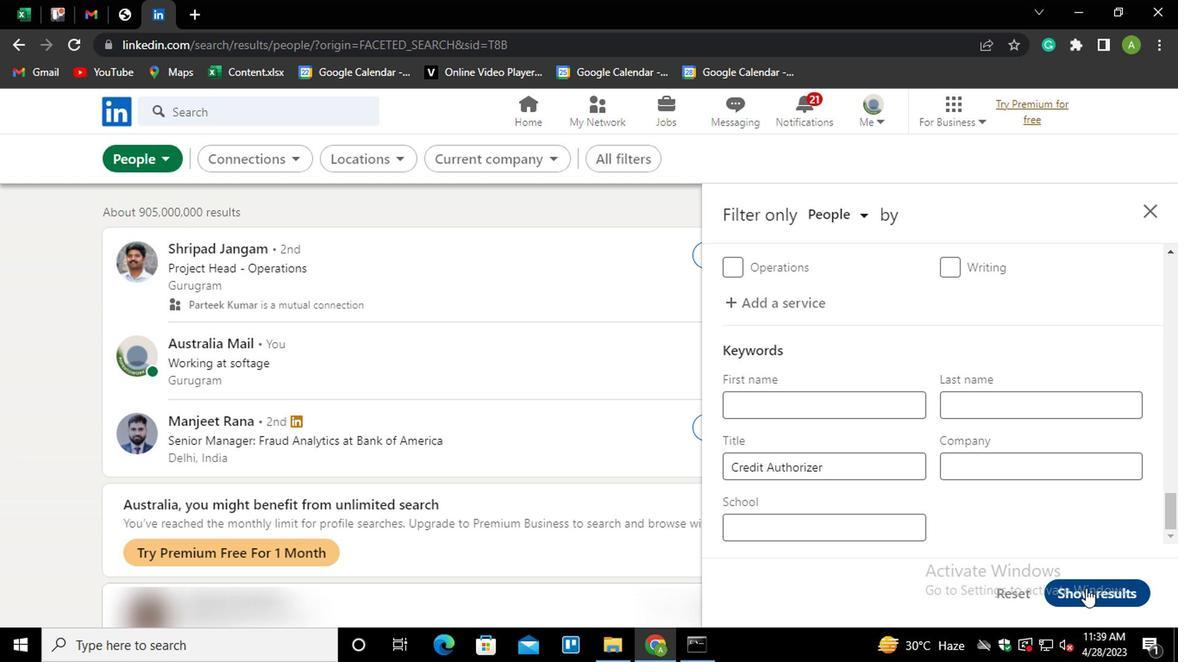 
Action: Mouse moved to (1083, 591)
Screenshot: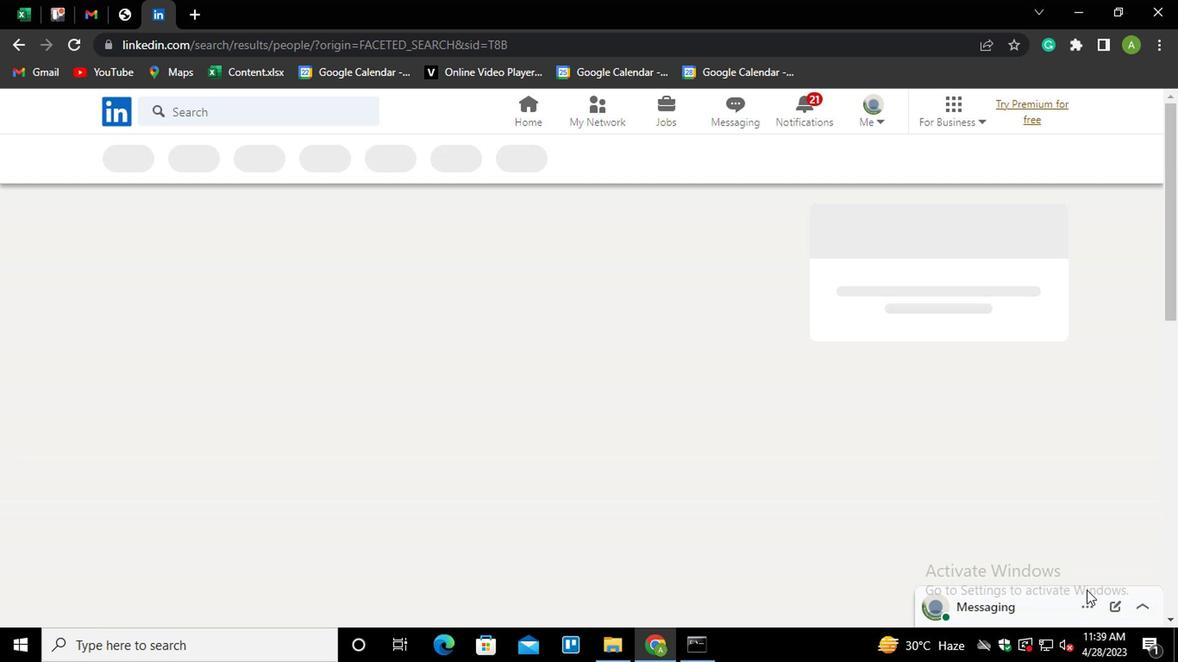 
